 Task: Search one way flight ticket for 5 adults, 2 children, 1 infant in seat and 1 infant on lap in economy from Greenville: Pitt-greenville Airport to Greensboro: Piedmont Triad International Airport on 5-1-2023. Choice of flights is Alaska. Number of bags: 1 carry on bag. Price is upto 88000. Outbound departure time preference is 6:00.
Action: Mouse moved to (199, 247)
Screenshot: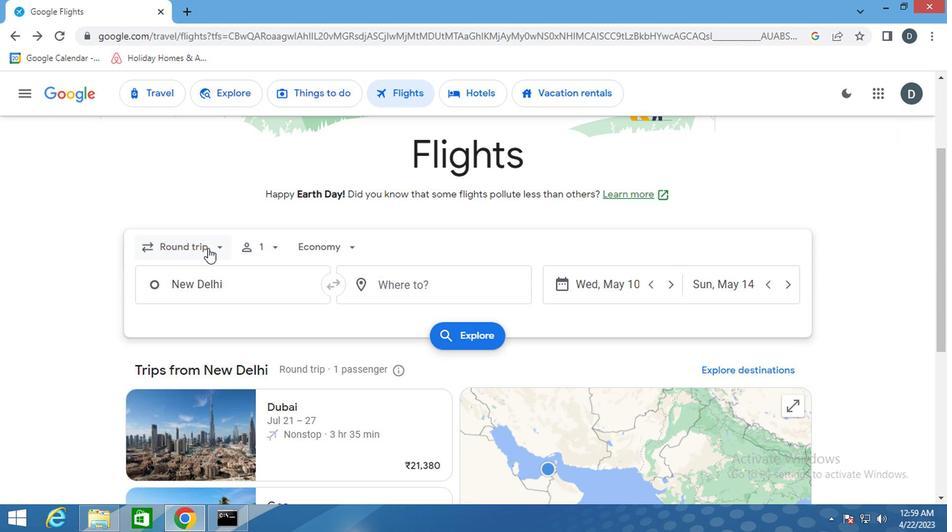 
Action: Mouse pressed left at (199, 247)
Screenshot: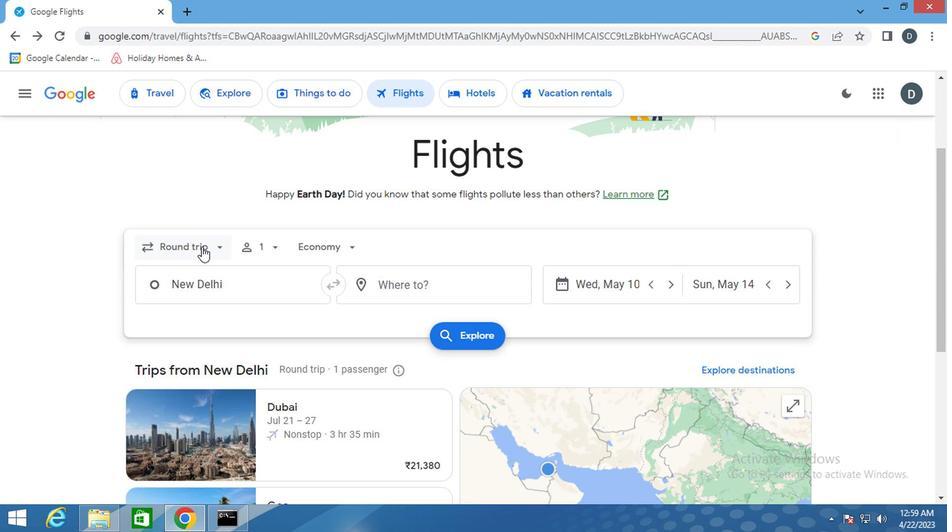 
Action: Mouse moved to (213, 314)
Screenshot: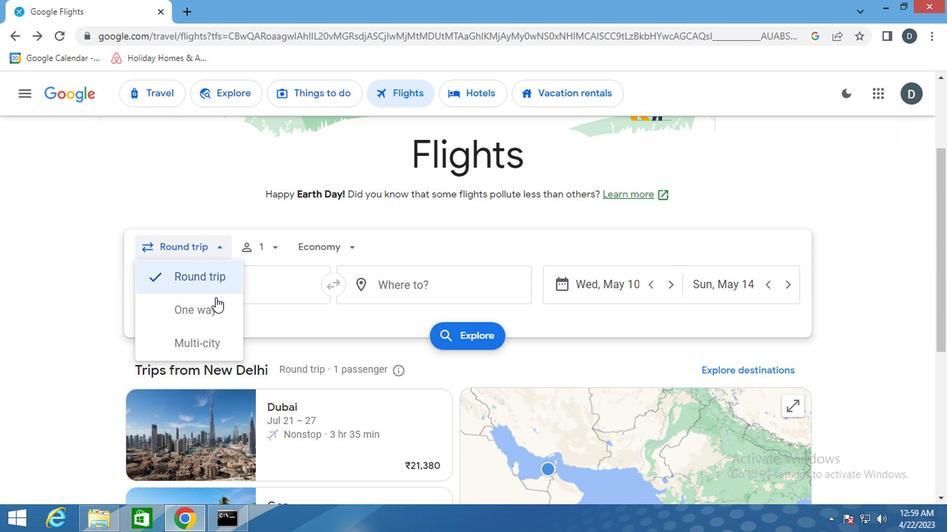 
Action: Mouse pressed left at (213, 314)
Screenshot: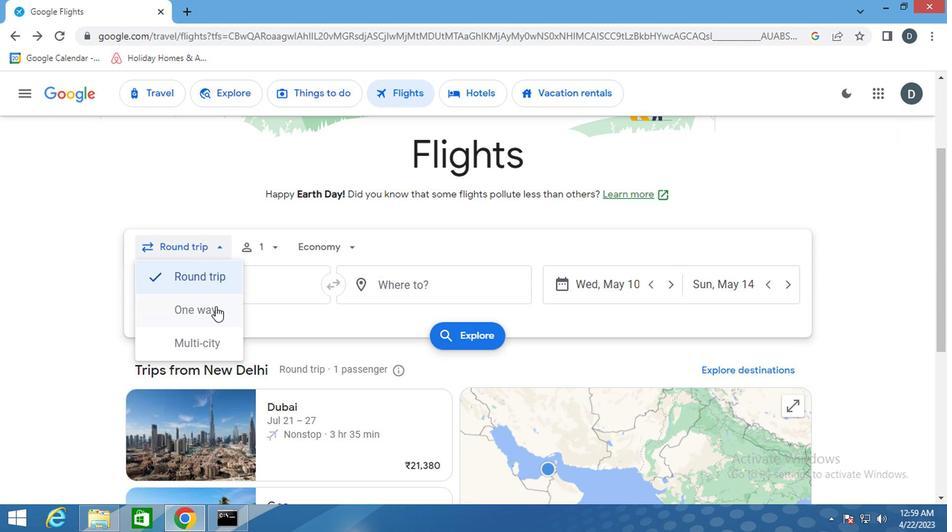 
Action: Mouse moved to (260, 251)
Screenshot: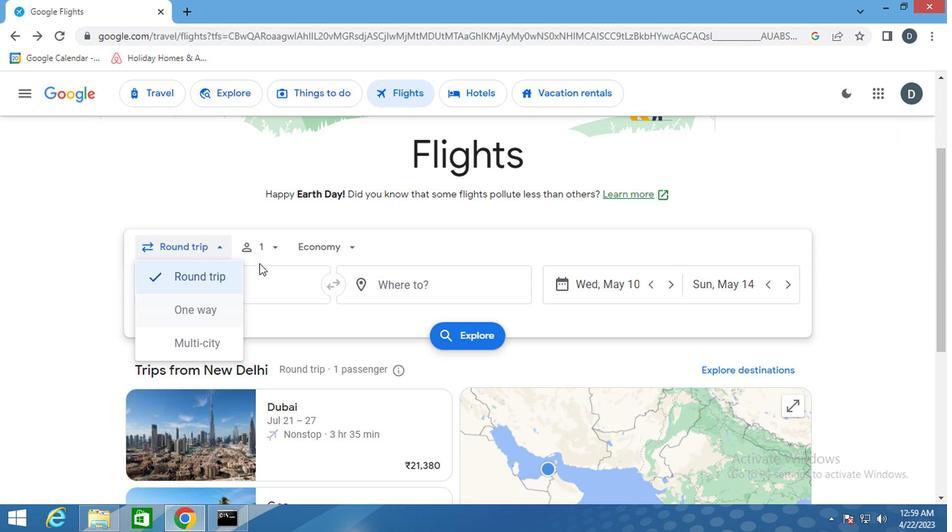 
Action: Mouse pressed left at (260, 251)
Screenshot: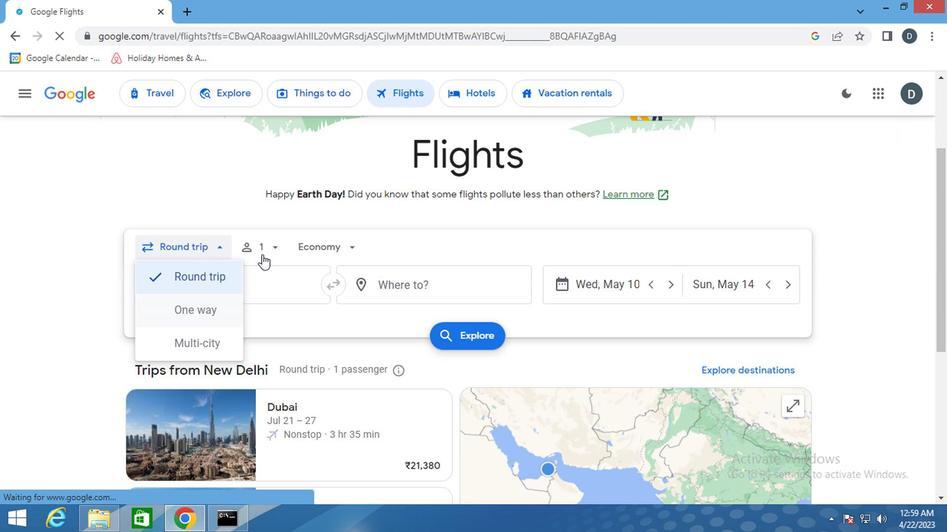 
Action: Mouse moved to (371, 286)
Screenshot: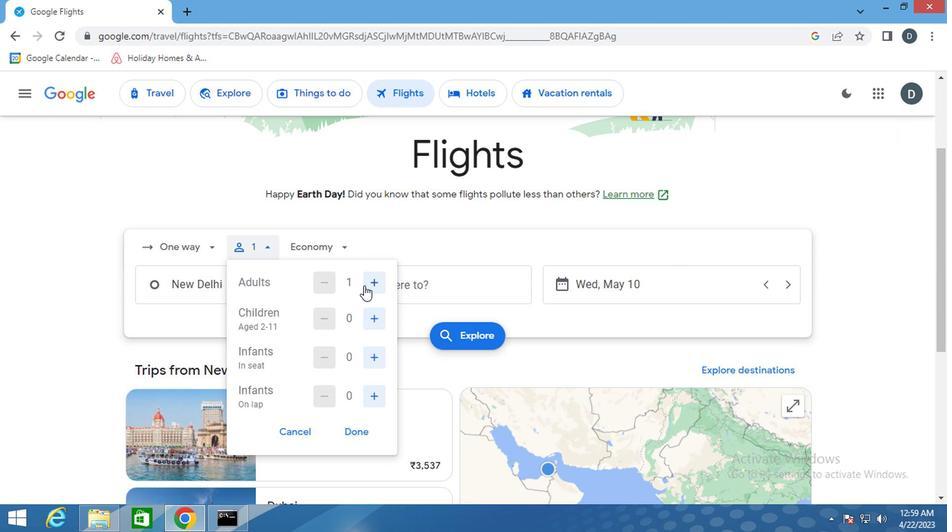 
Action: Mouse pressed left at (371, 286)
Screenshot: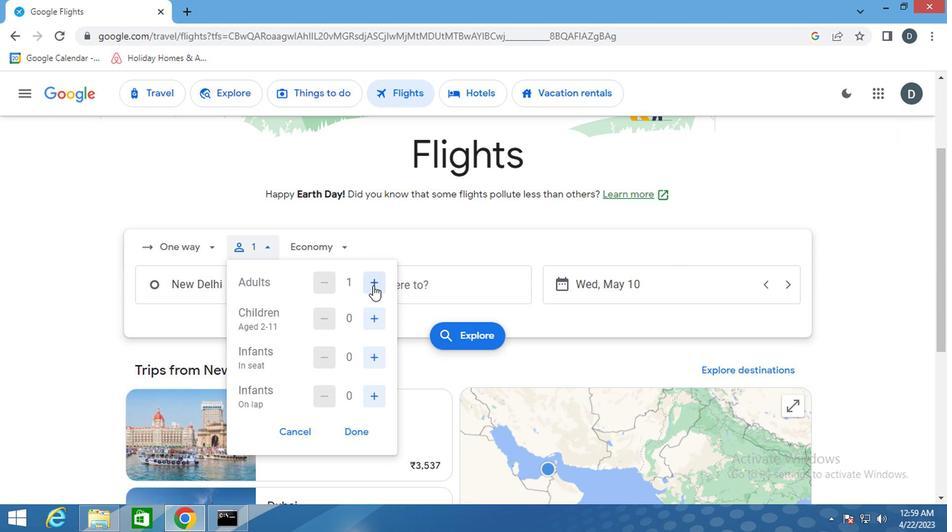 
Action: Mouse pressed left at (371, 286)
Screenshot: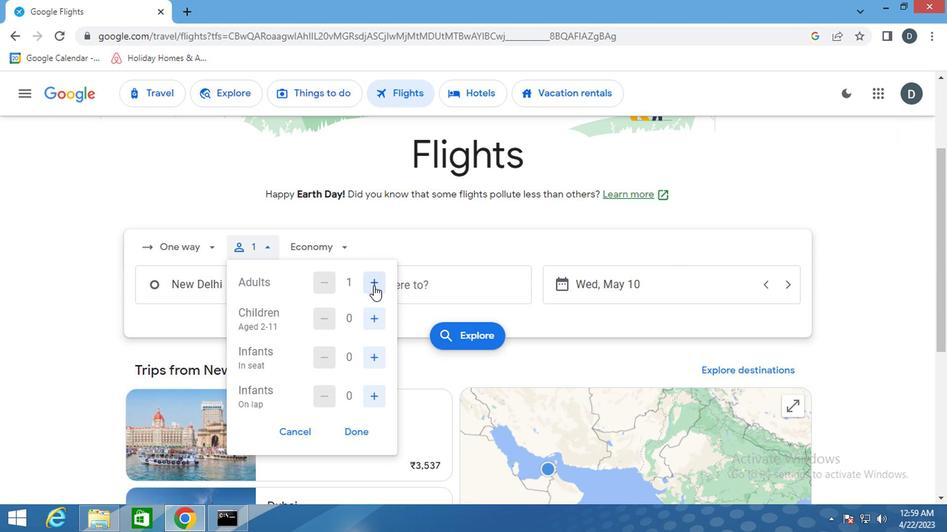 
Action: Mouse pressed left at (371, 286)
Screenshot: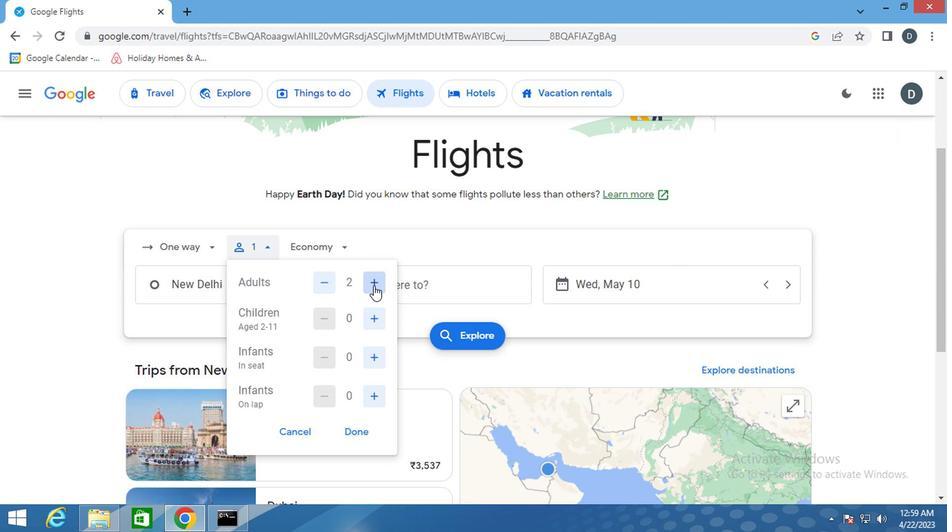 
Action: Mouse pressed left at (371, 286)
Screenshot: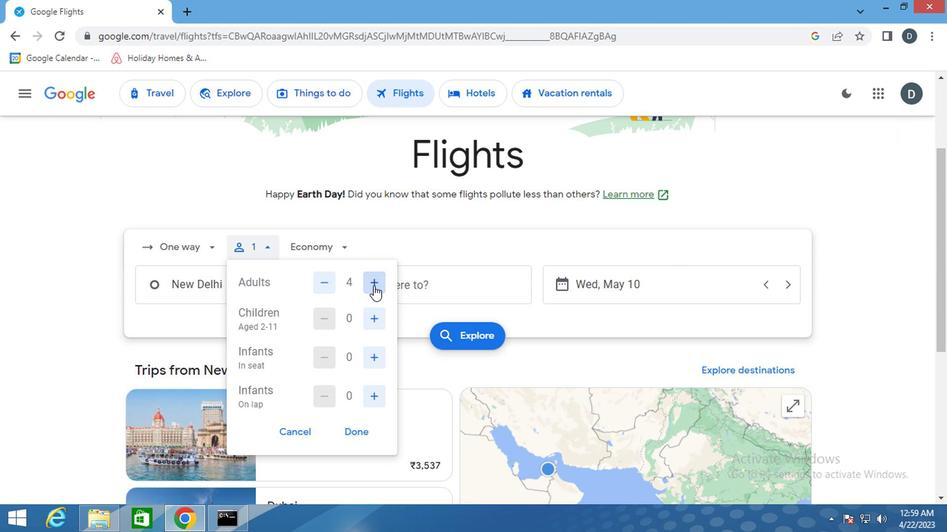 
Action: Mouse moved to (373, 313)
Screenshot: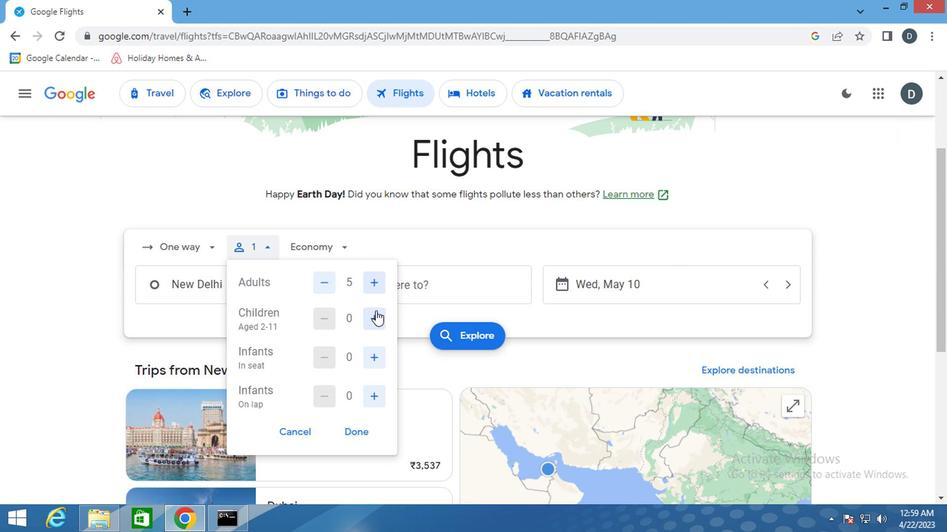 
Action: Mouse pressed left at (373, 313)
Screenshot: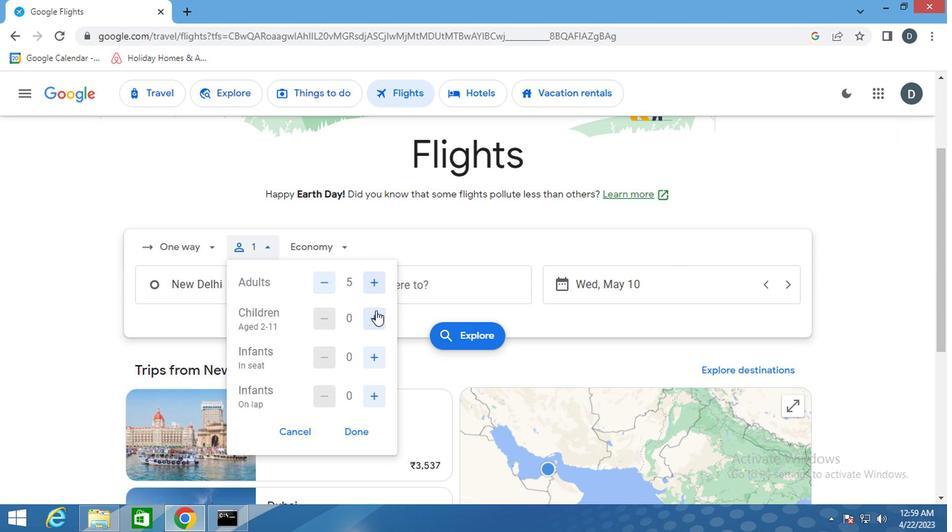 
Action: Mouse pressed left at (373, 313)
Screenshot: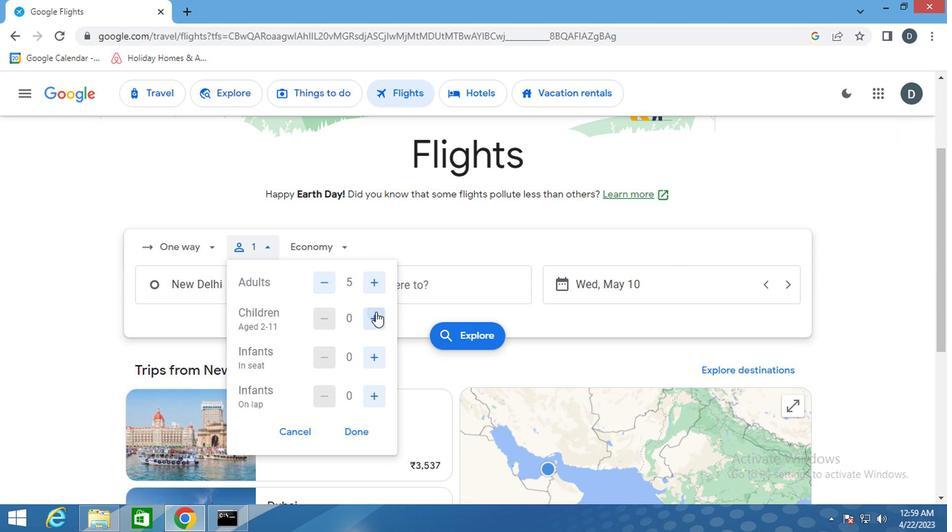 
Action: Mouse moved to (371, 355)
Screenshot: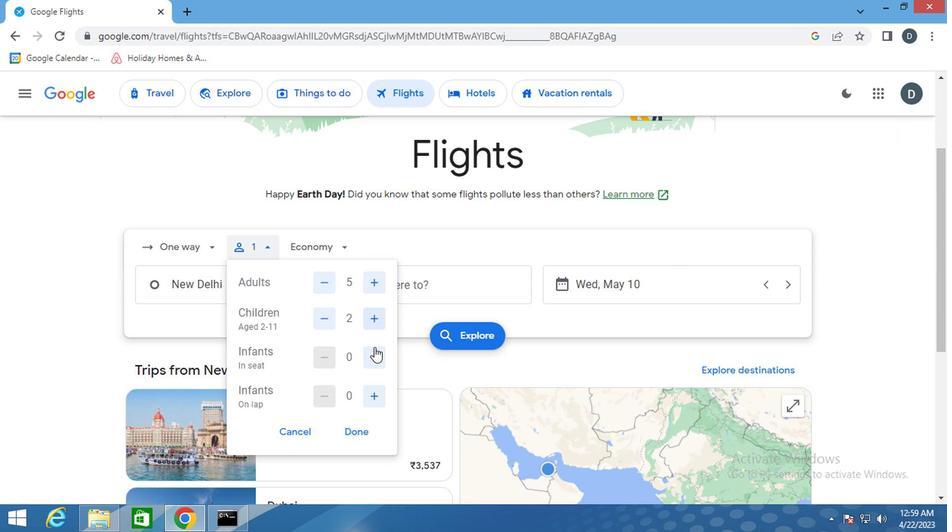 
Action: Mouse pressed left at (371, 355)
Screenshot: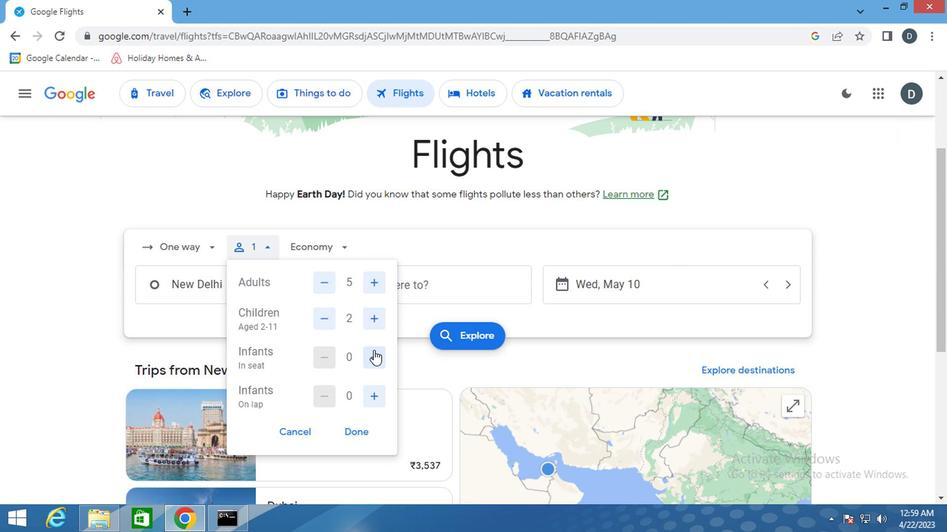 
Action: Mouse moved to (369, 391)
Screenshot: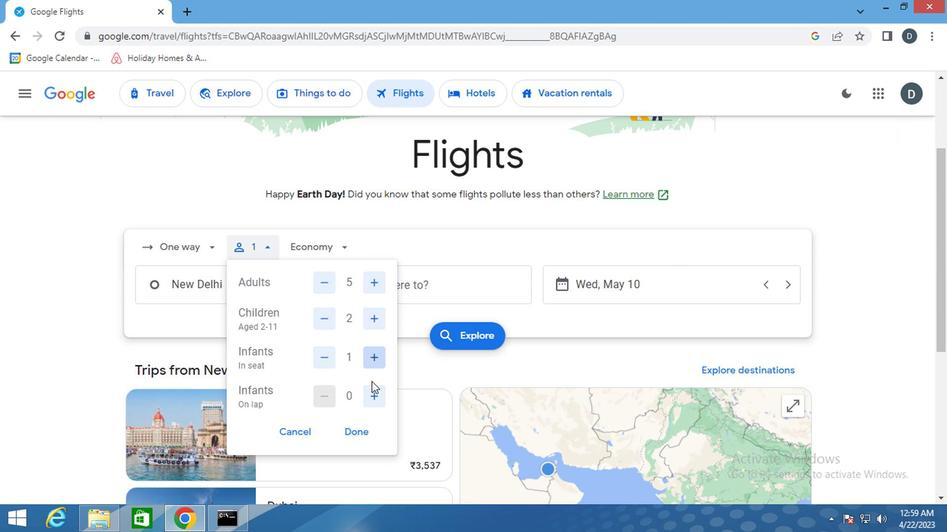
Action: Mouse pressed left at (369, 391)
Screenshot: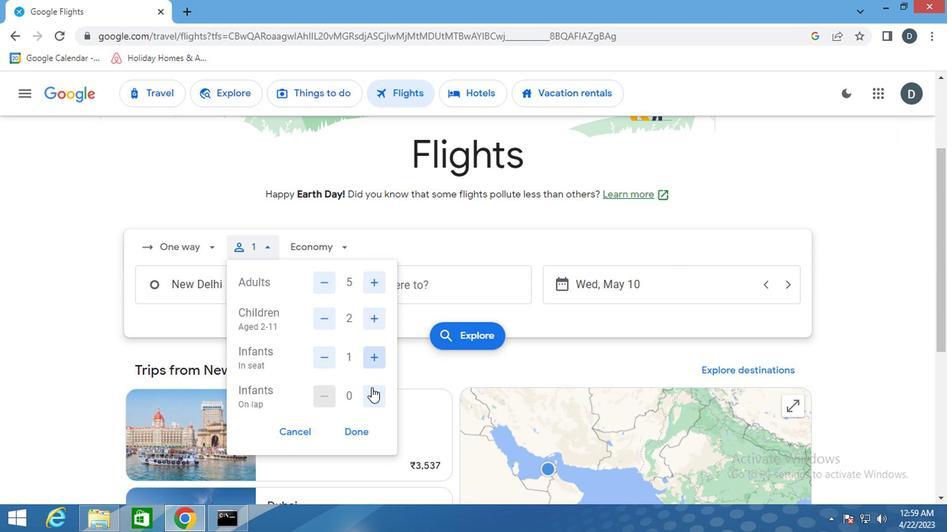 
Action: Mouse moved to (357, 443)
Screenshot: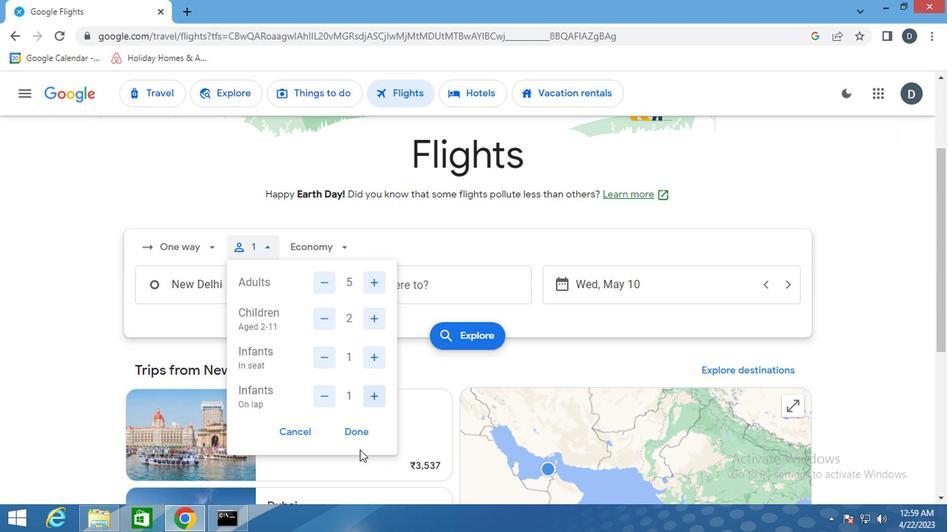 
Action: Mouse pressed left at (357, 443)
Screenshot: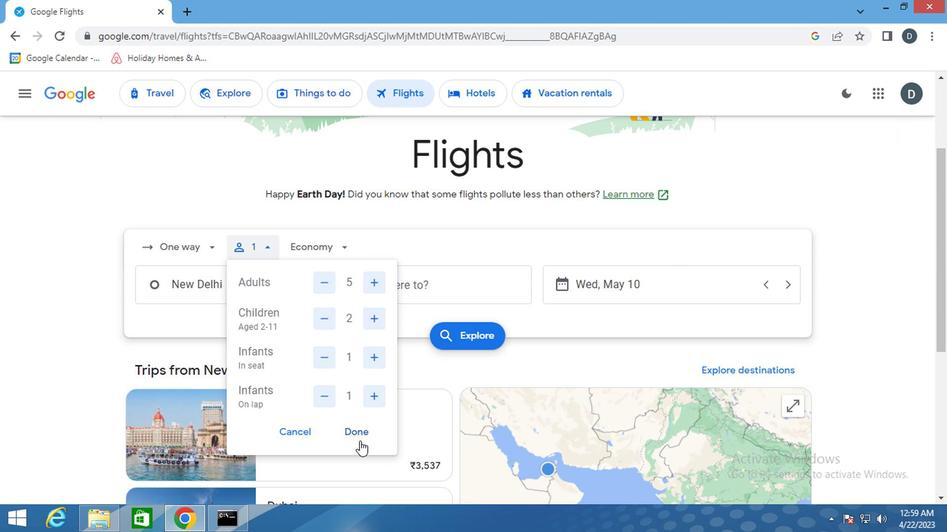 
Action: Mouse moved to (329, 255)
Screenshot: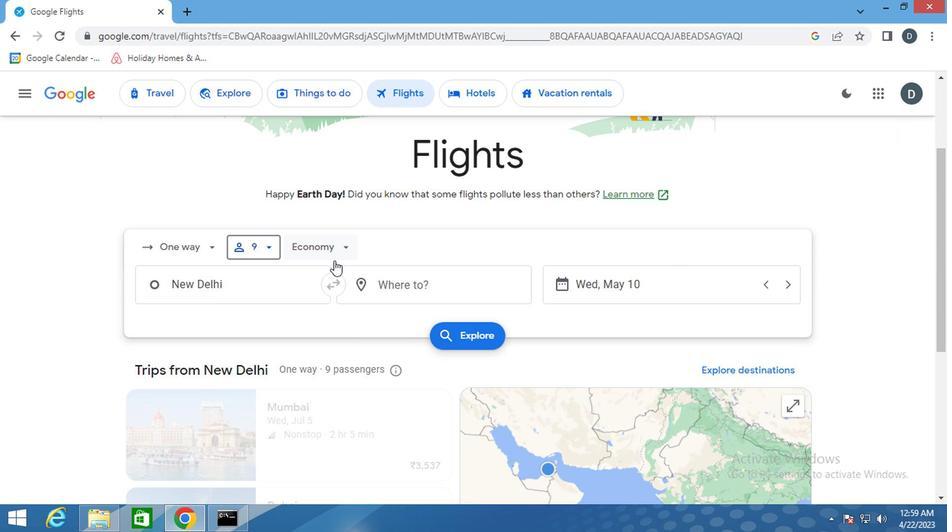 
Action: Mouse pressed left at (329, 255)
Screenshot: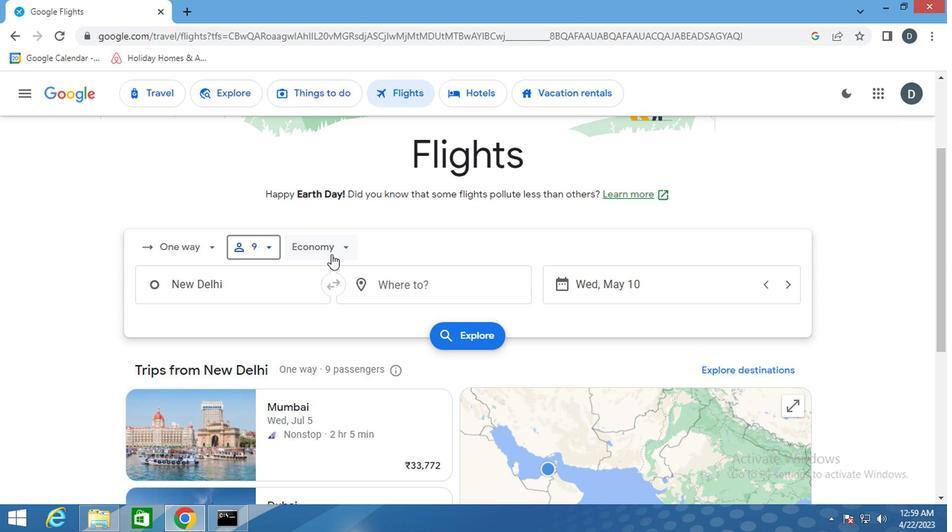 
Action: Mouse moved to (324, 281)
Screenshot: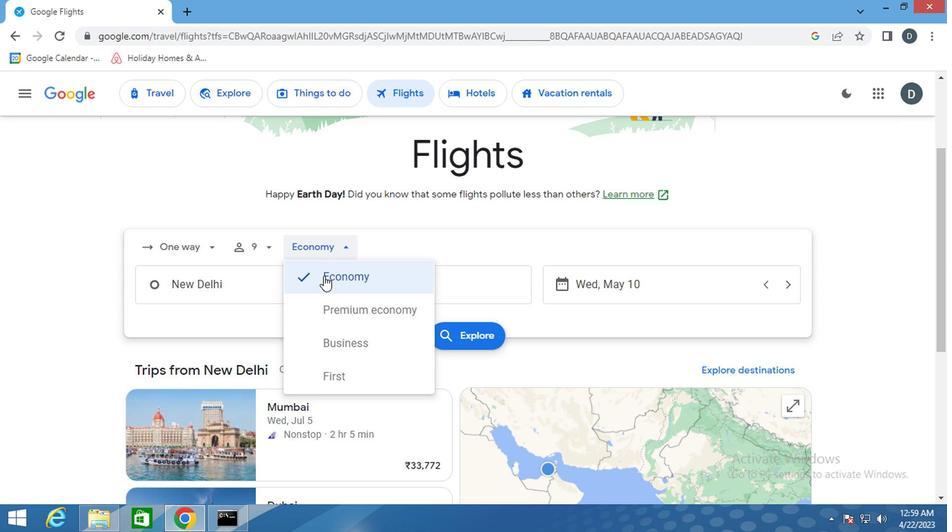 
Action: Mouse pressed left at (324, 281)
Screenshot: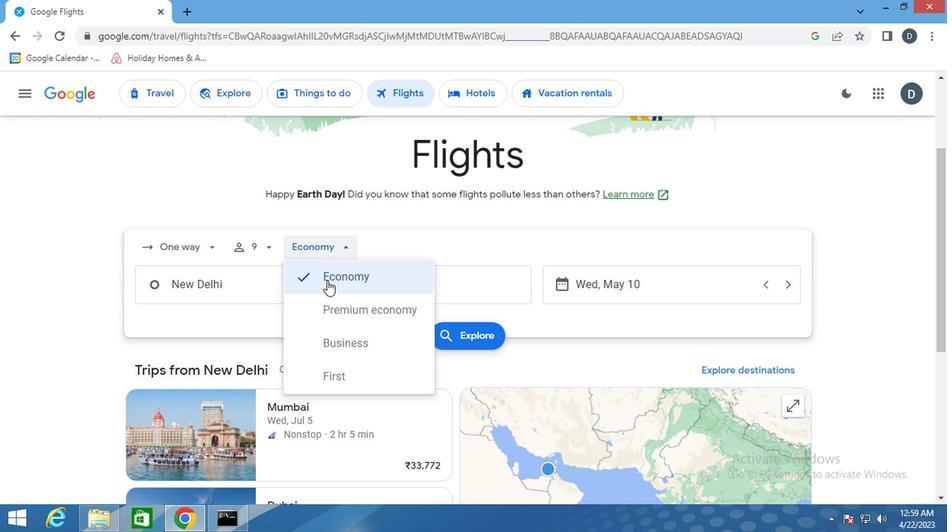 
Action: Mouse moved to (248, 300)
Screenshot: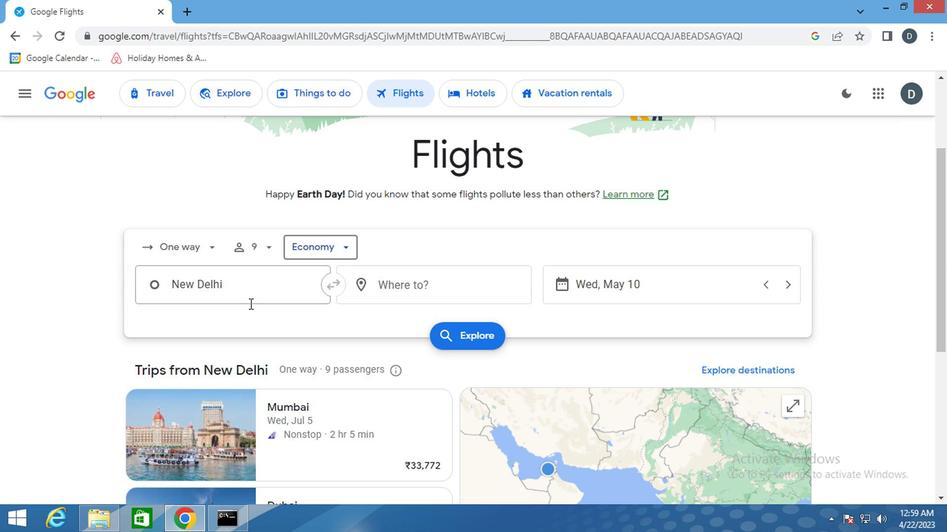 
Action: Mouse pressed left at (248, 300)
Screenshot: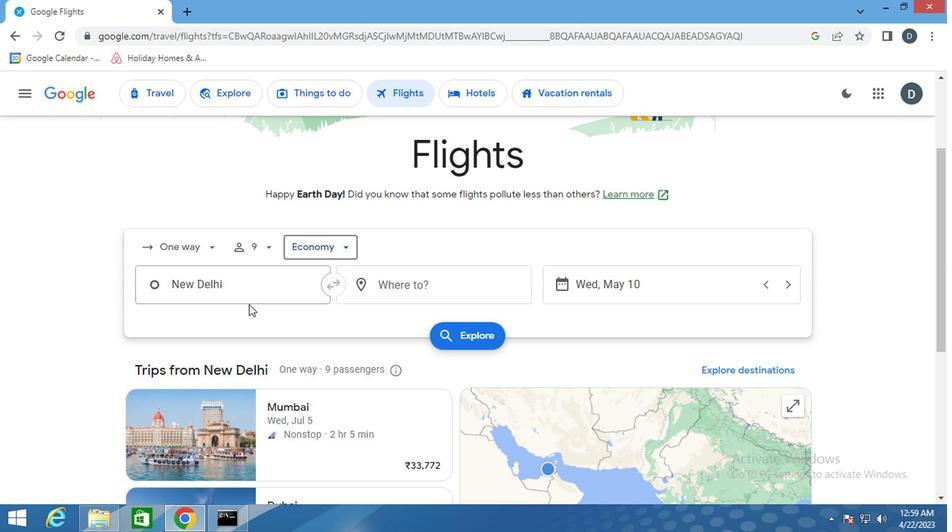 
Action: Key pressed <Key.shift>GREENS
Screenshot: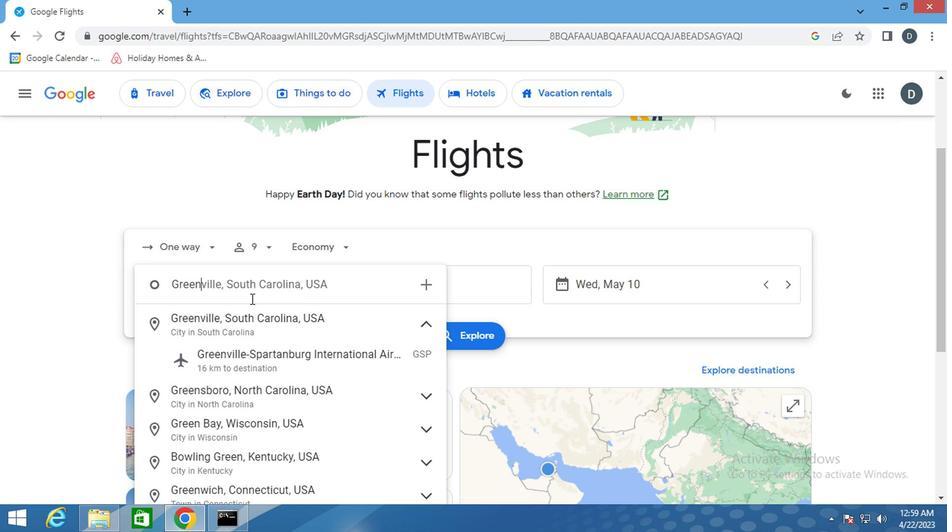 
Action: Mouse moved to (258, 359)
Screenshot: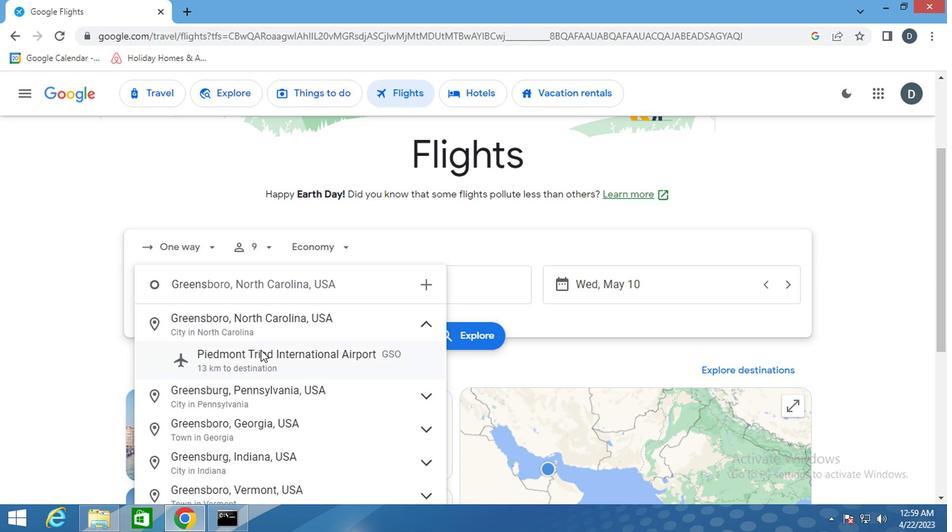 
Action: Mouse pressed left at (258, 359)
Screenshot: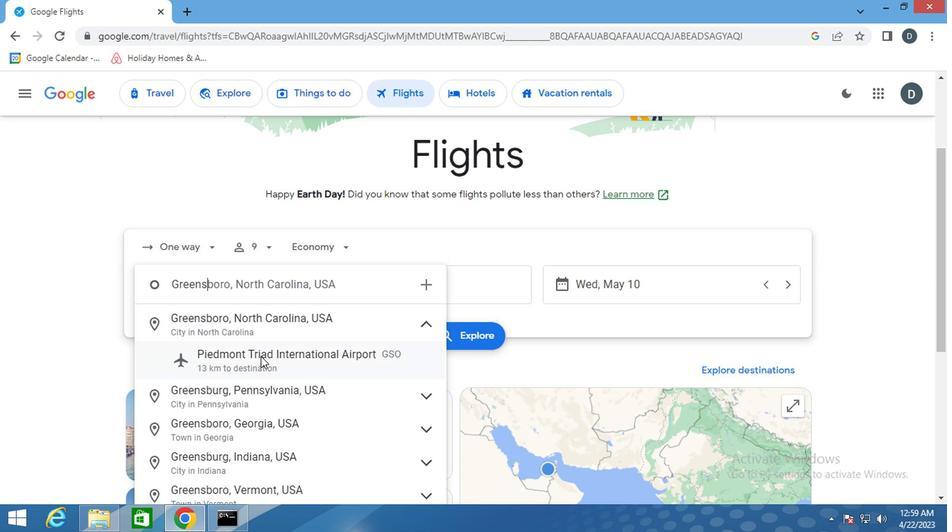 
Action: Mouse moved to (383, 294)
Screenshot: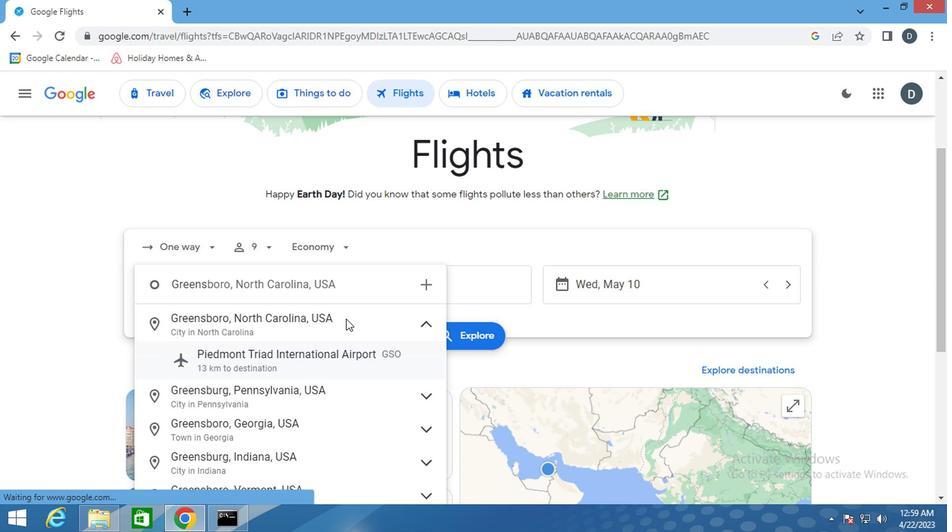 
Action: Mouse pressed left at (383, 294)
Screenshot: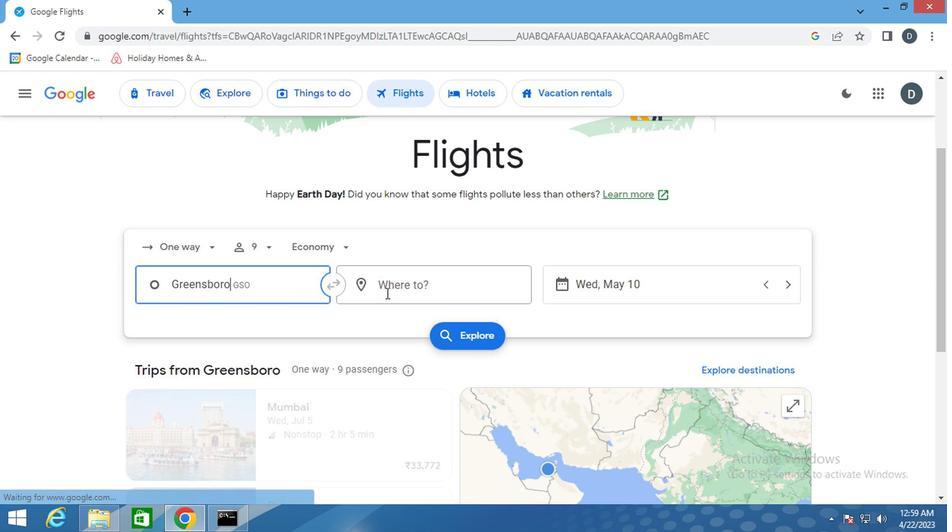
Action: Mouse moved to (348, 289)
Screenshot: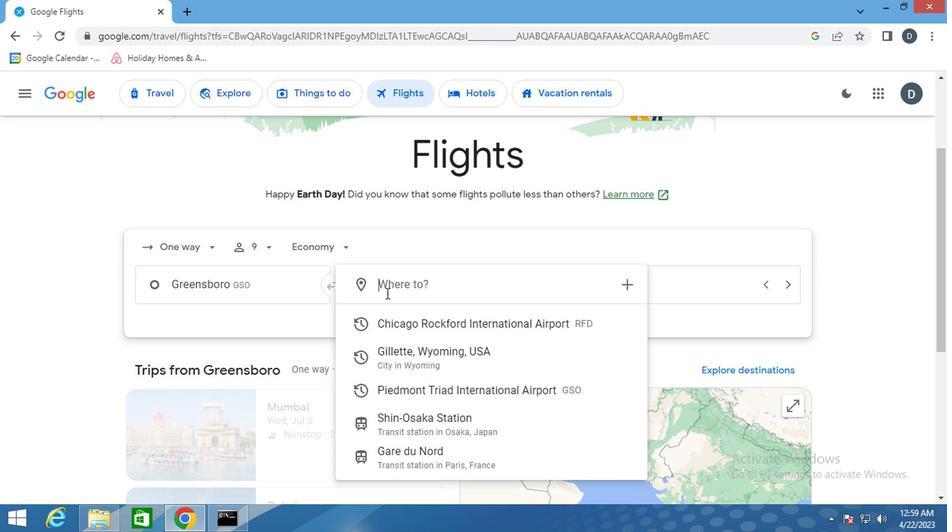 
Action: Key pressed P<Key.backspace><Key.shift>PITT<Key.space><Key.shift>GREE
Screenshot: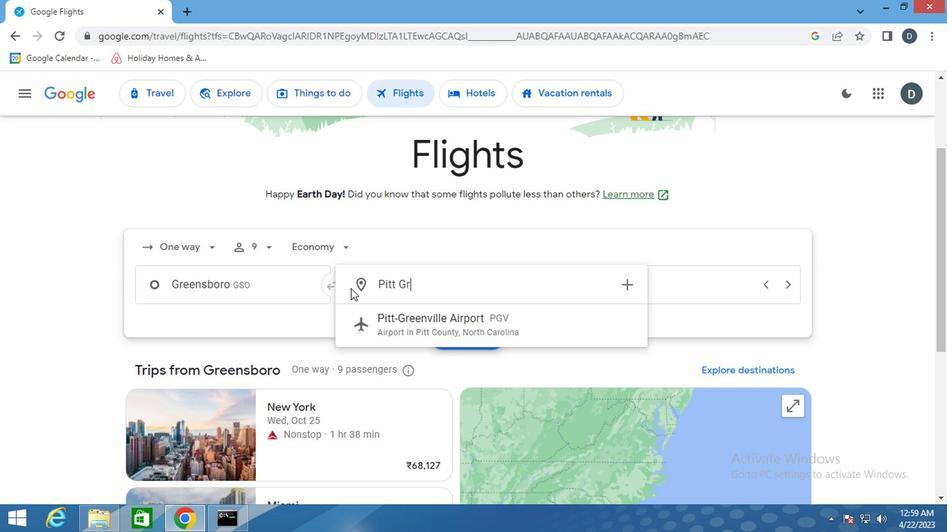 
Action: Mouse moved to (394, 328)
Screenshot: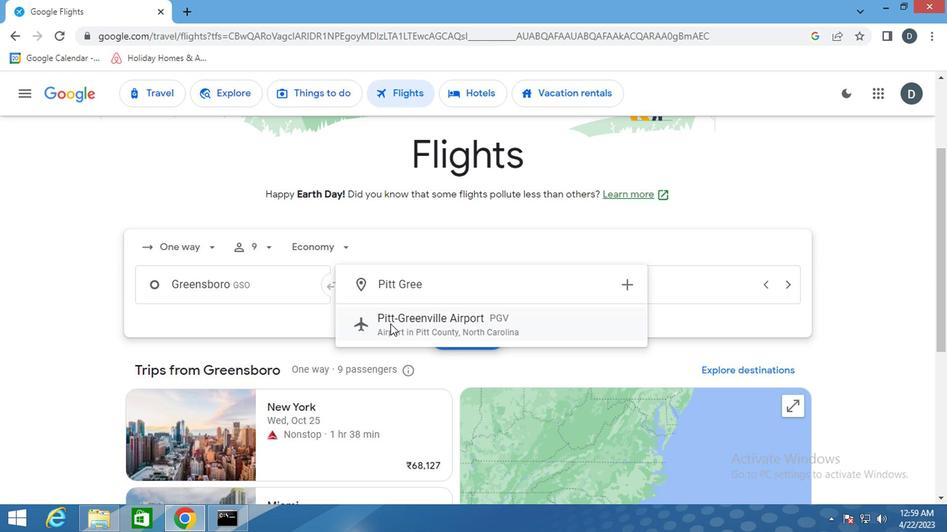 
Action: Mouse pressed left at (394, 328)
Screenshot: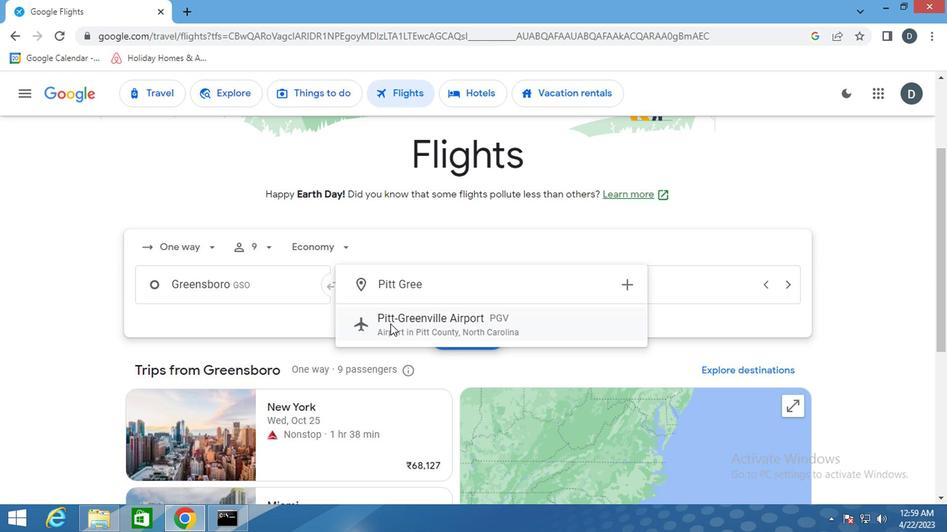 
Action: Mouse moved to (605, 293)
Screenshot: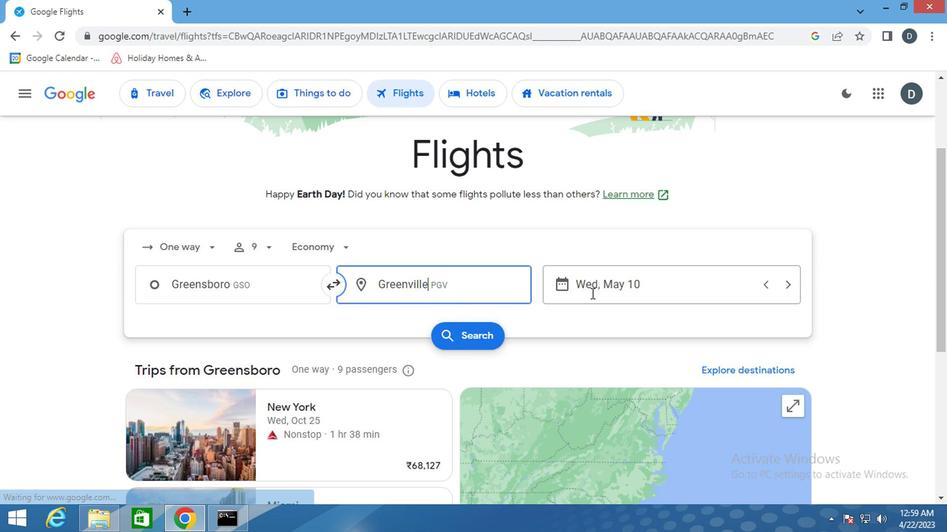 
Action: Mouse pressed left at (605, 293)
Screenshot: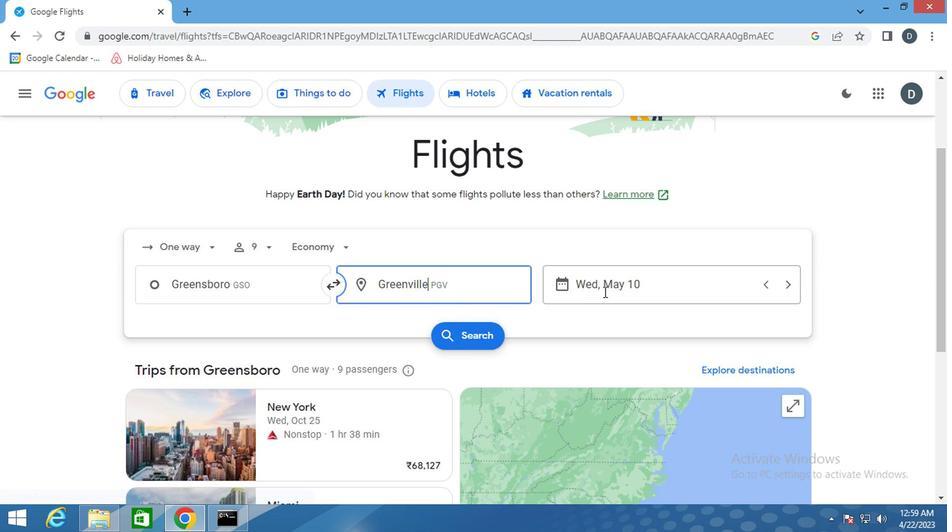 
Action: Mouse moved to (613, 257)
Screenshot: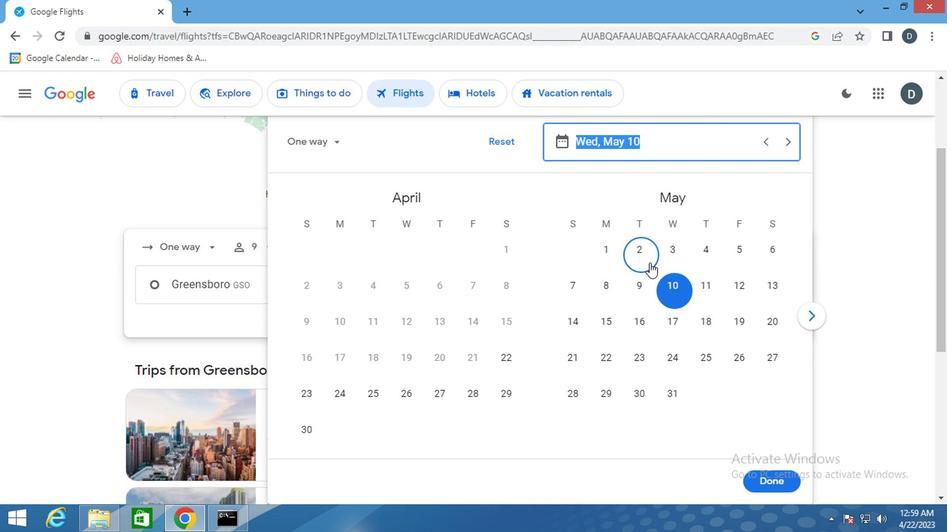 
Action: Mouse pressed left at (613, 257)
Screenshot: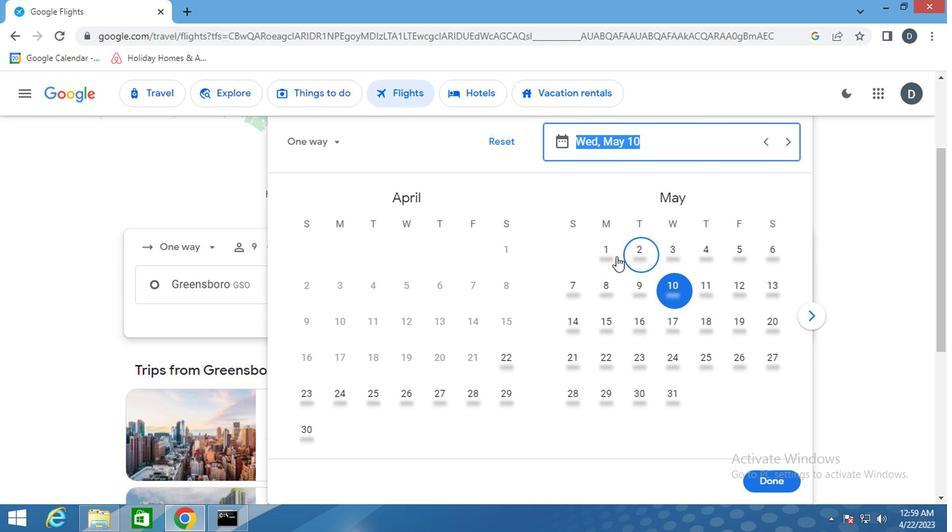 
Action: Mouse moved to (764, 491)
Screenshot: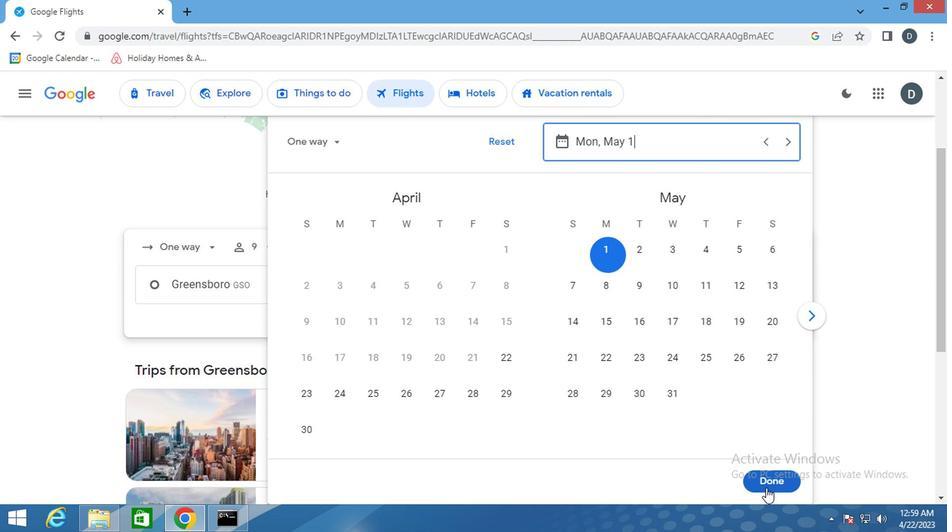 
Action: Mouse pressed left at (764, 491)
Screenshot: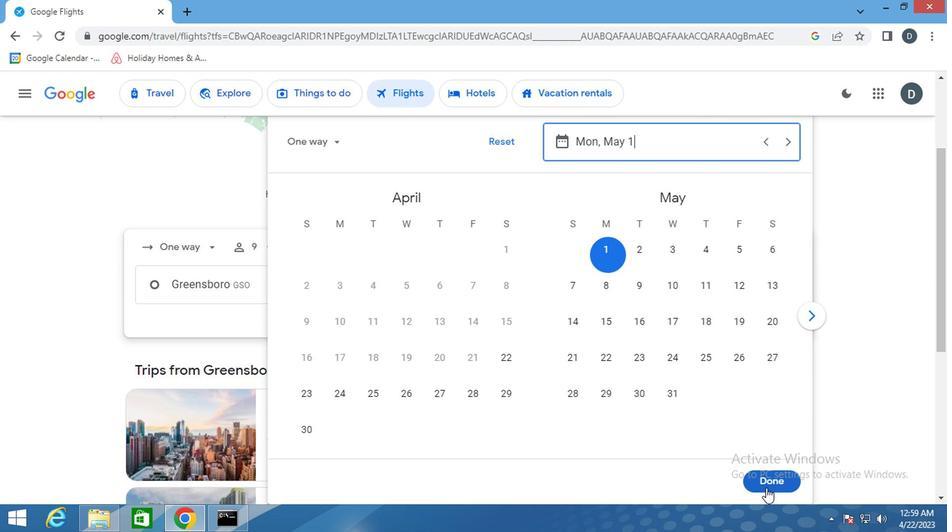
Action: Mouse moved to (485, 346)
Screenshot: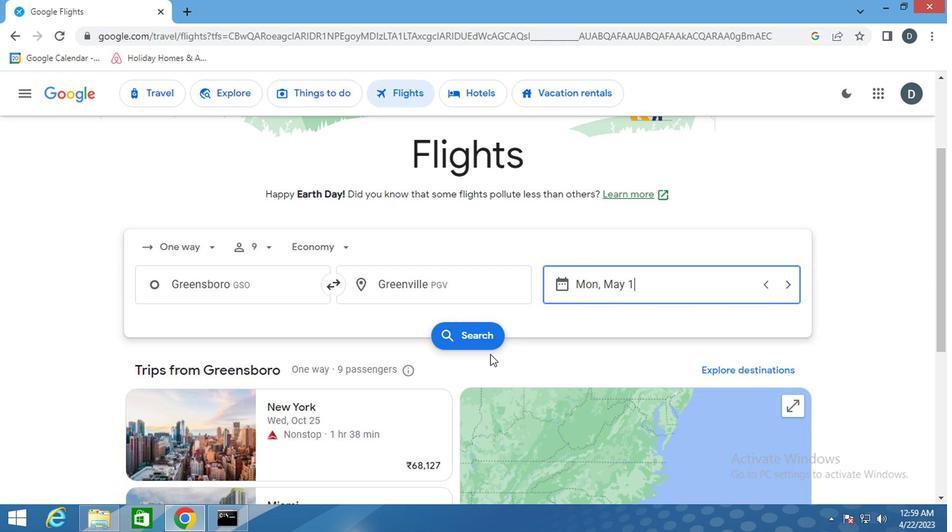 
Action: Mouse pressed left at (485, 346)
Screenshot: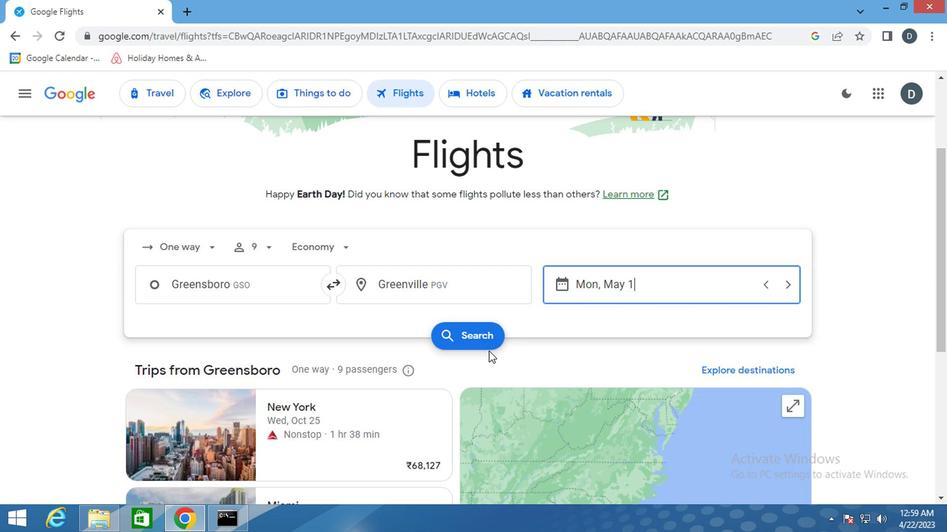 
Action: Mouse moved to (136, 212)
Screenshot: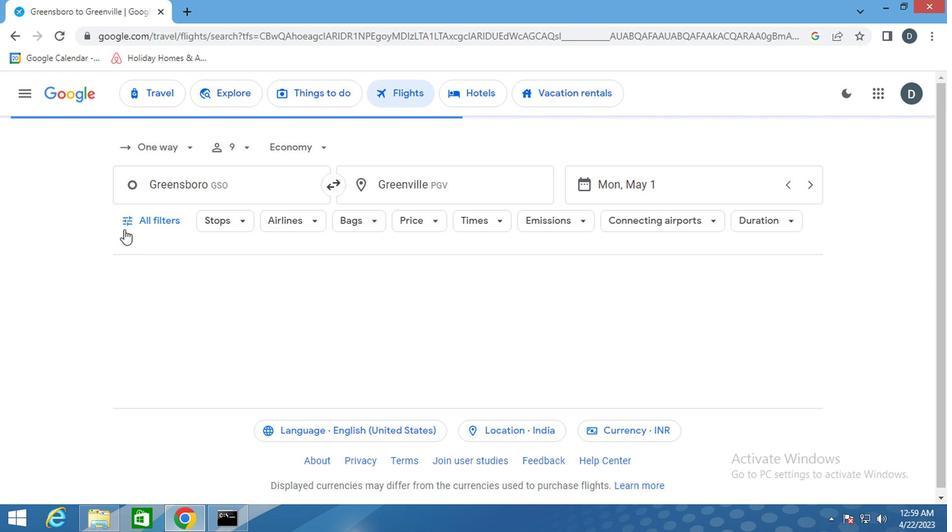 
Action: Mouse pressed left at (136, 212)
Screenshot: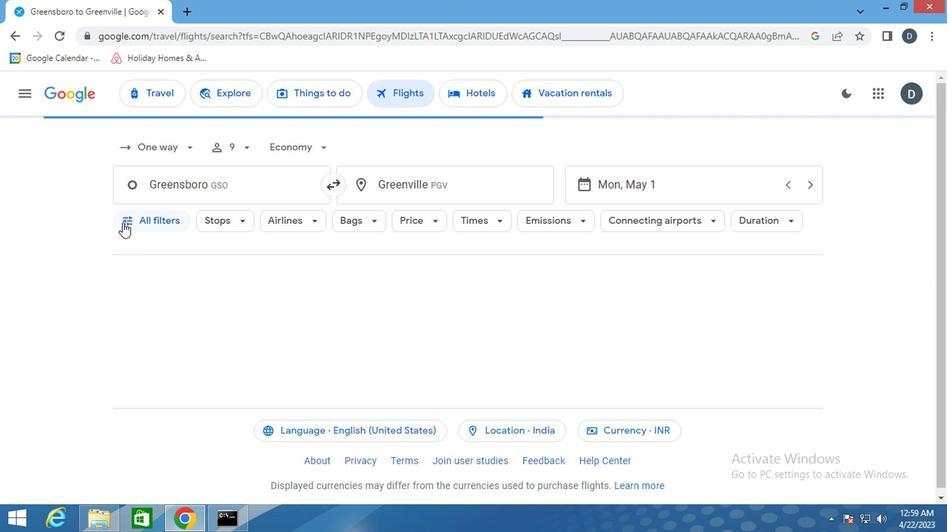 
Action: Mouse moved to (257, 298)
Screenshot: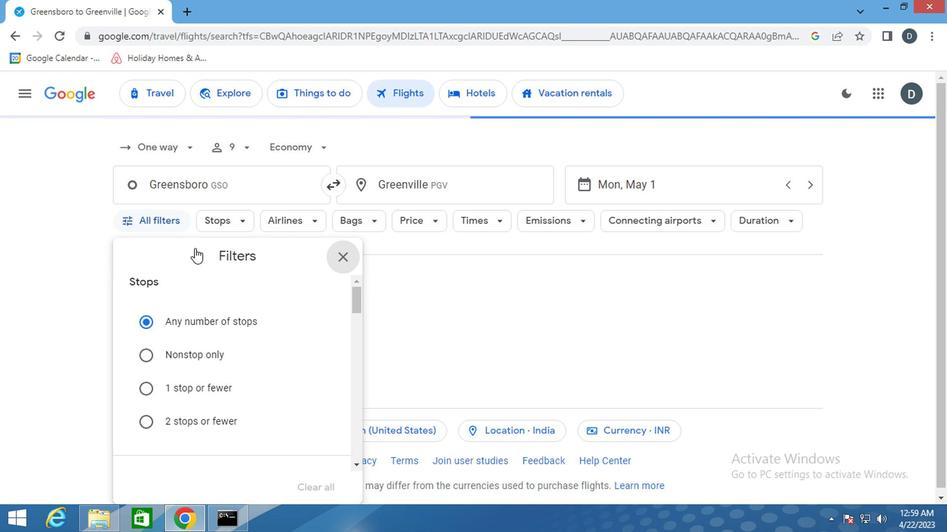 
Action: Mouse scrolled (257, 297) with delta (0, 0)
Screenshot: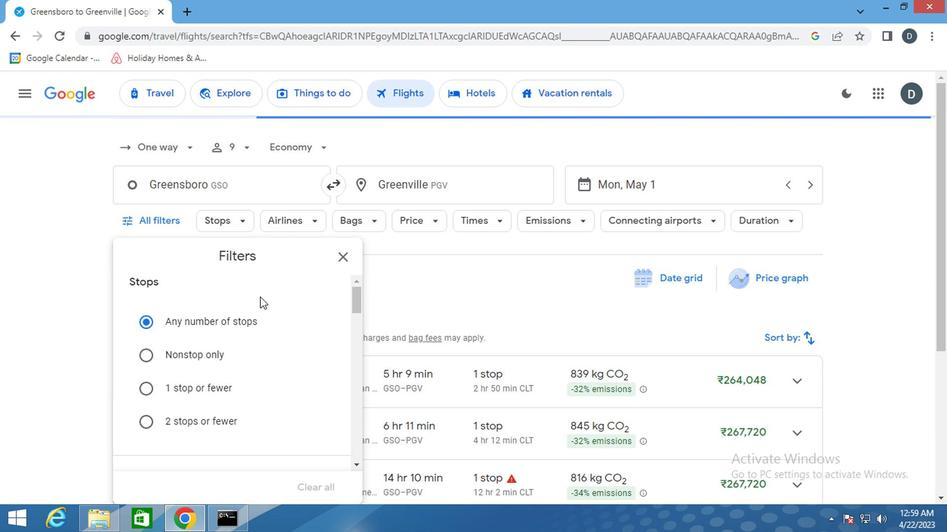 
Action: Mouse scrolled (257, 297) with delta (0, 0)
Screenshot: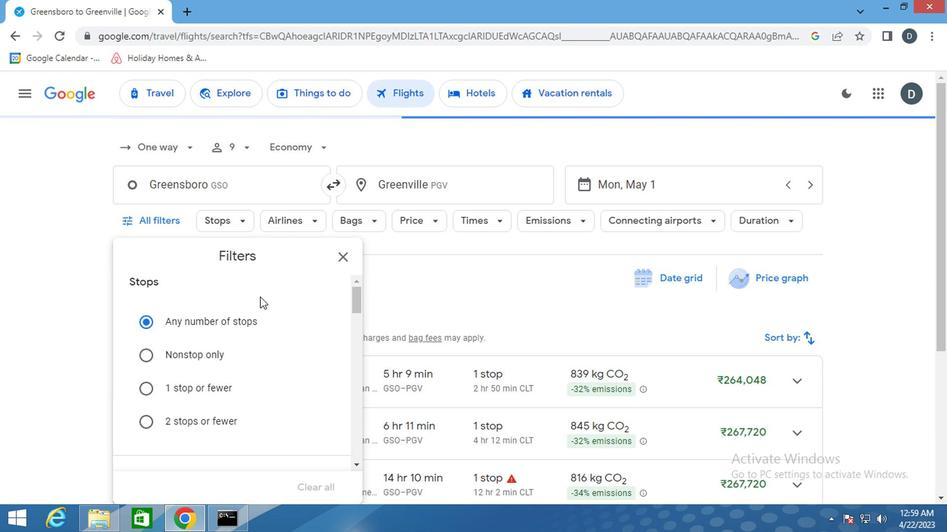 
Action: Mouse moved to (257, 300)
Screenshot: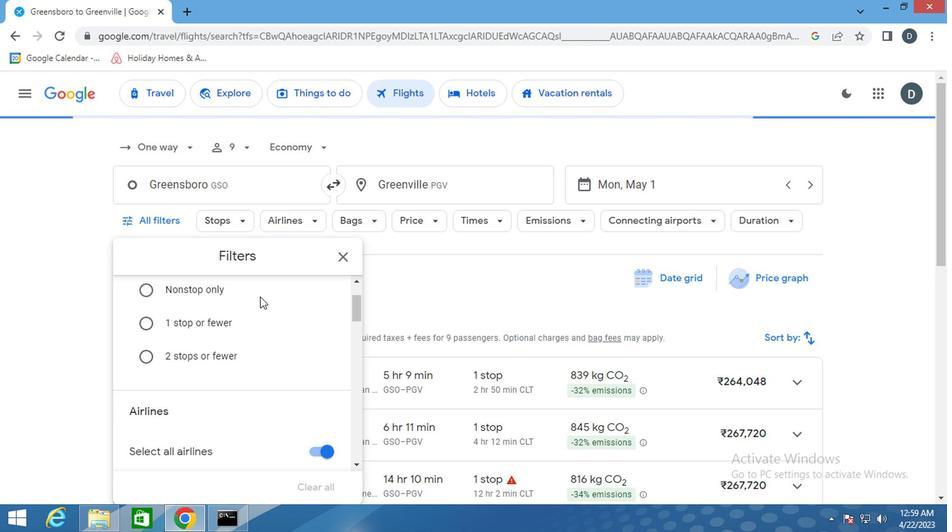 
Action: Mouse scrolled (257, 299) with delta (0, 0)
Screenshot: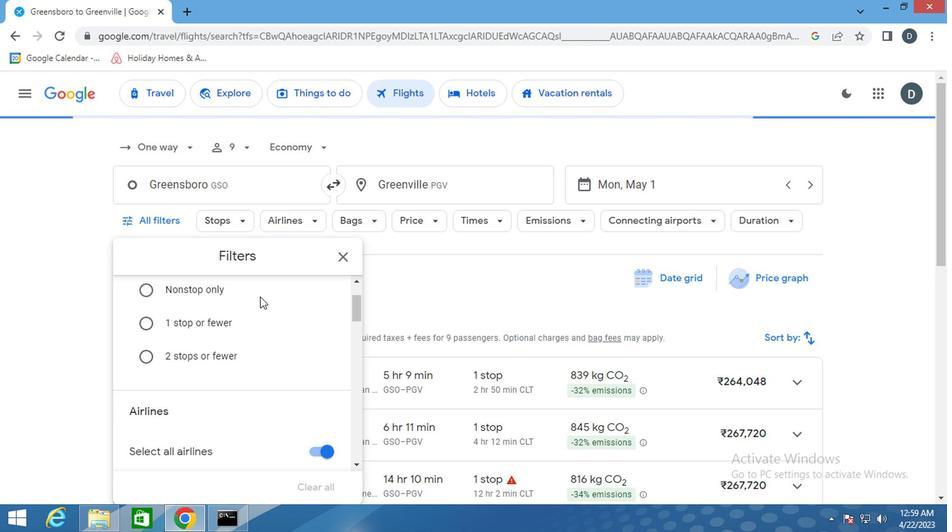 
Action: Mouse moved to (258, 302)
Screenshot: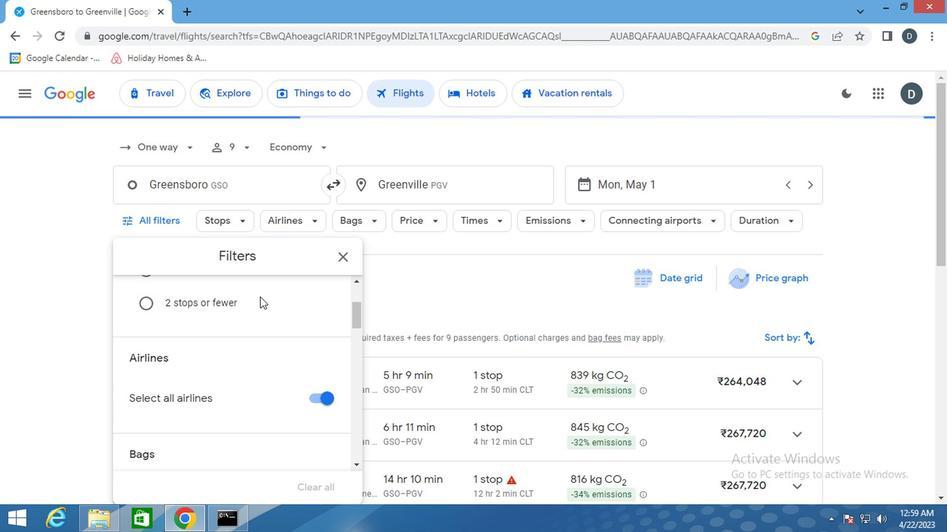 
Action: Mouse scrolled (258, 301) with delta (0, 0)
Screenshot: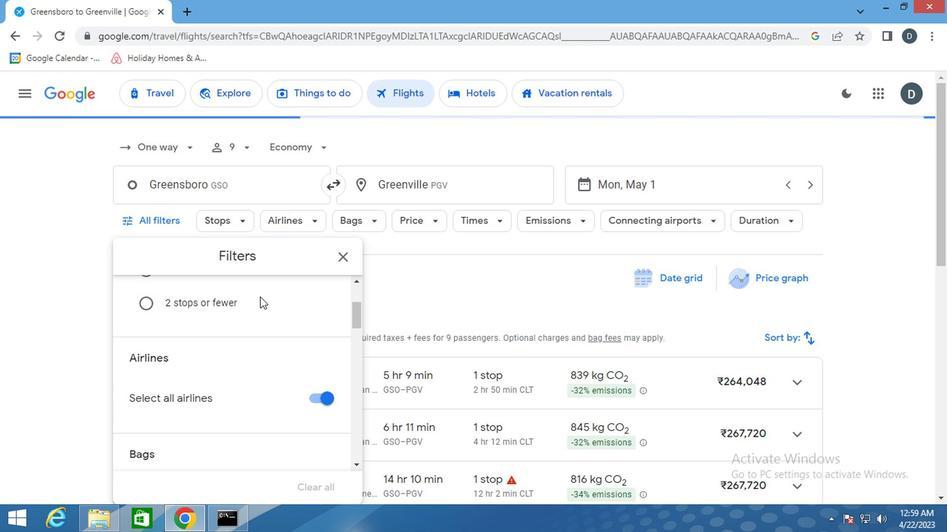 
Action: Mouse moved to (259, 306)
Screenshot: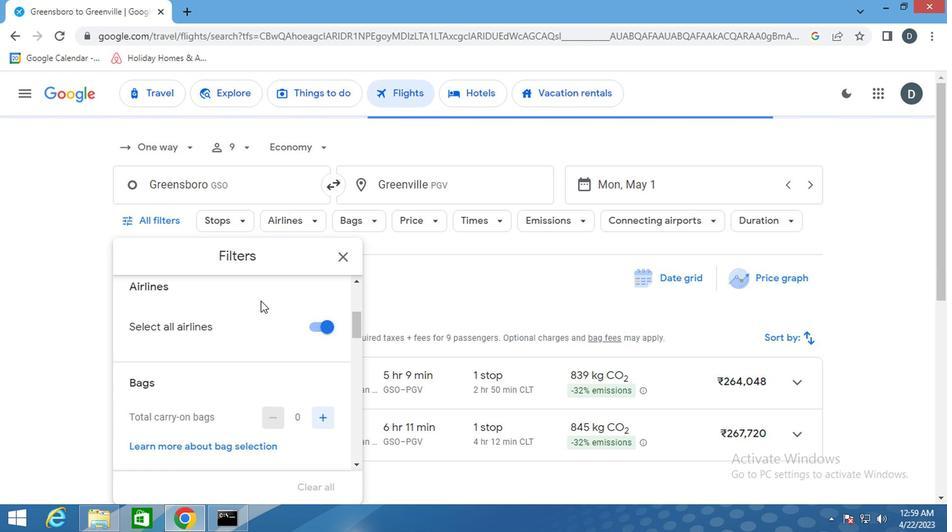 
Action: Mouse scrolled (259, 306) with delta (0, 0)
Screenshot: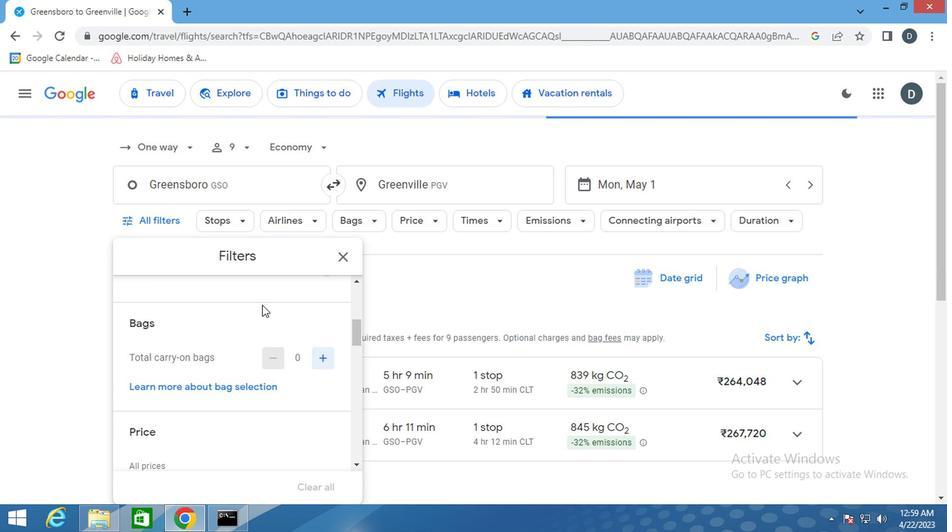 
Action: Mouse scrolled (259, 306) with delta (0, 0)
Screenshot: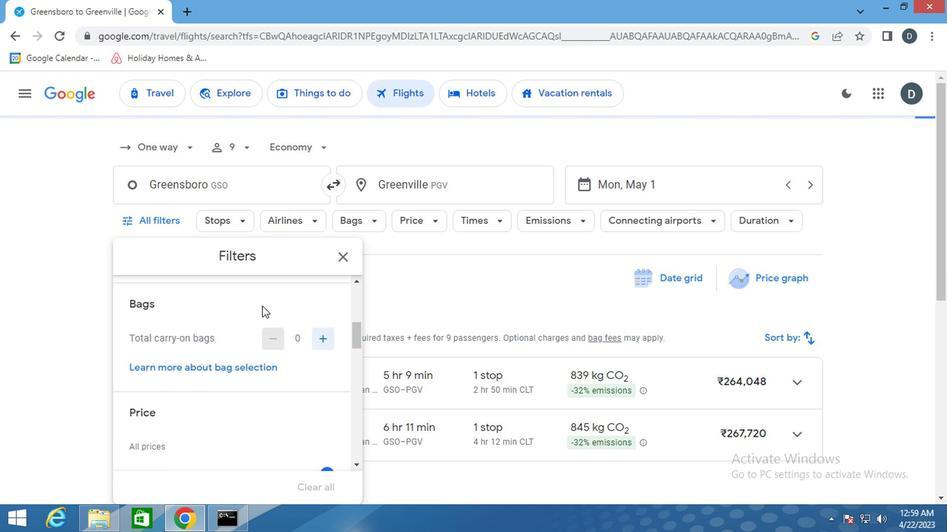 
Action: Mouse moved to (276, 374)
Screenshot: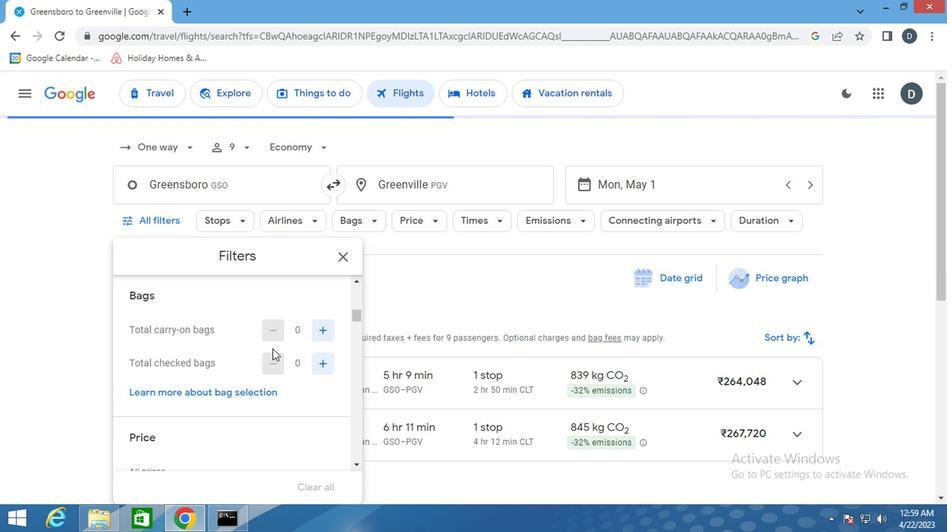 
Action: Mouse scrolled (276, 375) with delta (0, 0)
Screenshot: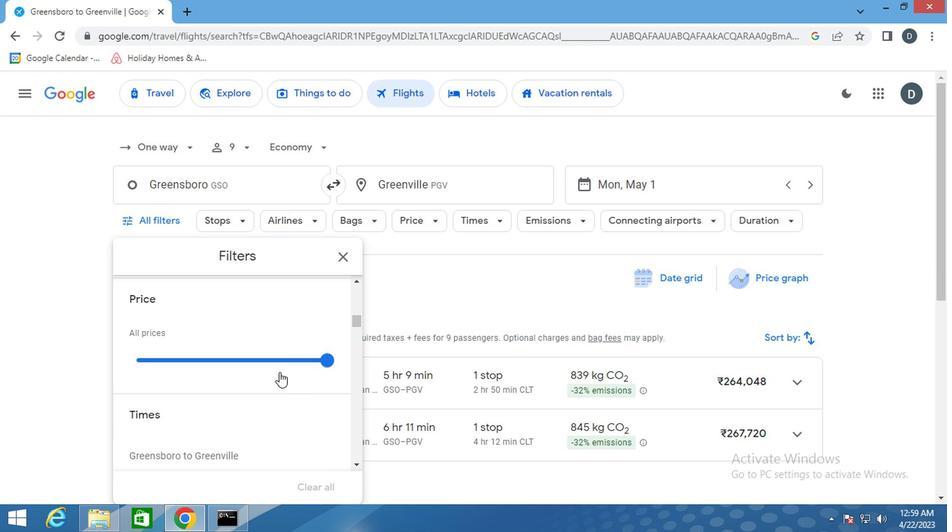 
Action: Mouse scrolled (276, 375) with delta (0, 0)
Screenshot: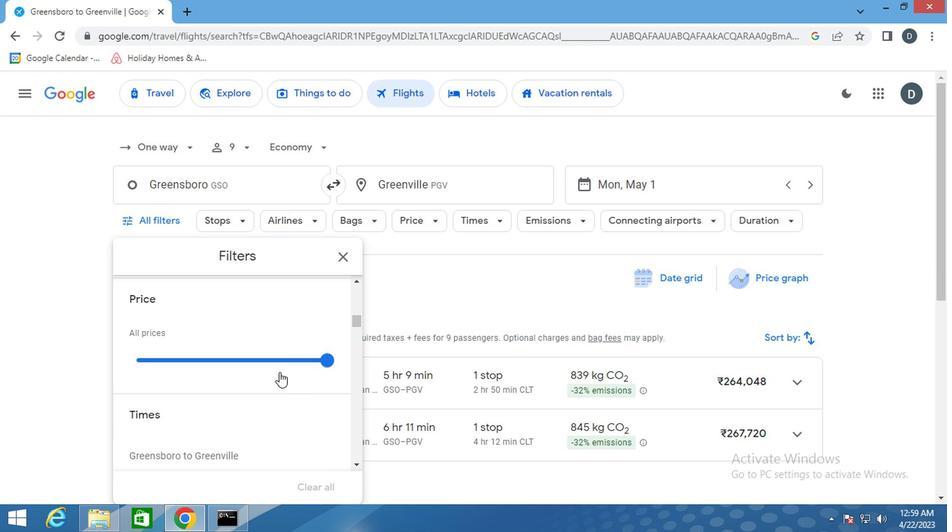
Action: Mouse moved to (304, 388)
Screenshot: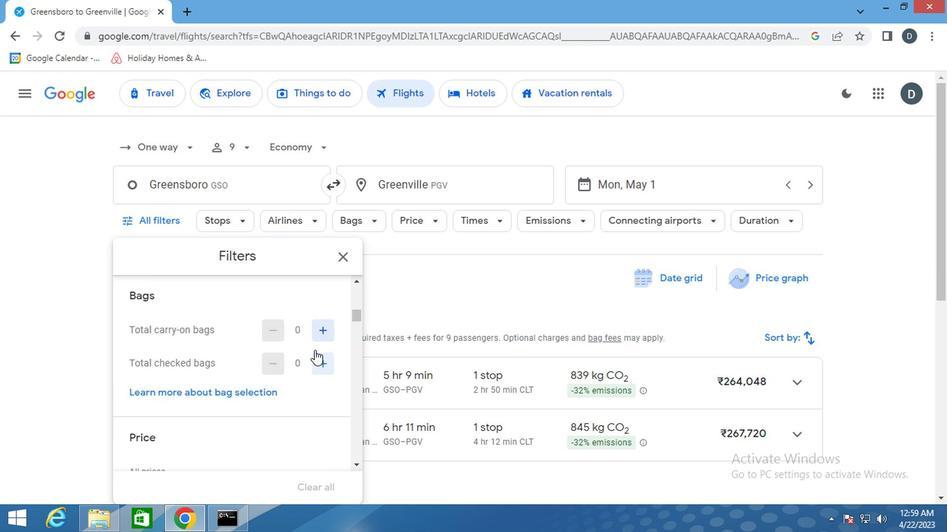 
Action: Mouse scrolled (304, 388) with delta (0, 0)
Screenshot: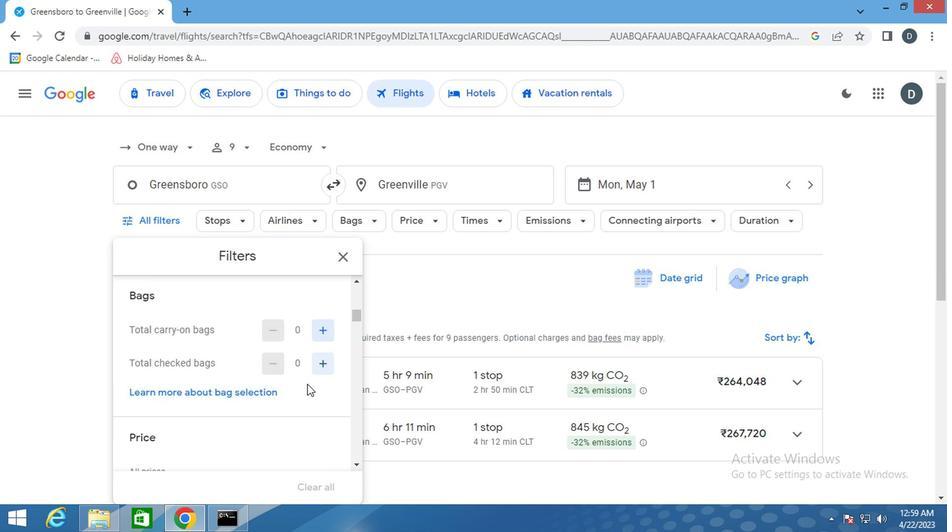 
Action: Mouse scrolled (304, 388) with delta (0, 0)
Screenshot: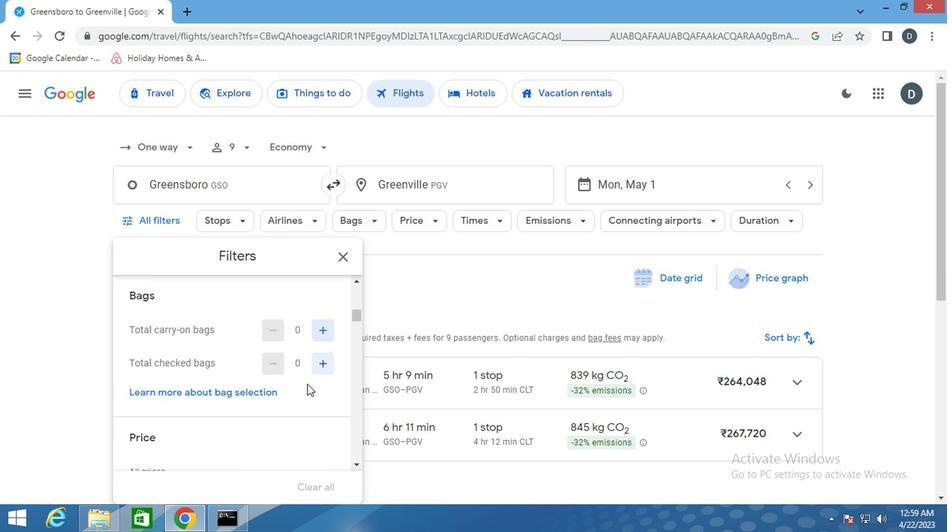 
Action: Mouse scrolled (304, 388) with delta (0, 0)
Screenshot: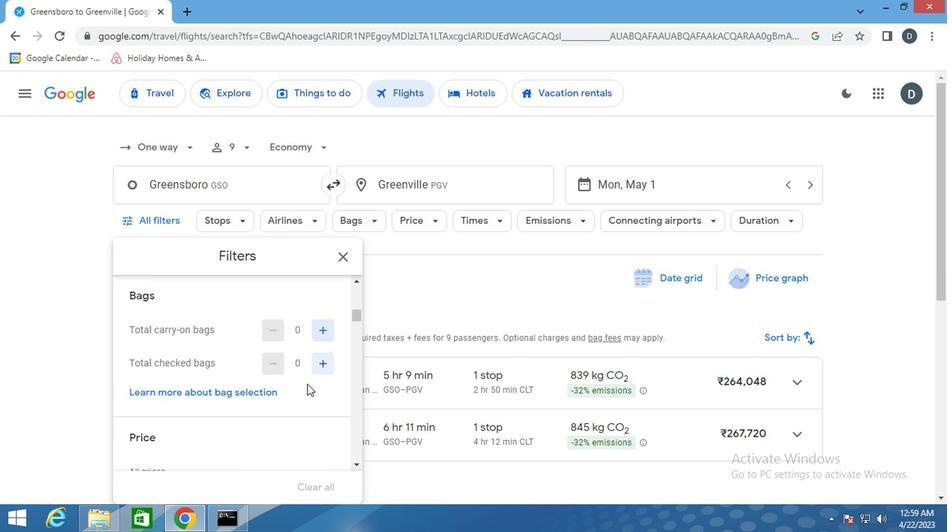 
Action: Mouse scrolled (304, 388) with delta (0, 0)
Screenshot: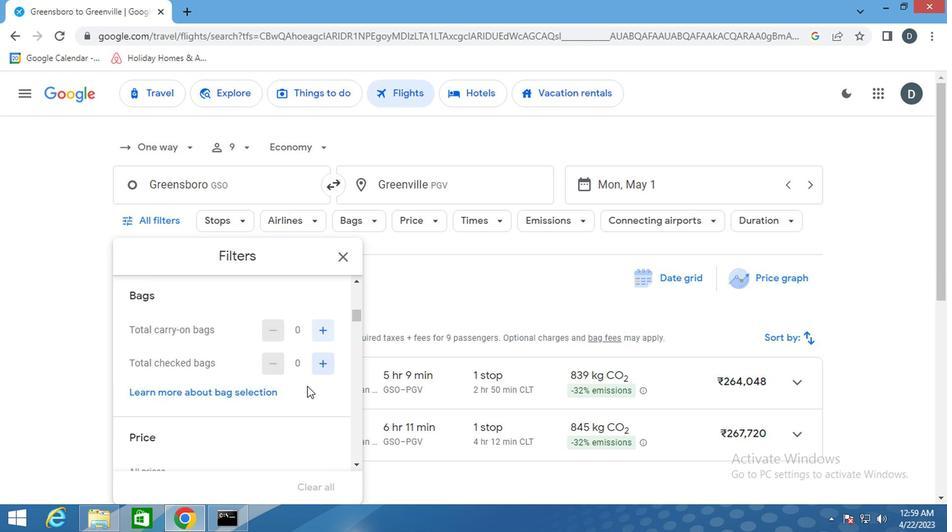 
Action: Mouse moved to (304, 388)
Screenshot: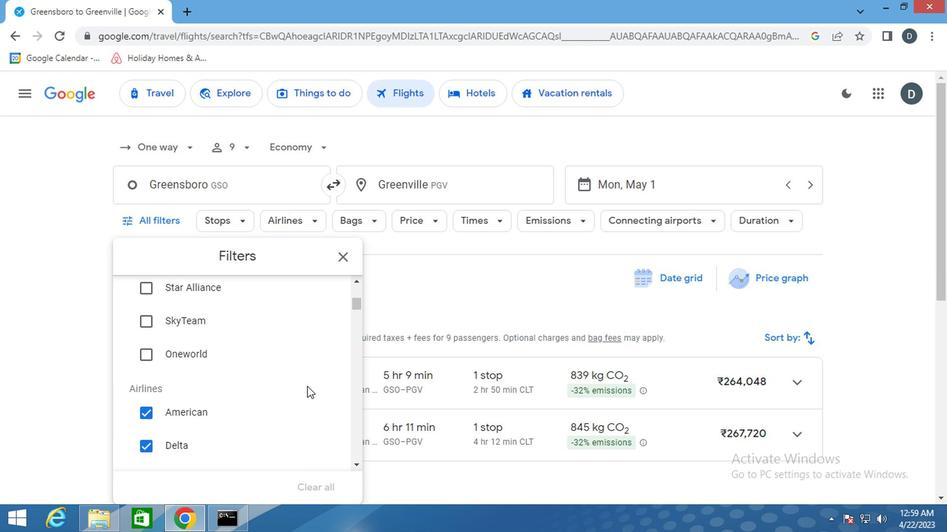 
Action: Mouse scrolled (304, 388) with delta (0, 0)
Screenshot: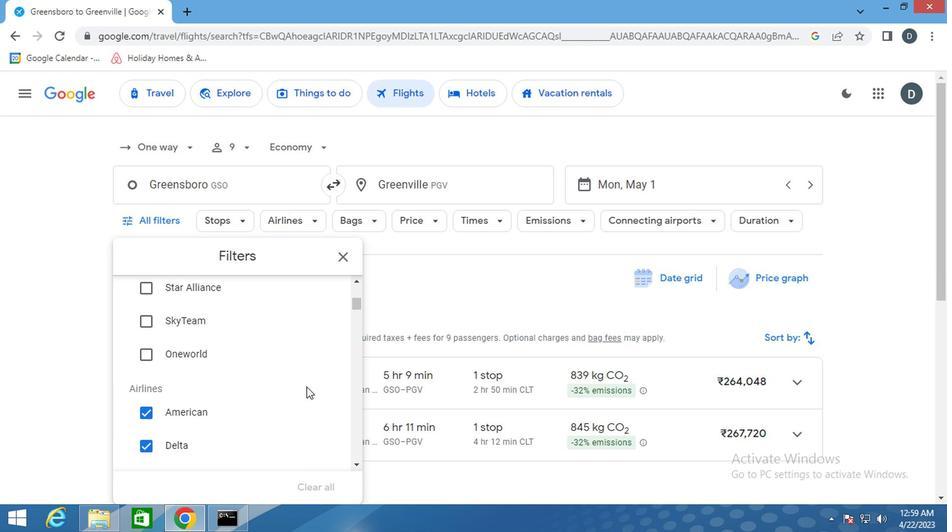 
Action: Mouse moved to (266, 398)
Screenshot: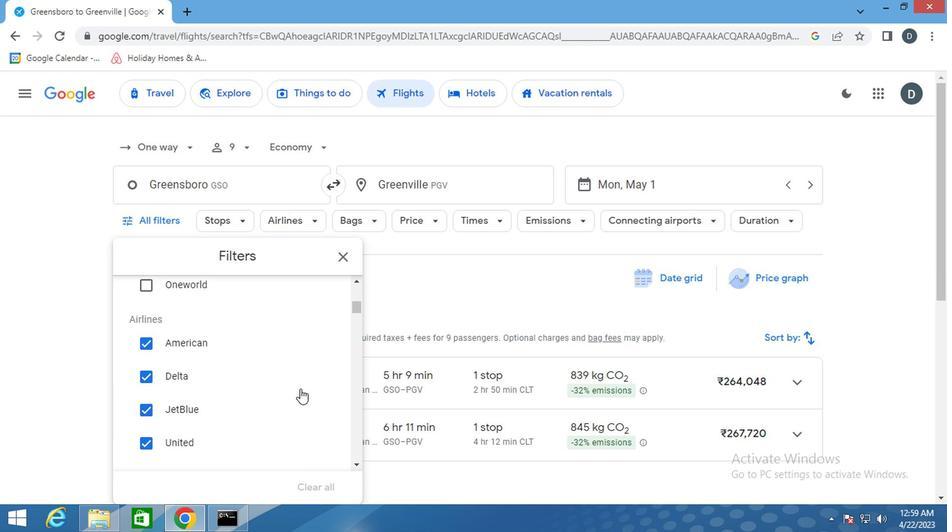 
Action: Mouse scrolled (266, 398) with delta (0, 0)
Screenshot: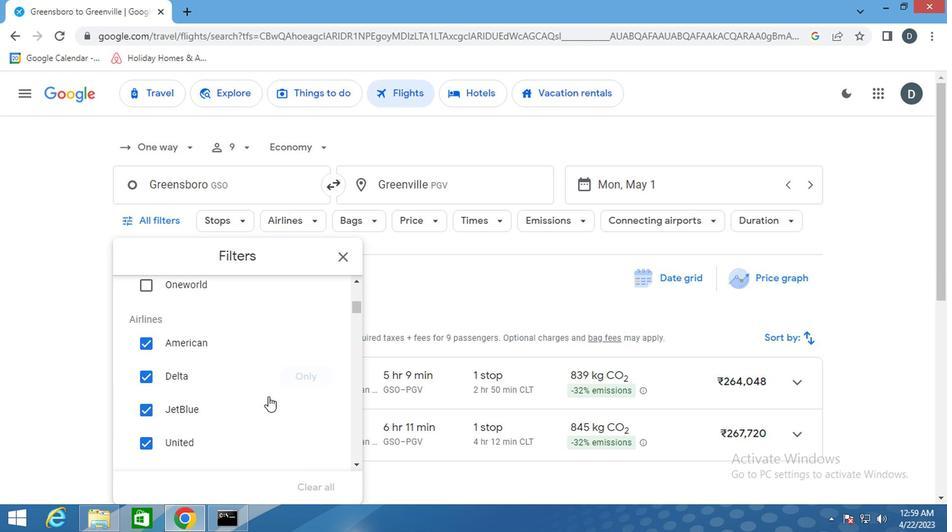 
Action: Mouse scrolled (266, 399) with delta (0, 0)
Screenshot: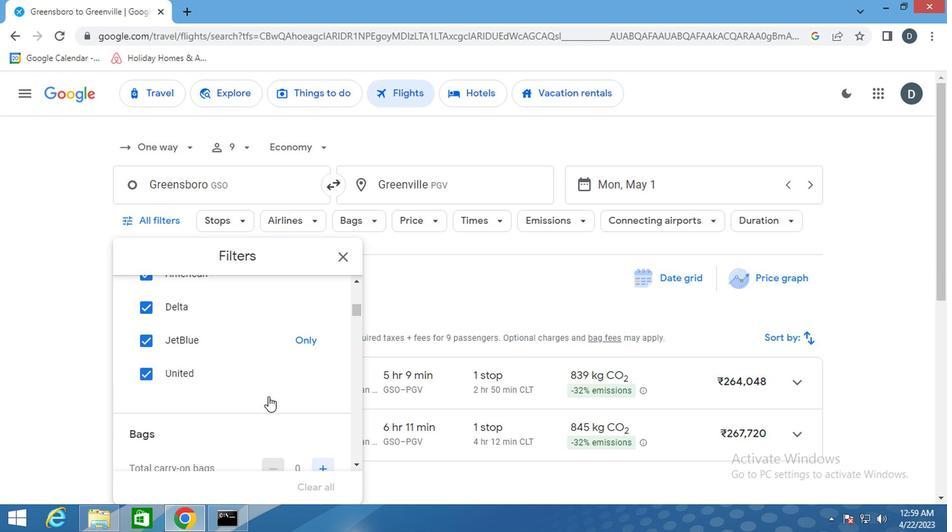 
Action: Mouse moved to (265, 398)
Screenshot: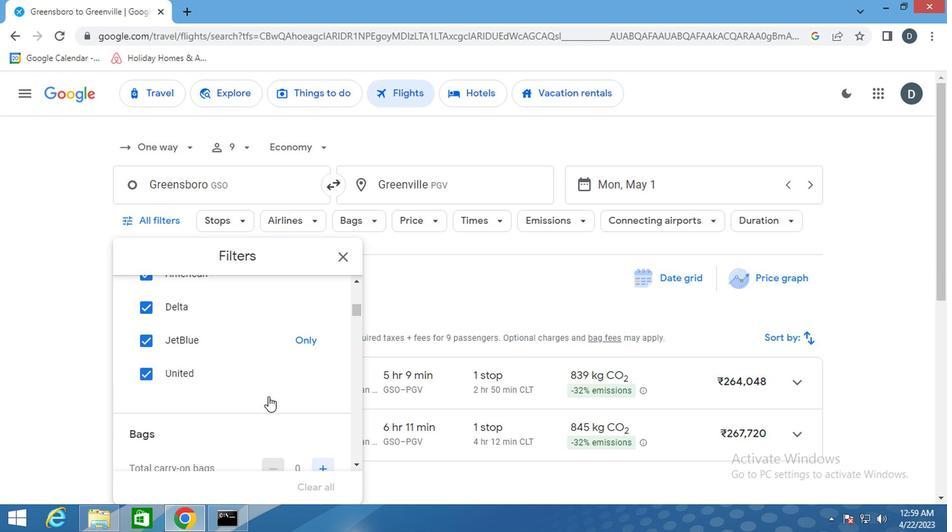 
Action: Mouse scrolled (265, 398) with delta (0, 0)
Screenshot: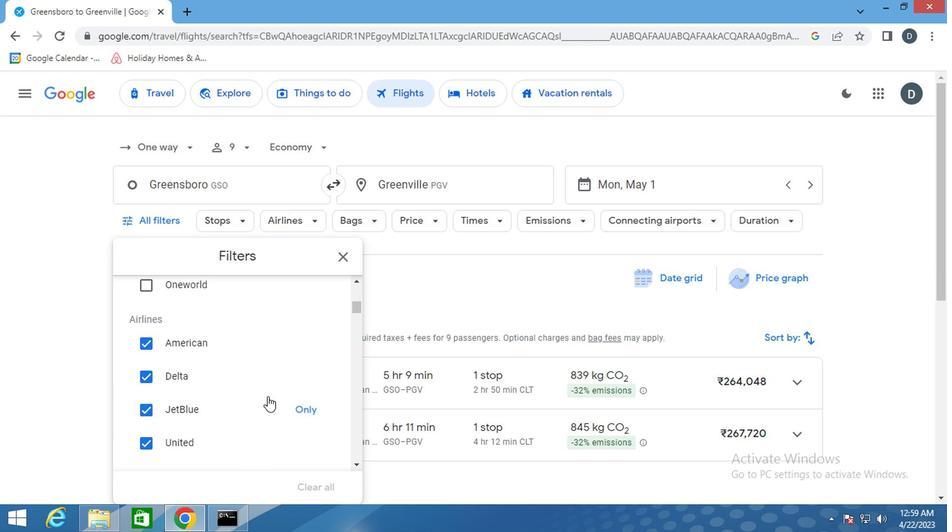 
Action: Mouse scrolled (265, 398) with delta (0, 0)
Screenshot: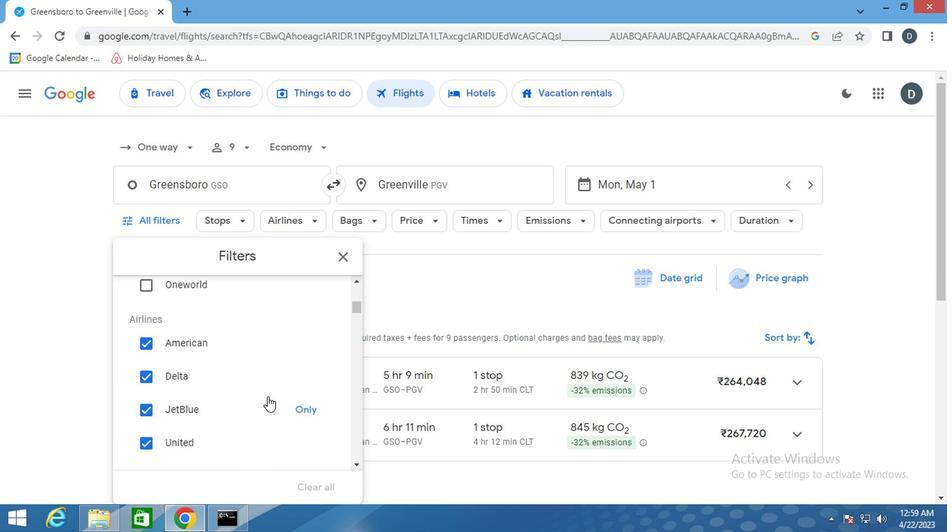 
Action: Mouse moved to (316, 393)
Screenshot: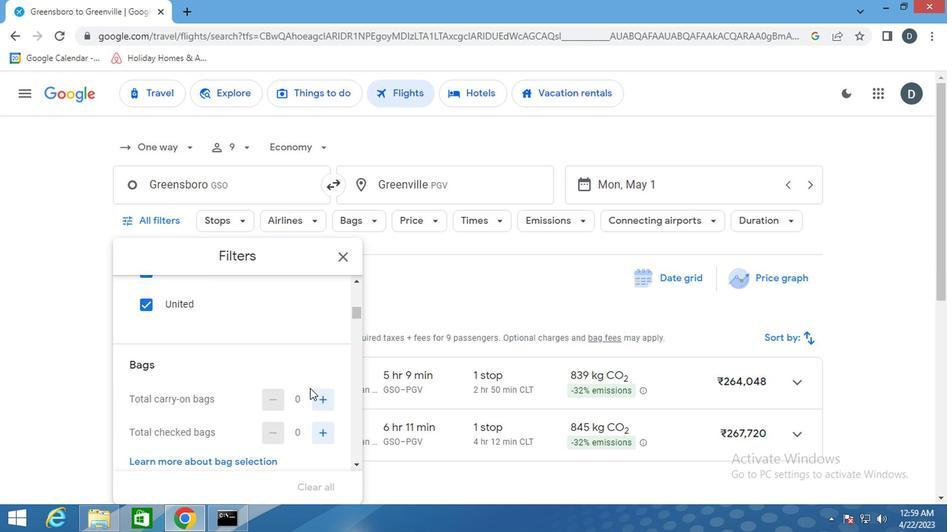 
Action: Mouse pressed left at (316, 393)
Screenshot: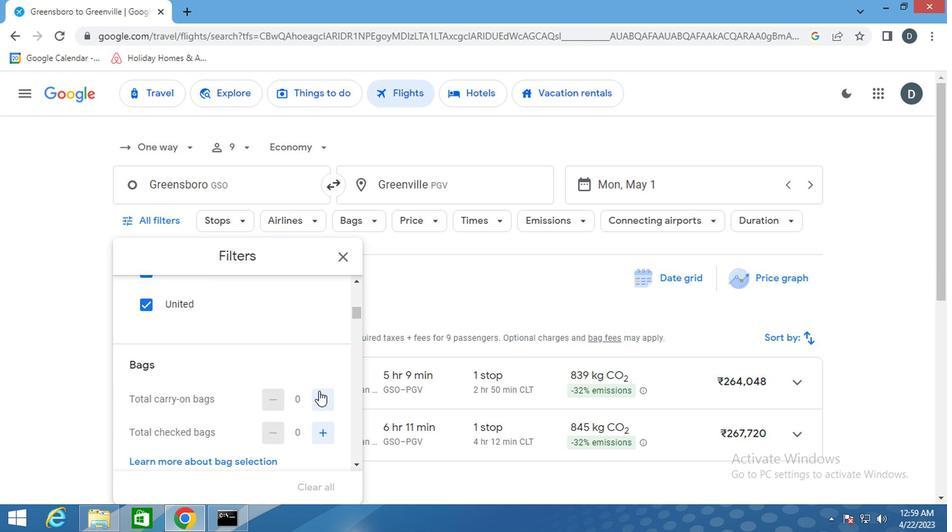 
Action: Mouse moved to (307, 358)
Screenshot: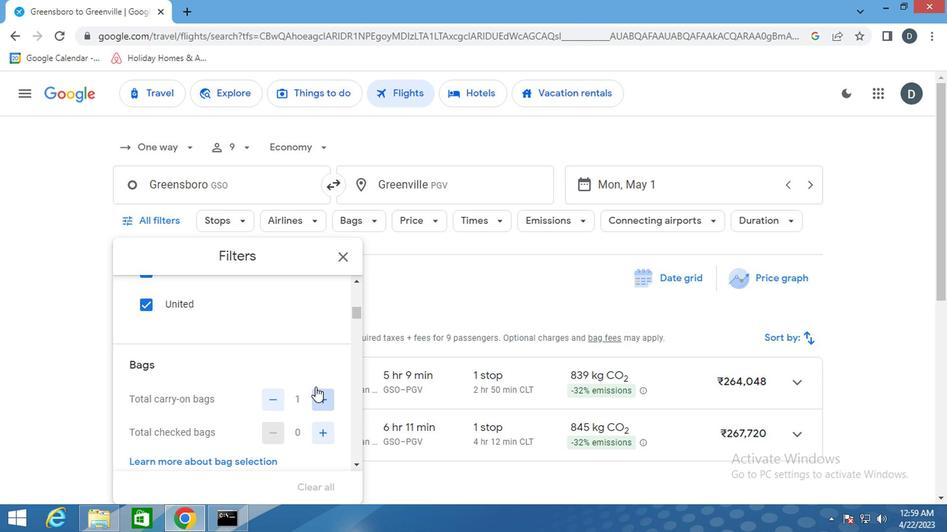 
Action: Mouse scrolled (307, 357) with delta (0, 0)
Screenshot: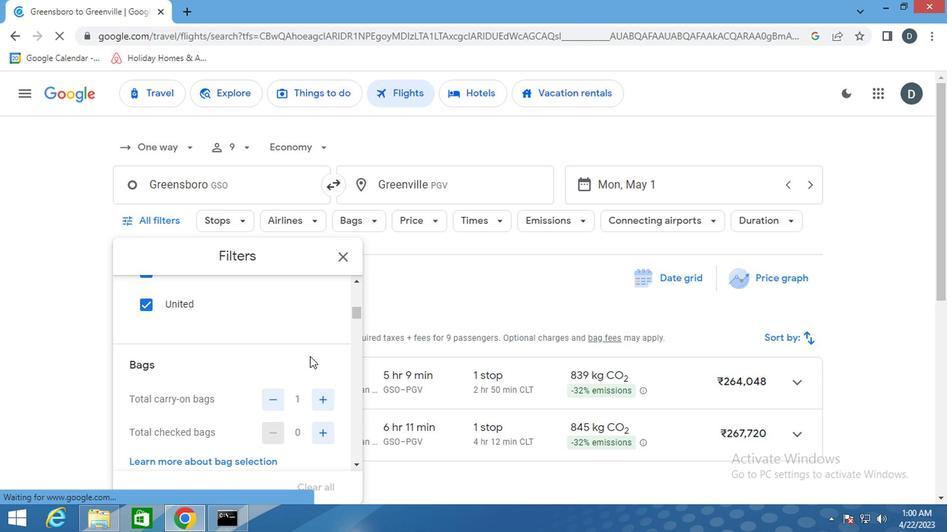
Action: Mouse scrolled (307, 357) with delta (0, 0)
Screenshot: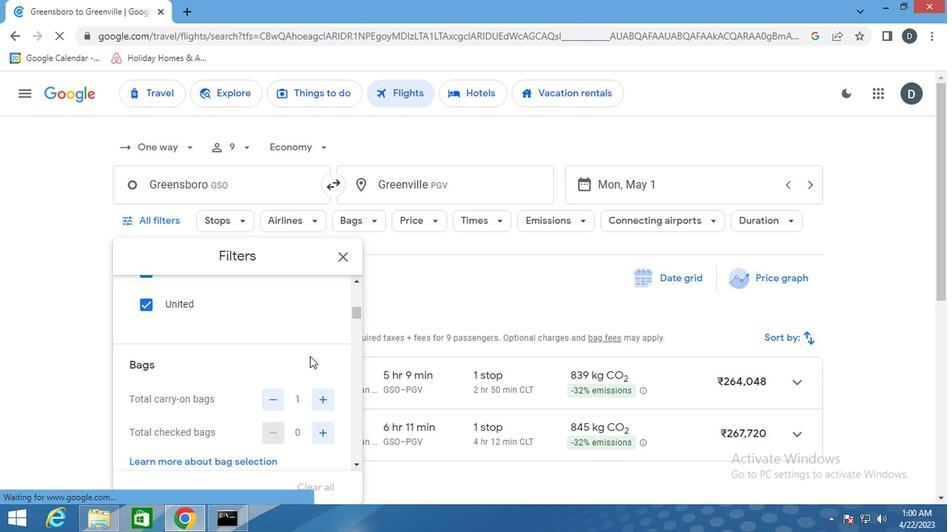 
Action: Mouse moved to (314, 424)
Screenshot: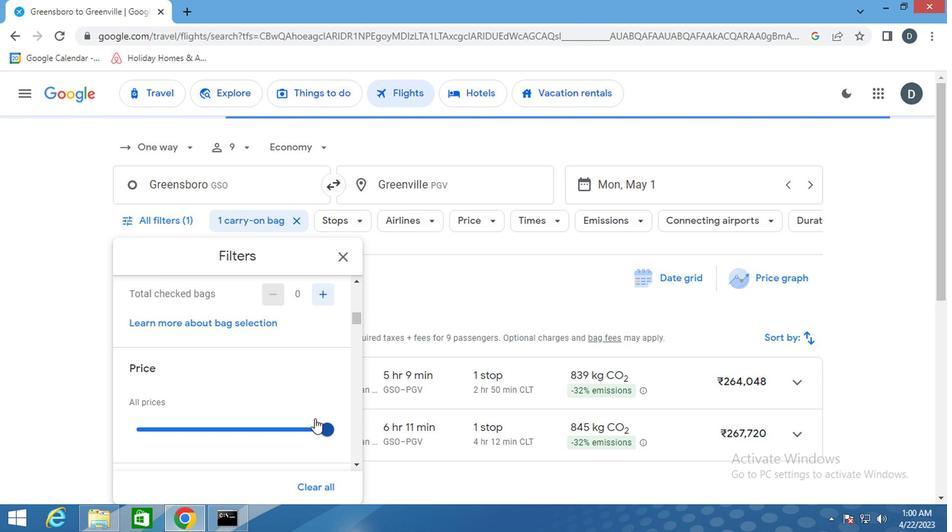 
Action: Mouse pressed left at (314, 424)
Screenshot: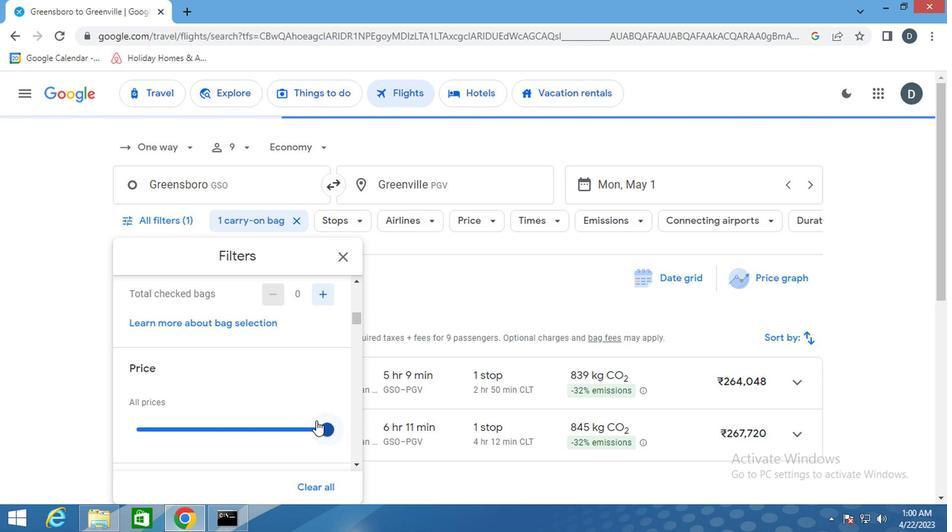 
Action: Mouse moved to (220, 404)
Screenshot: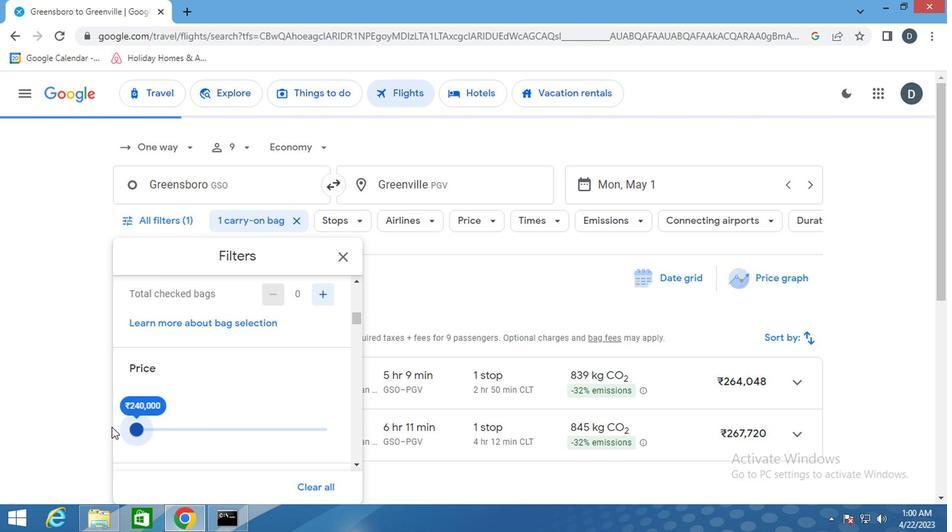
Action: Mouse scrolled (220, 403) with delta (0, 0)
Screenshot: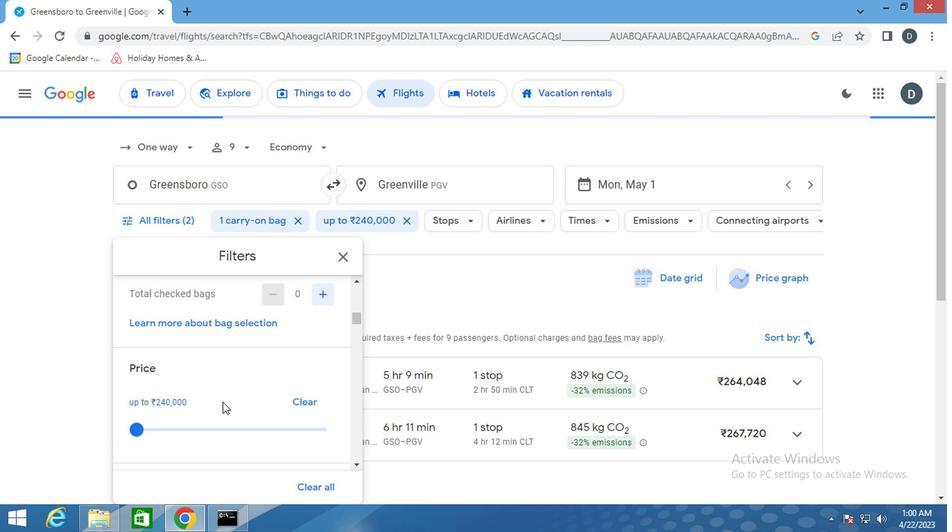
Action: Mouse scrolled (220, 403) with delta (0, 0)
Screenshot: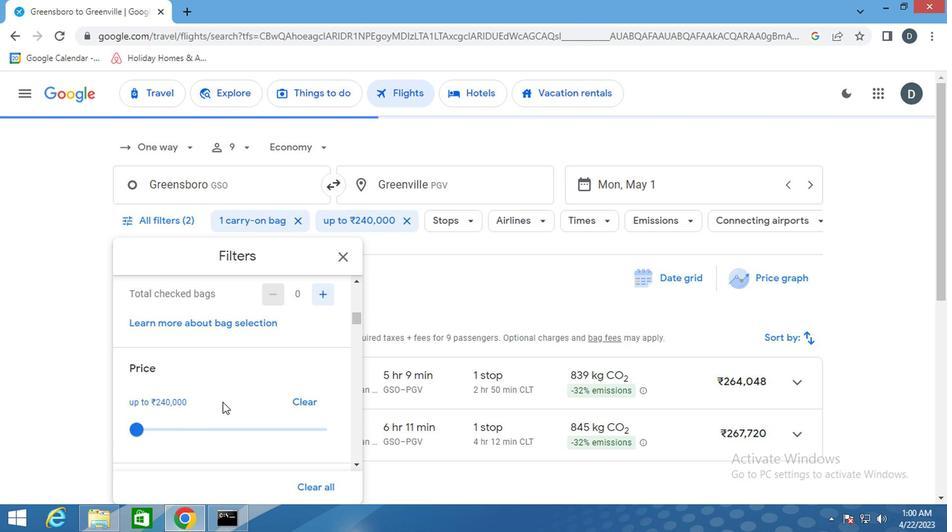 
Action: Mouse scrolled (220, 403) with delta (0, 0)
Screenshot: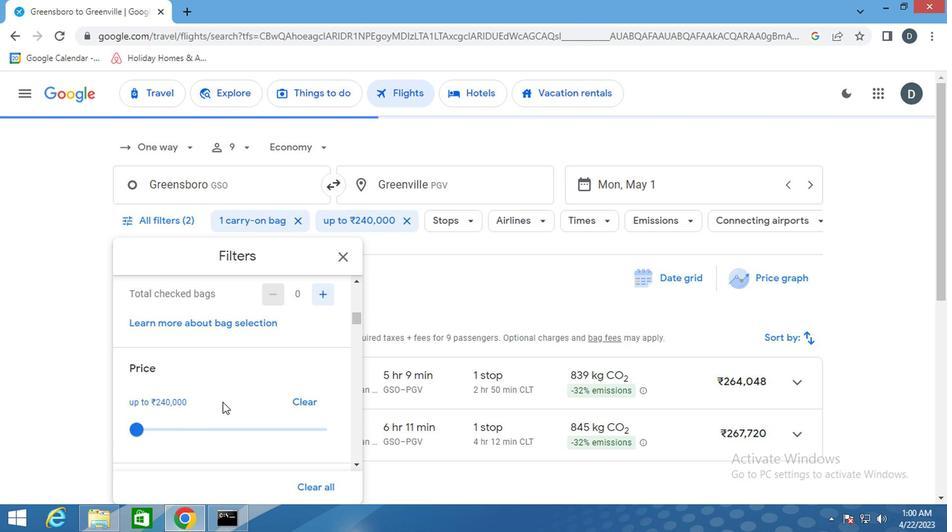 
Action: Mouse moved to (132, 381)
Screenshot: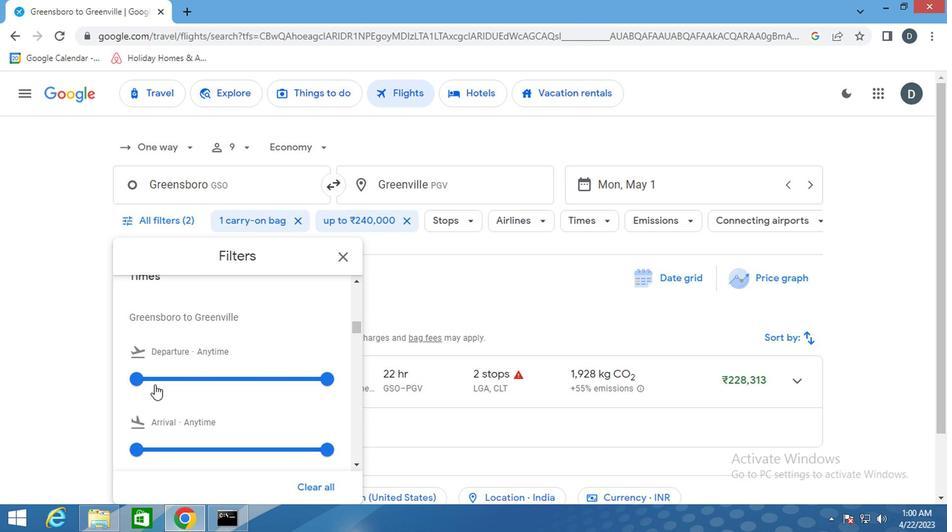 
Action: Mouse pressed left at (132, 381)
Screenshot: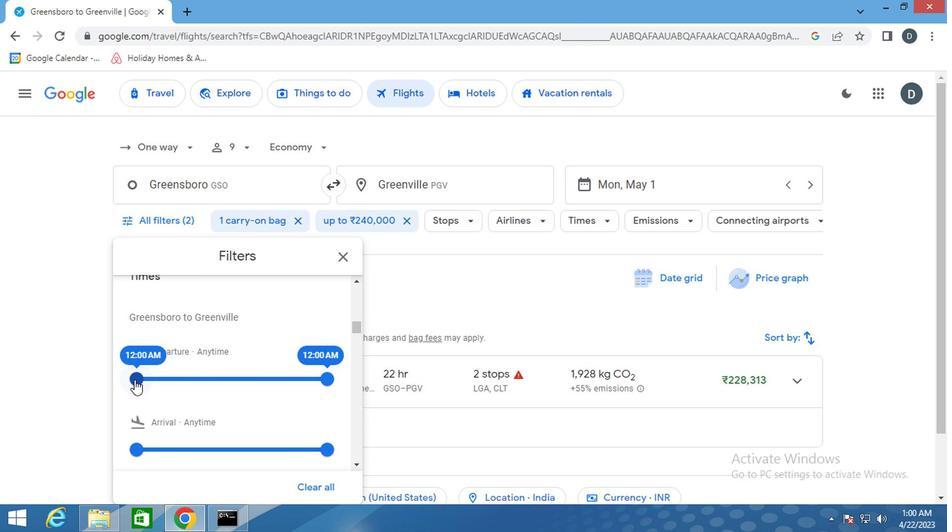 
Action: Mouse moved to (334, 378)
Screenshot: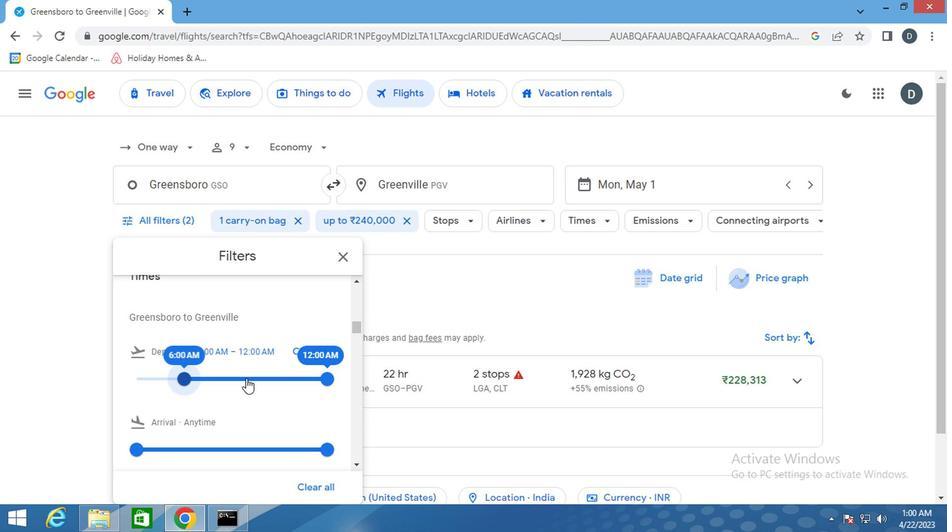 
Action: Mouse pressed left at (334, 378)
Screenshot: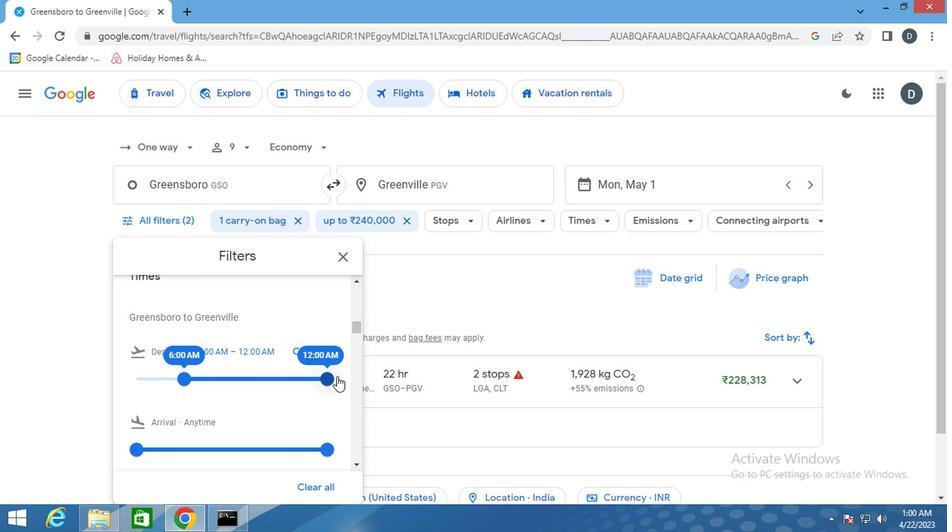 
Action: Mouse moved to (267, 404)
Screenshot: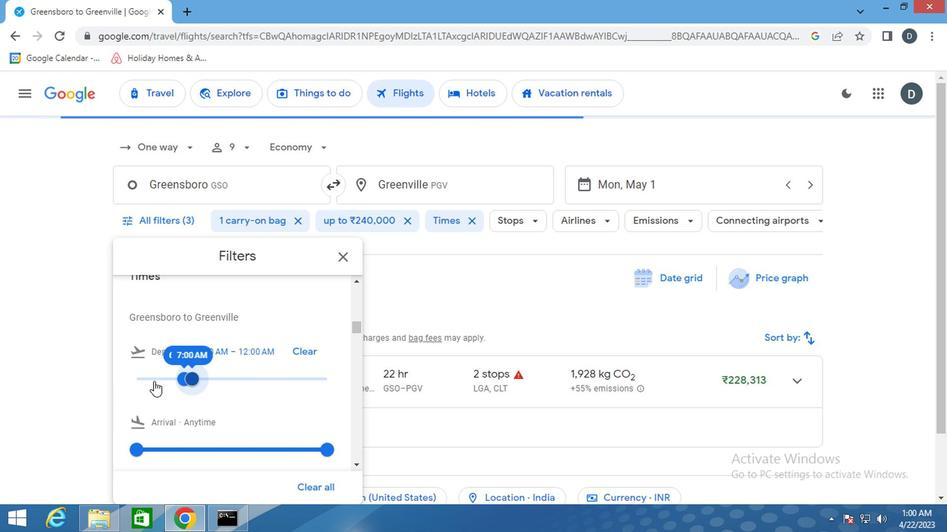 
Action: Mouse scrolled (267, 403) with delta (0, 0)
Screenshot: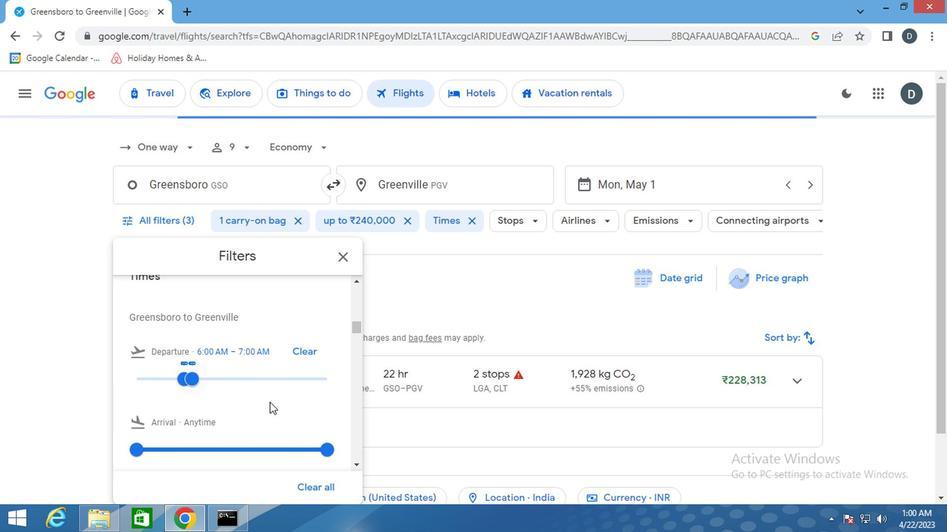 
Action: Mouse scrolled (267, 403) with delta (0, 0)
Screenshot: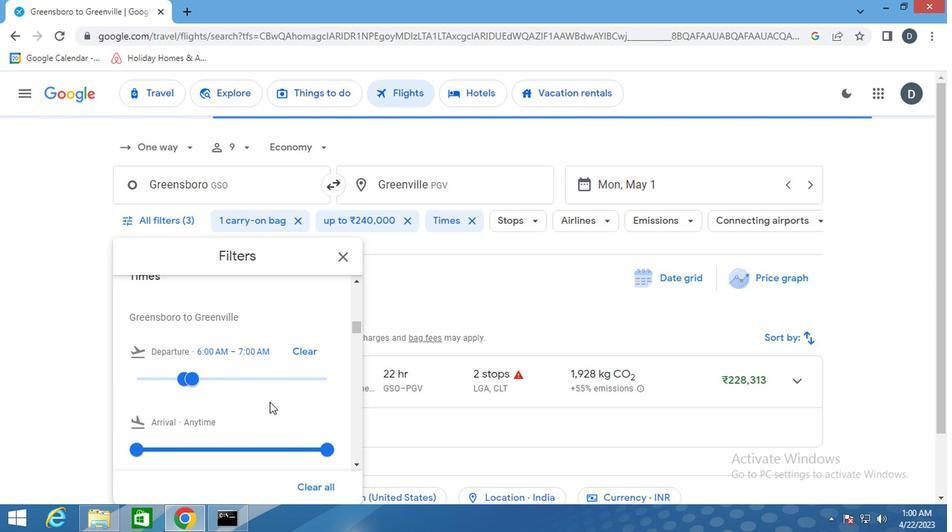 
Action: Mouse scrolled (267, 403) with delta (0, 0)
Screenshot: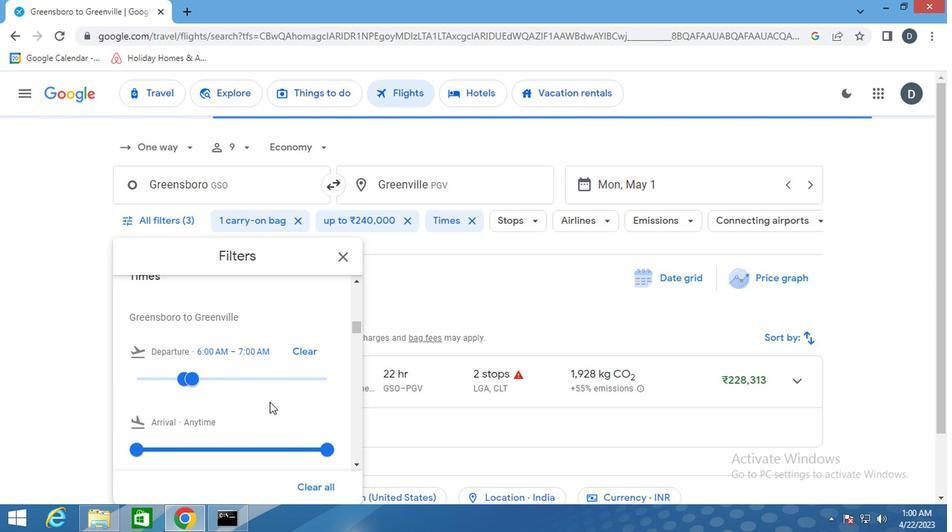 
Action: Mouse scrolled (267, 403) with delta (0, 0)
Screenshot: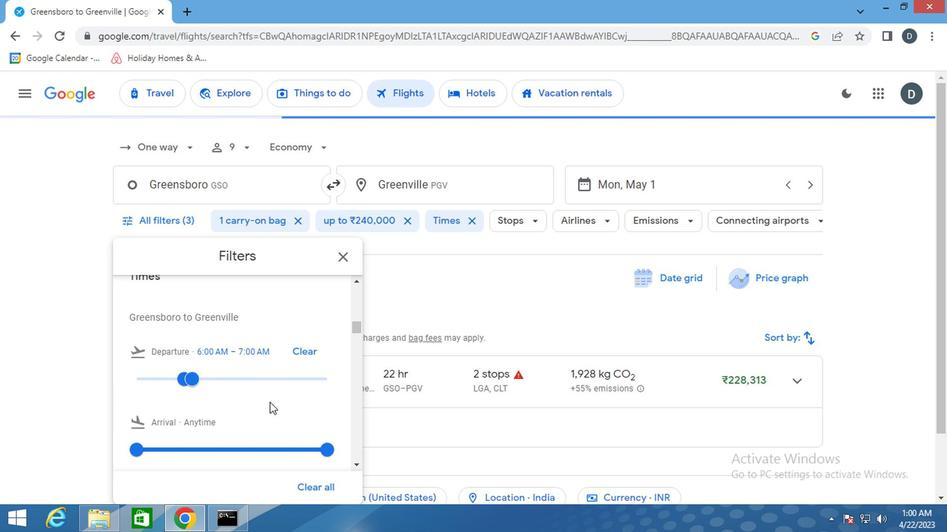 
Action: Mouse scrolled (267, 403) with delta (0, 0)
Screenshot: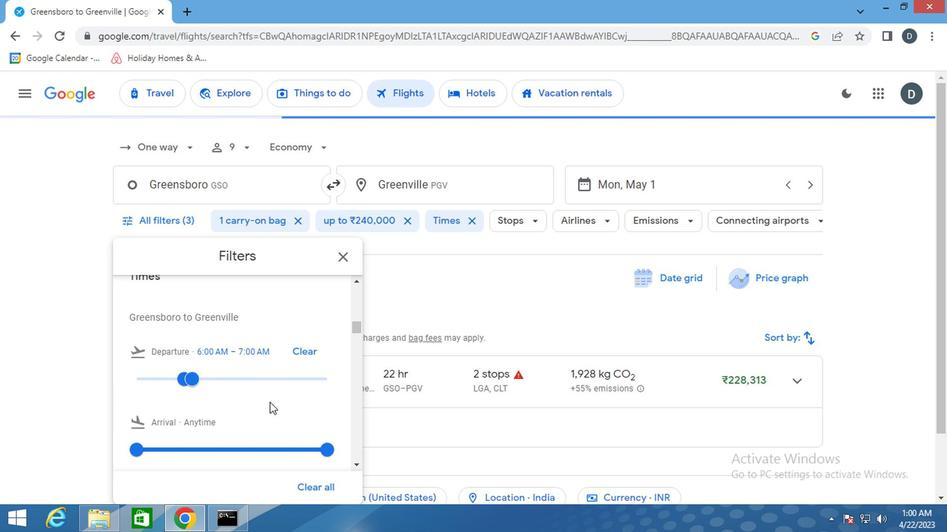 
Action: Mouse scrolled (267, 403) with delta (0, 0)
Screenshot: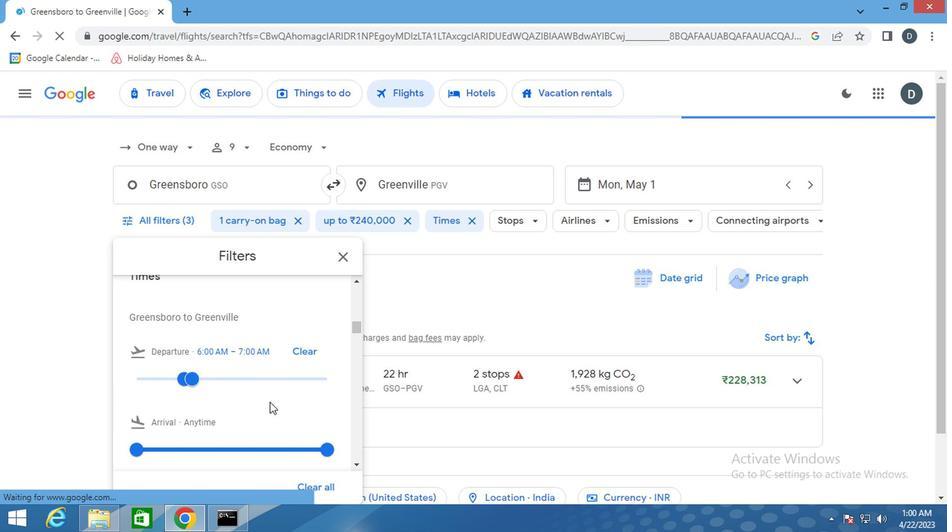 
Action: Mouse scrolled (267, 403) with delta (0, 0)
Screenshot: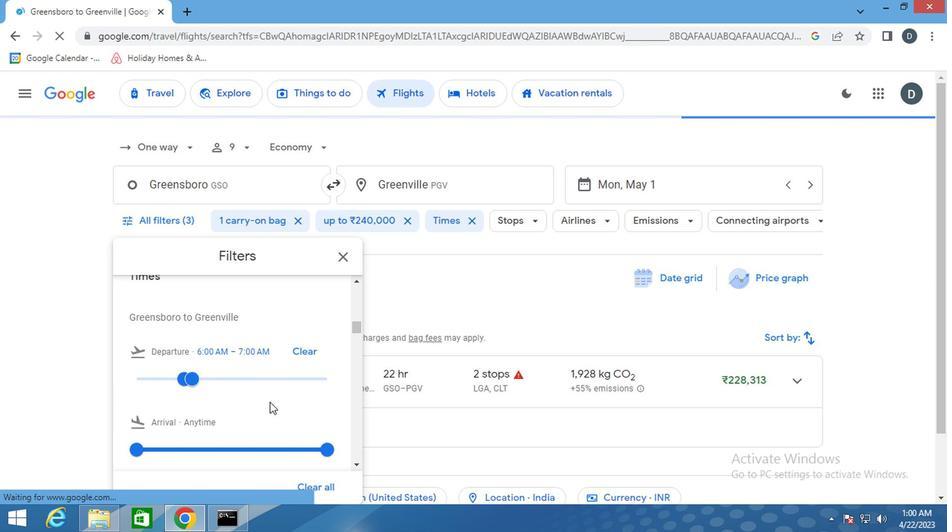 
Action: Mouse scrolled (267, 403) with delta (0, 0)
Screenshot: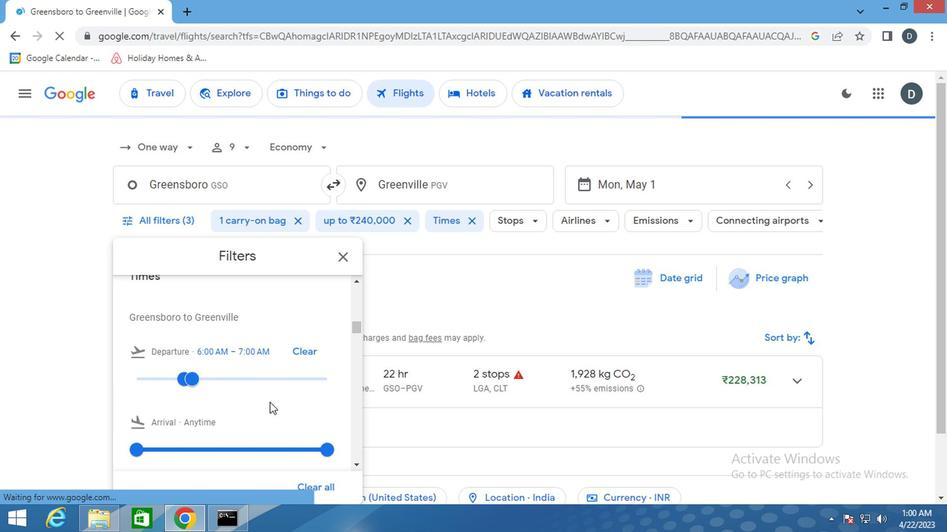 
Action: Mouse scrolled (267, 403) with delta (0, 0)
Screenshot: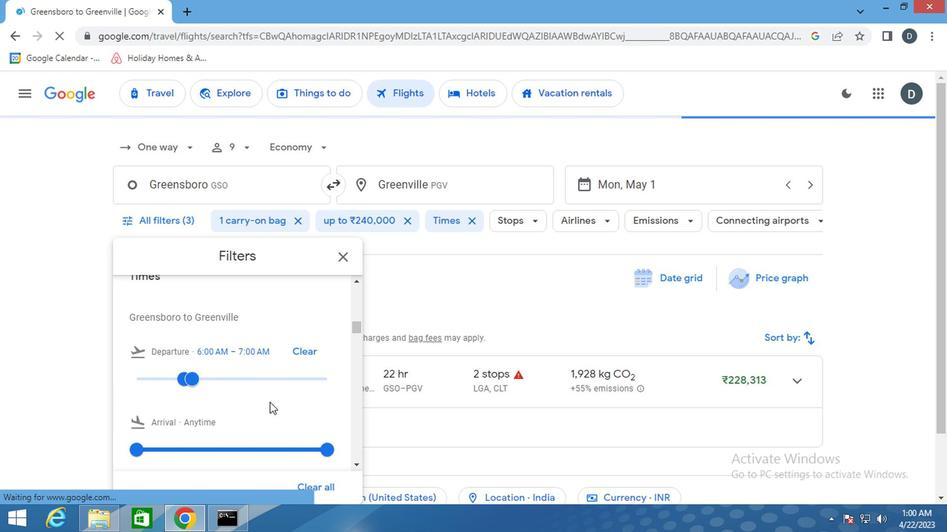
Action: Mouse scrolled (267, 403) with delta (0, 0)
Screenshot: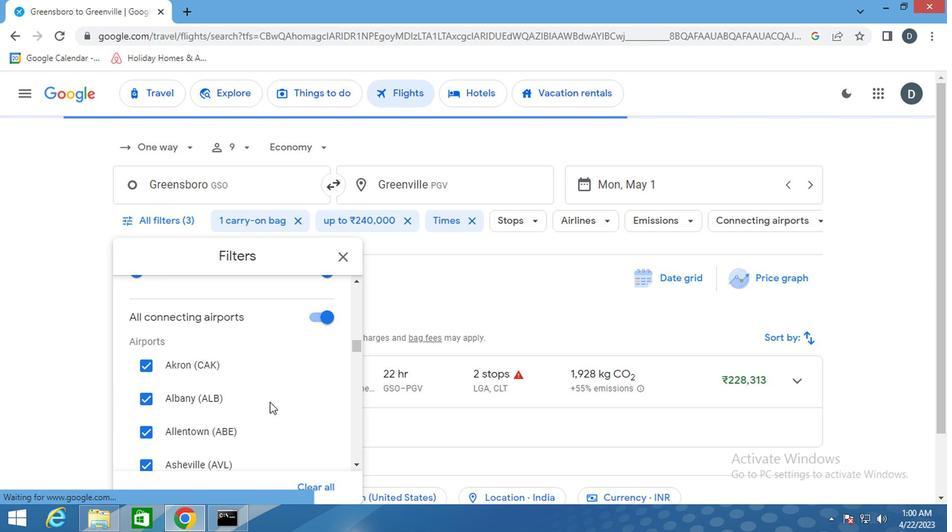 
Action: Mouse scrolled (267, 403) with delta (0, 0)
Screenshot: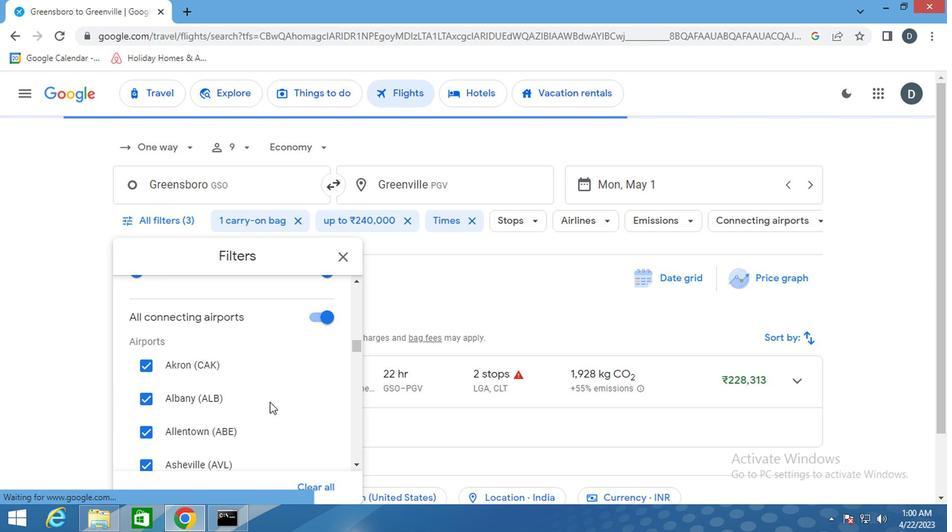 
Action: Mouse scrolled (267, 403) with delta (0, 0)
Screenshot: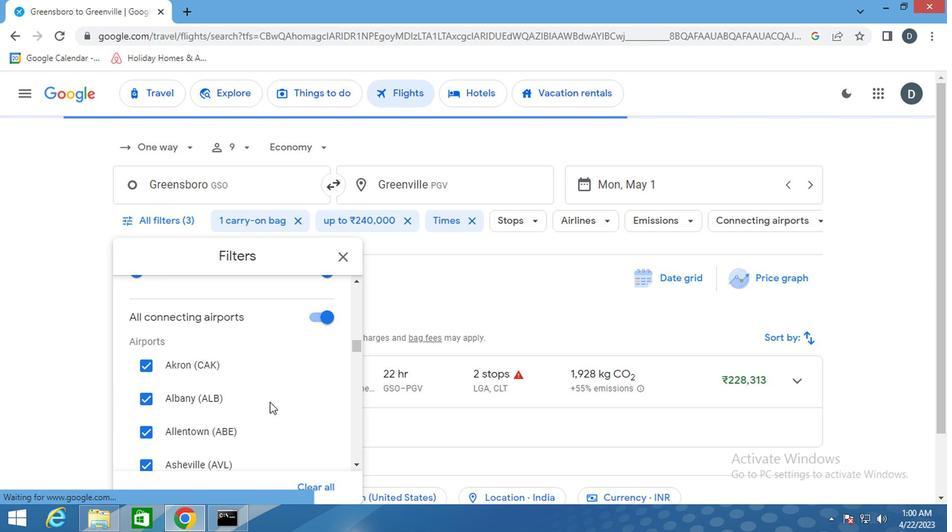 
Action: Mouse scrolled (267, 403) with delta (0, 0)
Screenshot: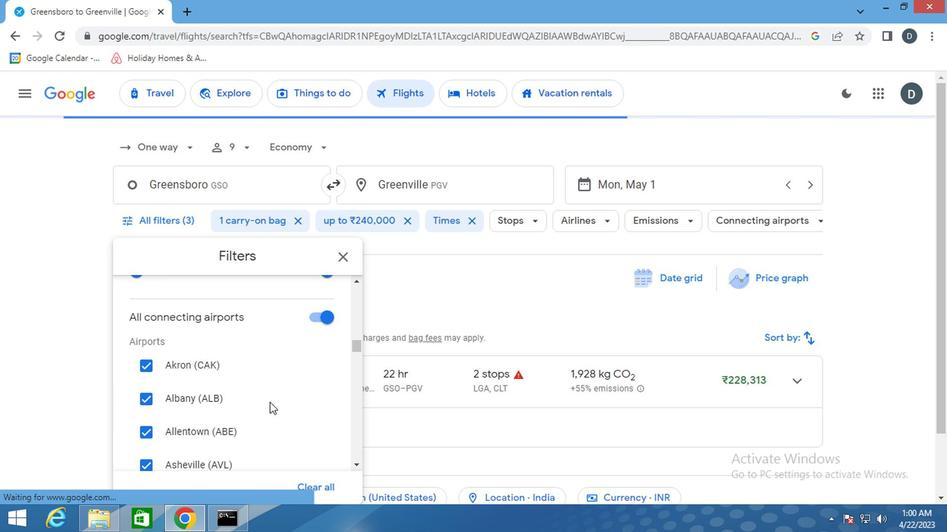 
Action: Mouse scrolled (267, 403) with delta (0, 0)
Screenshot: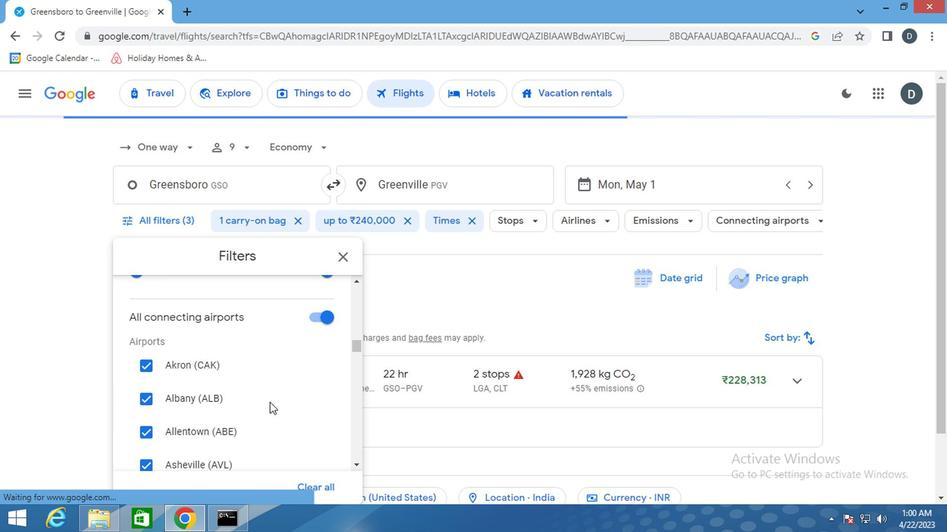 
Action: Mouse scrolled (267, 403) with delta (0, 0)
Screenshot: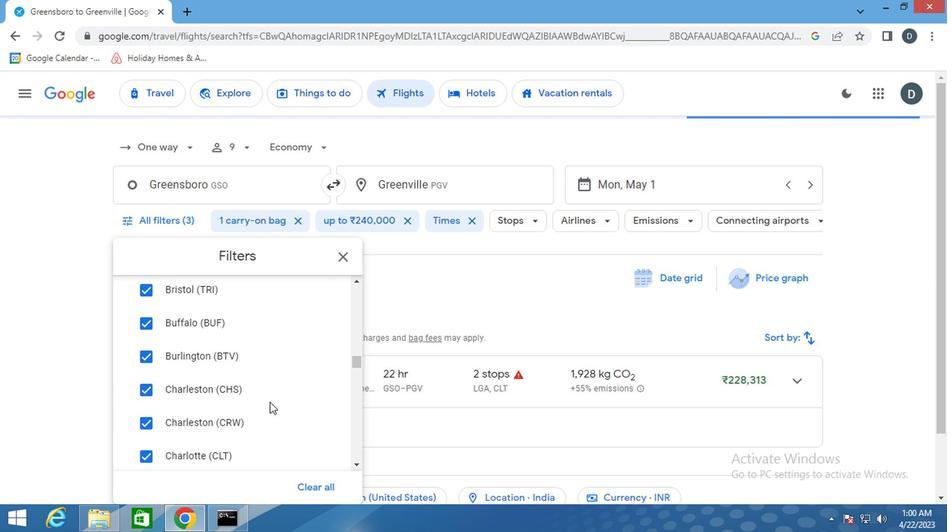 
Action: Mouse scrolled (267, 403) with delta (0, 0)
Screenshot: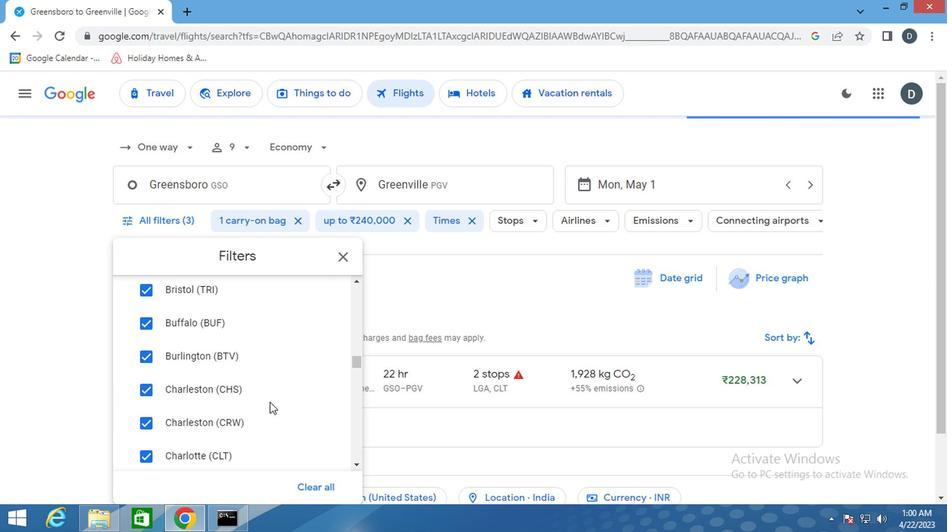 
Action: Mouse scrolled (267, 403) with delta (0, 0)
Screenshot: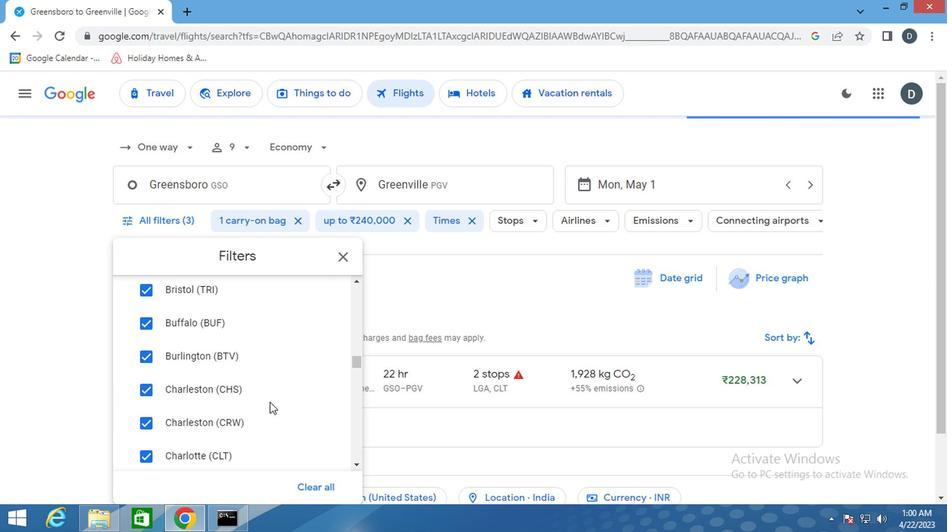 
Action: Mouse scrolled (267, 403) with delta (0, 0)
Screenshot: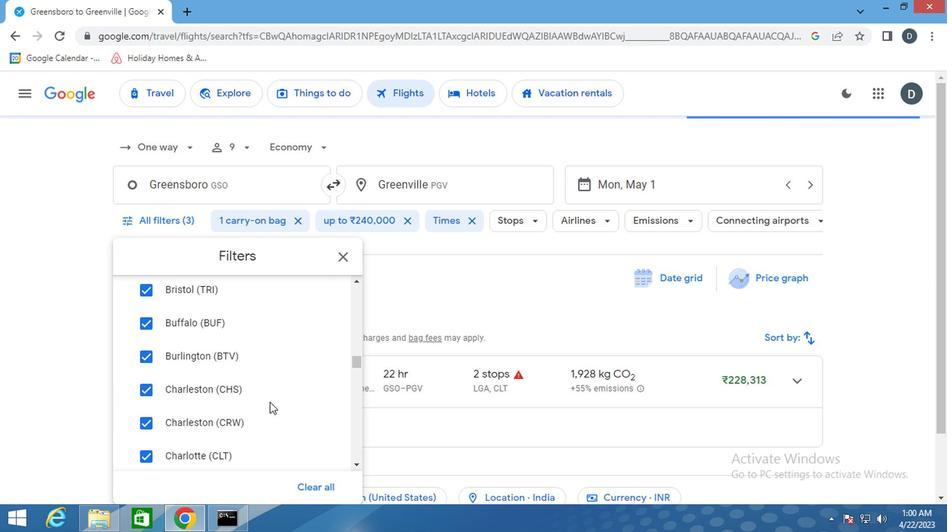 
Action: Mouse scrolled (267, 403) with delta (0, 0)
Screenshot: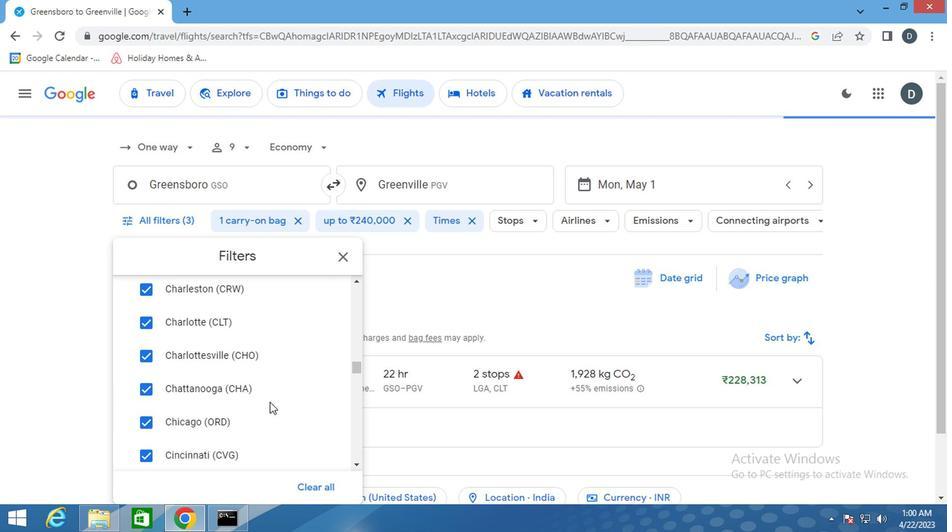 
Action: Mouse scrolled (267, 403) with delta (0, 0)
Screenshot: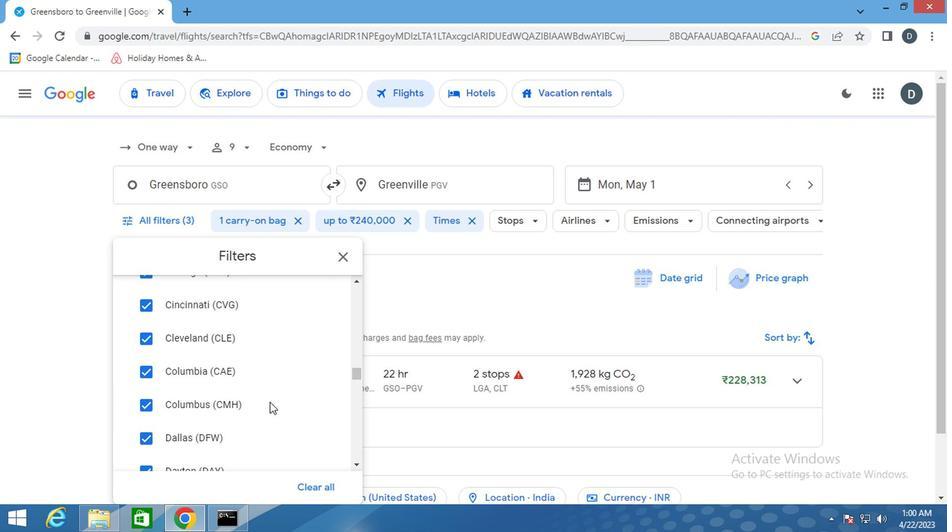 
Action: Mouse scrolled (267, 403) with delta (0, 0)
Screenshot: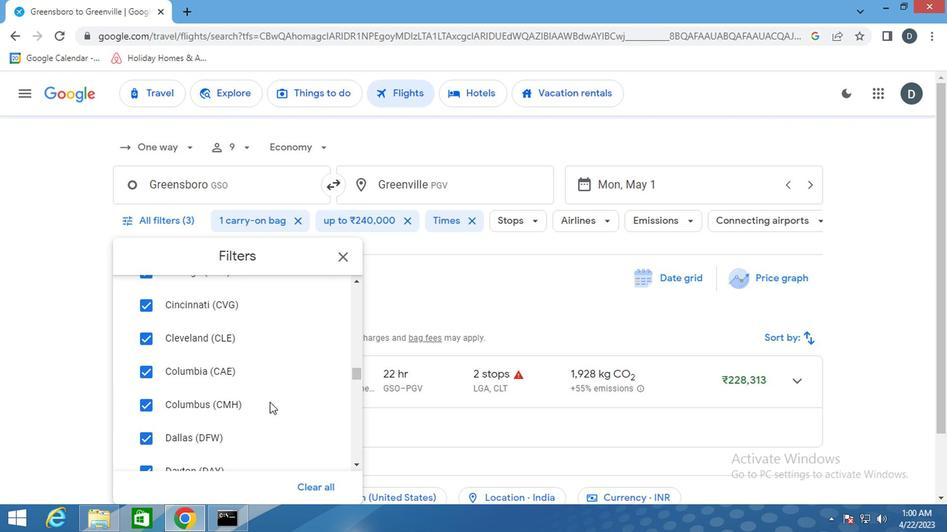 
Action: Mouse scrolled (267, 403) with delta (0, 0)
Screenshot: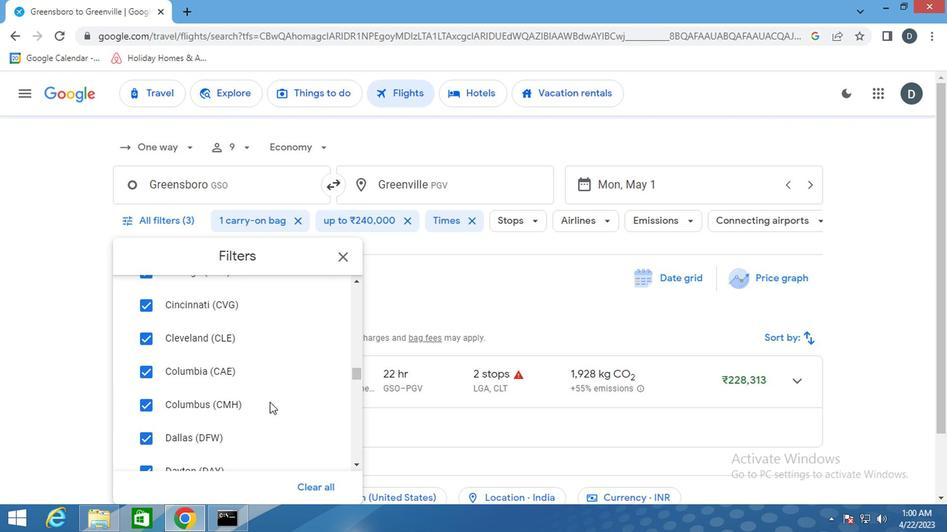 
Action: Mouse scrolled (267, 403) with delta (0, 0)
Screenshot: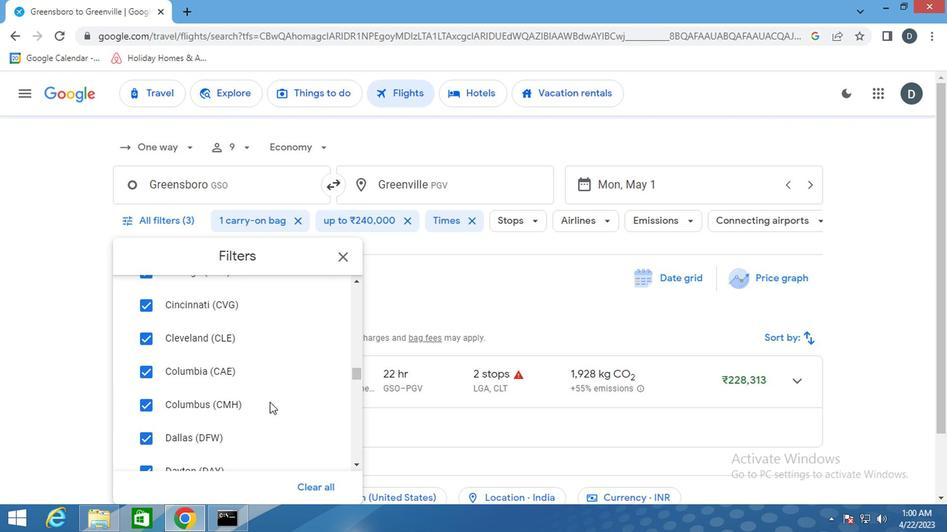 
Action: Mouse scrolled (267, 403) with delta (0, 0)
Screenshot: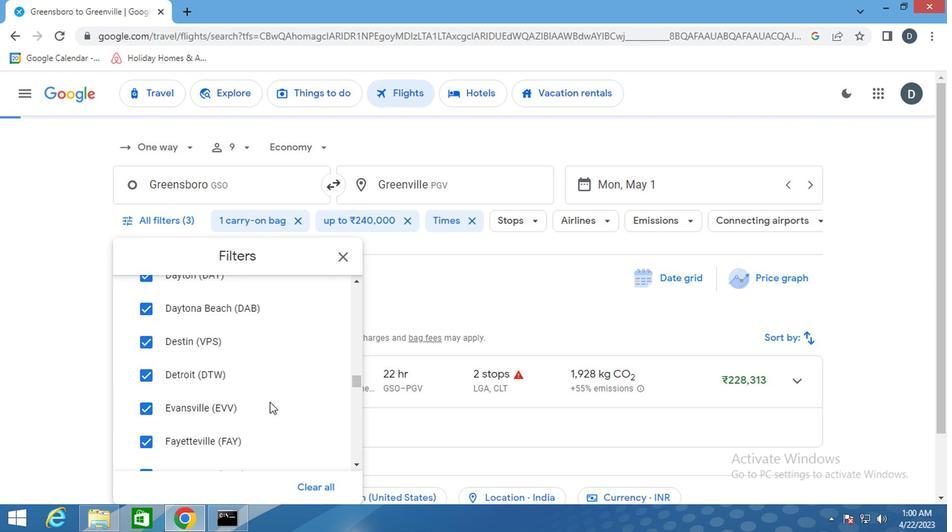 
Action: Mouse scrolled (267, 403) with delta (0, 0)
Screenshot: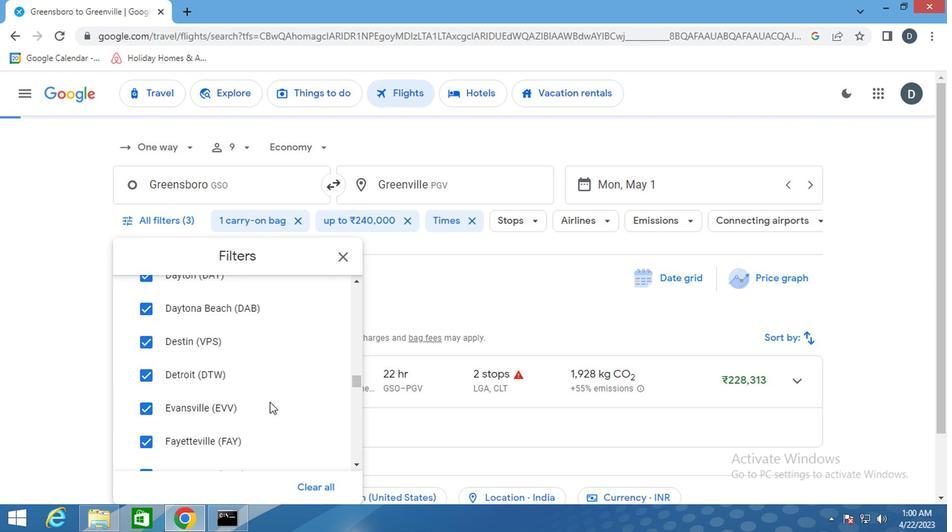 
Action: Mouse scrolled (267, 403) with delta (0, 0)
Screenshot: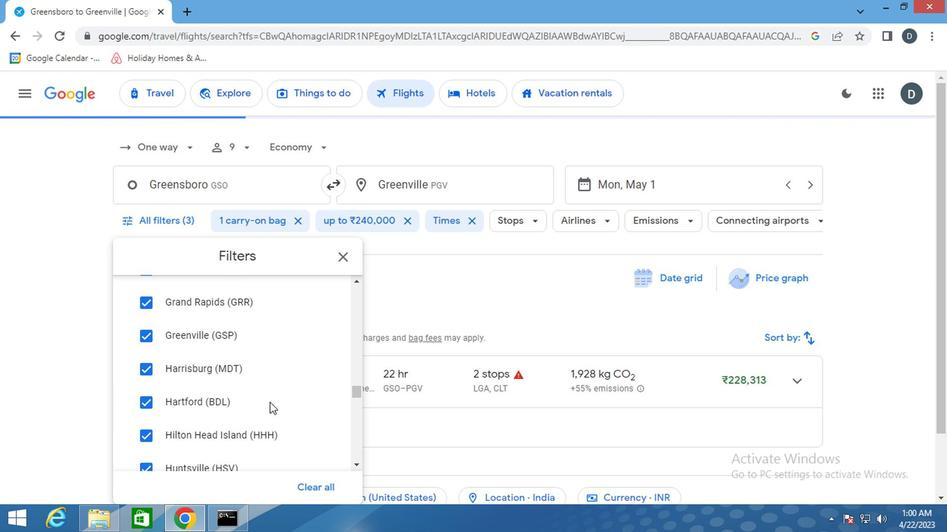 
Action: Mouse scrolled (267, 403) with delta (0, 0)
Screenshot: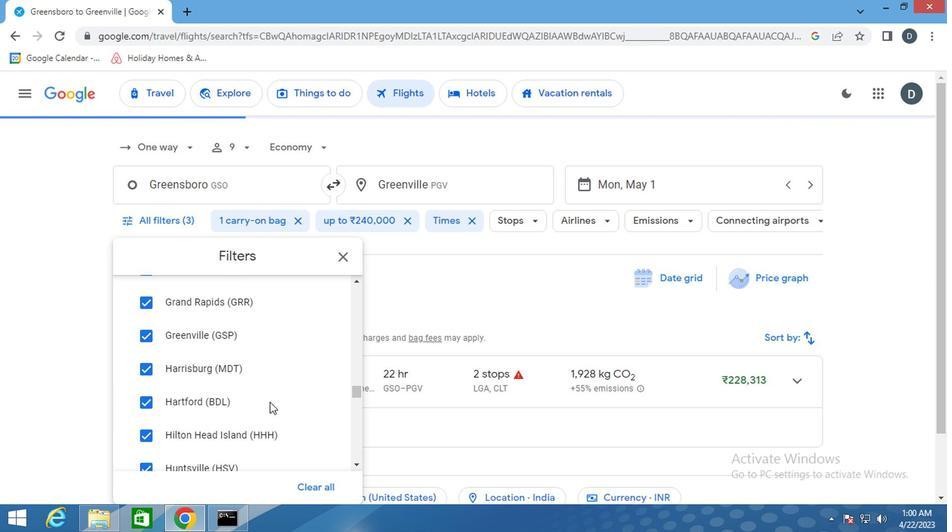 
Action: Mouse scrolled (267, 403) with delta (0, 0)
Screenshot: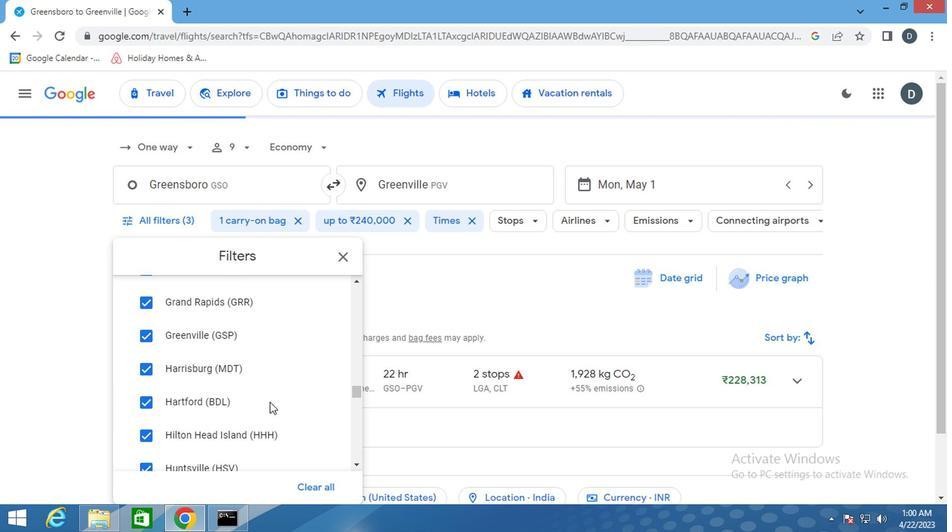 
Action: Mouse scrolled (267, 403) with delta (0, 0)
Screenshot: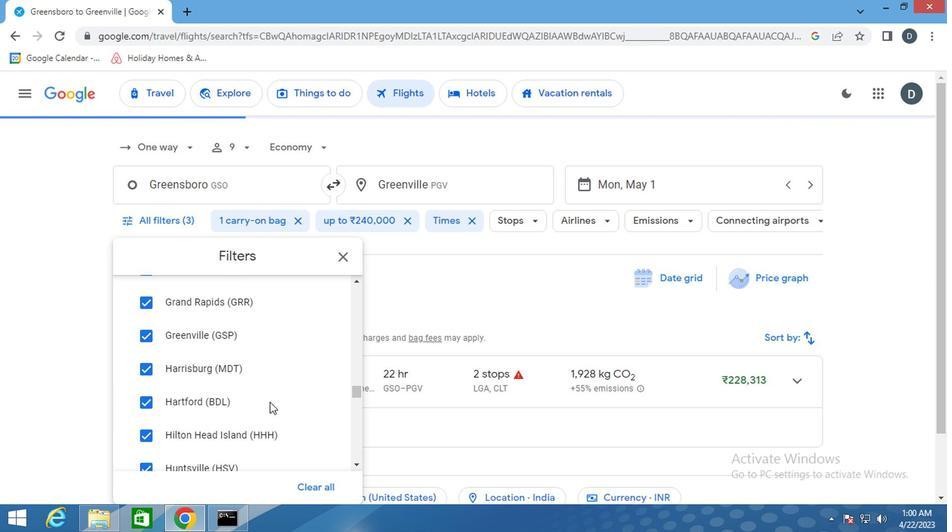 
Action: Mouse scrolled (267, 403) with delta (0, 0)
Screenshot: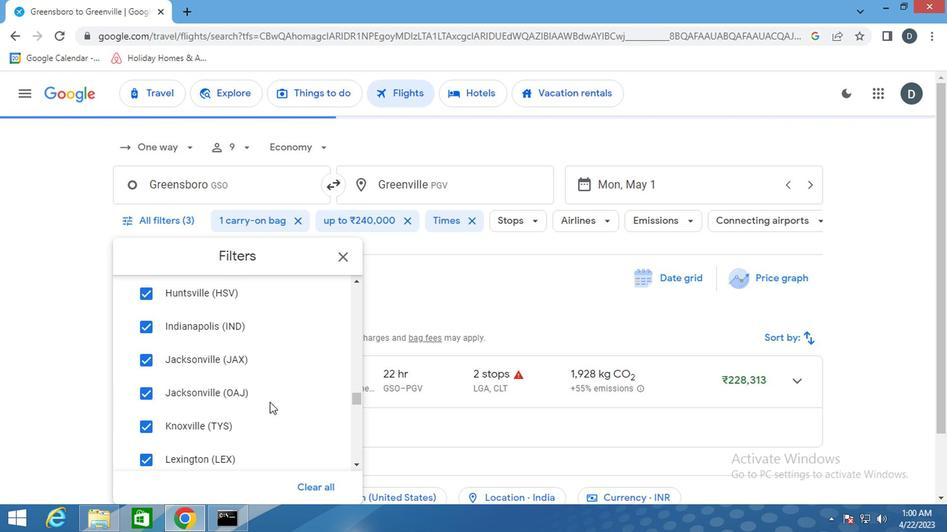 
Action: Mouse scrolled (267, 403) with delta (0, 0)
Screenshot: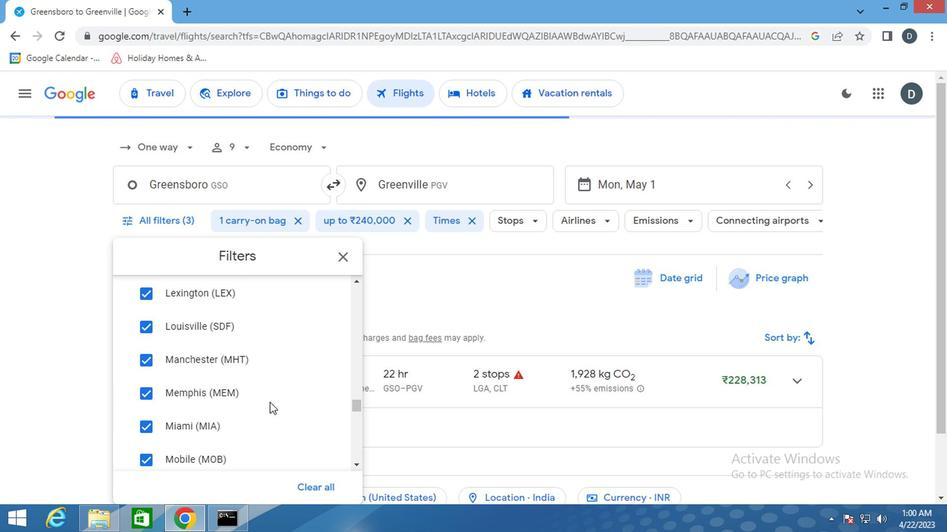 
Action: Mouse scrolled (267, 403) with delta (0, 0)
Screenshot: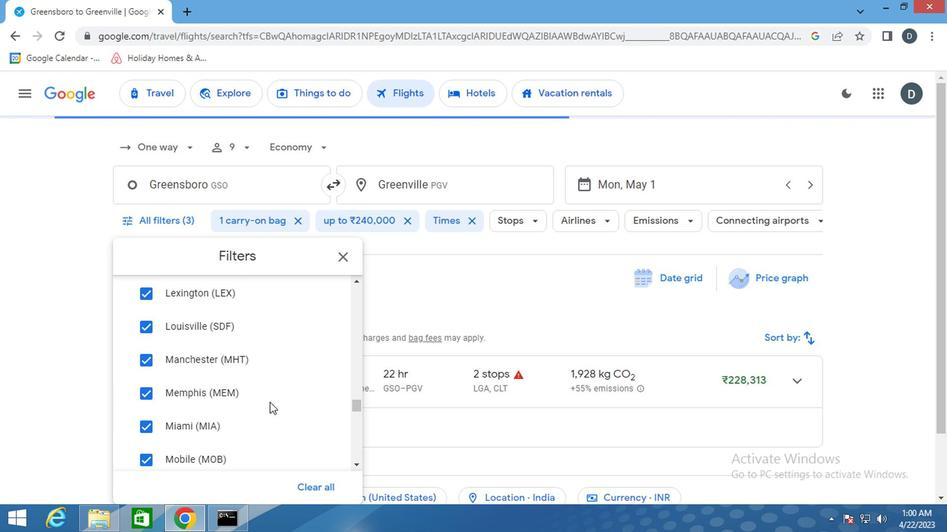 
Action: Mouse scrolled (267, 403) with delta (0, 0)
Screenshot: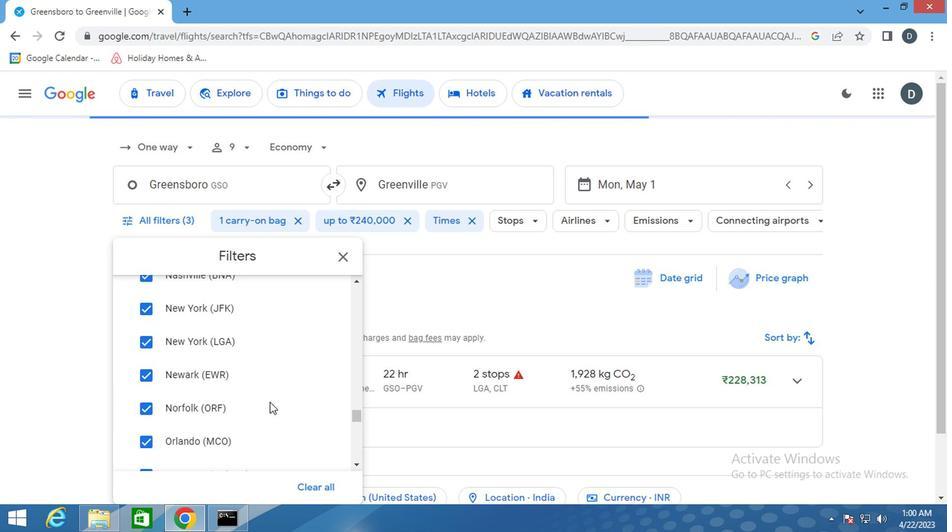 
Action: Mouse scrolled (267, 403) with delta (0, 0)
Screenshot: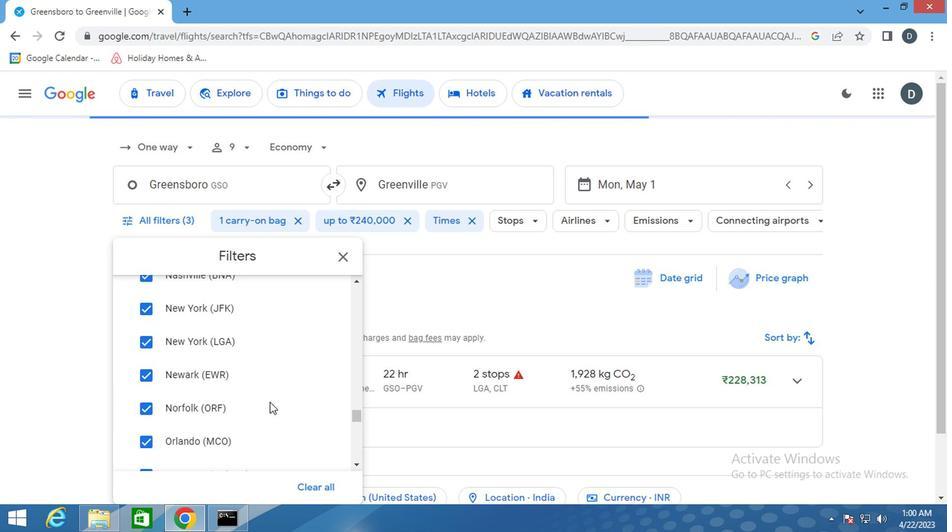 
Action: Mouse scrolled (267, 403) with delta (0, 0)
Screenshot: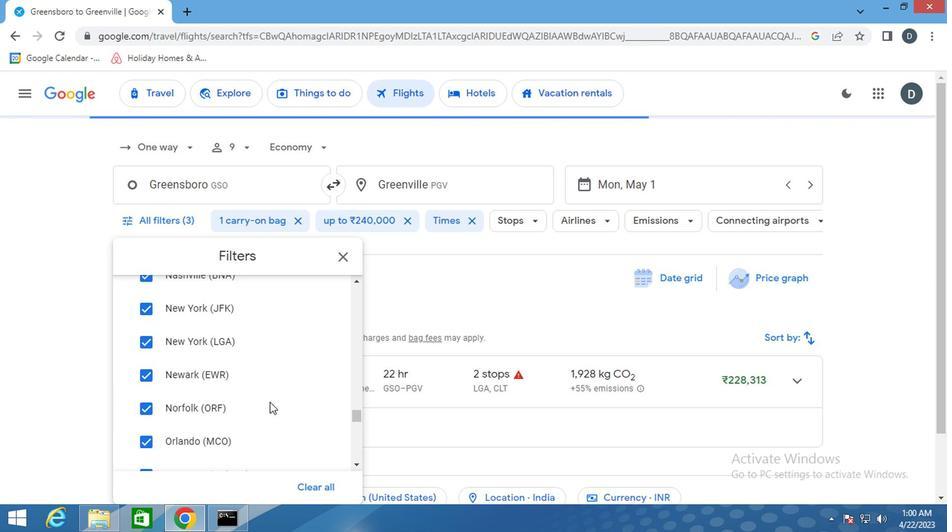 
Action: Mouse scrolled (267, 403) with delta (0, 0)
Screenshot: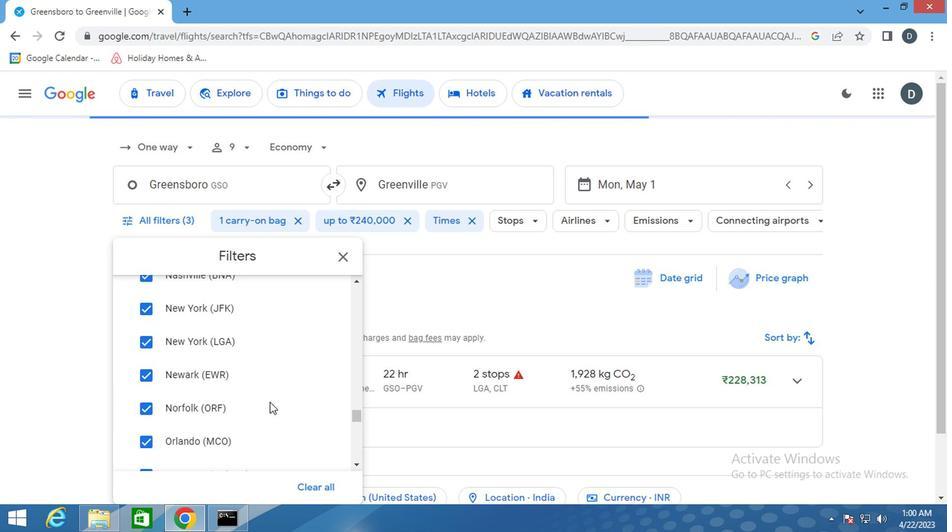 
Action: Mouse scrolled (267, 403) with delta (0, 0)
Screenshot: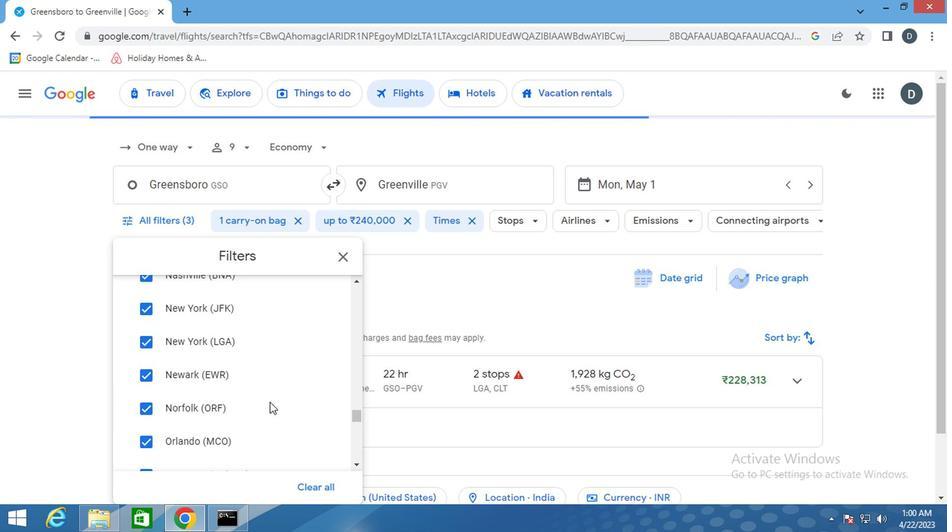 
Action: Mouse scrolled (267, 403) with delta (0, 0)
Screenshot: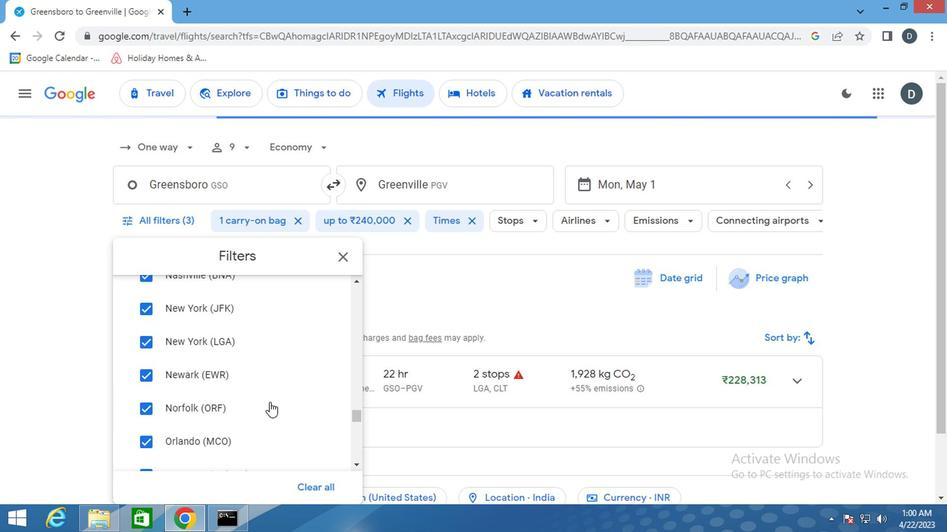 
Action: Mouse scrolled (267, 403) with delta (0, 0)
Screenshot: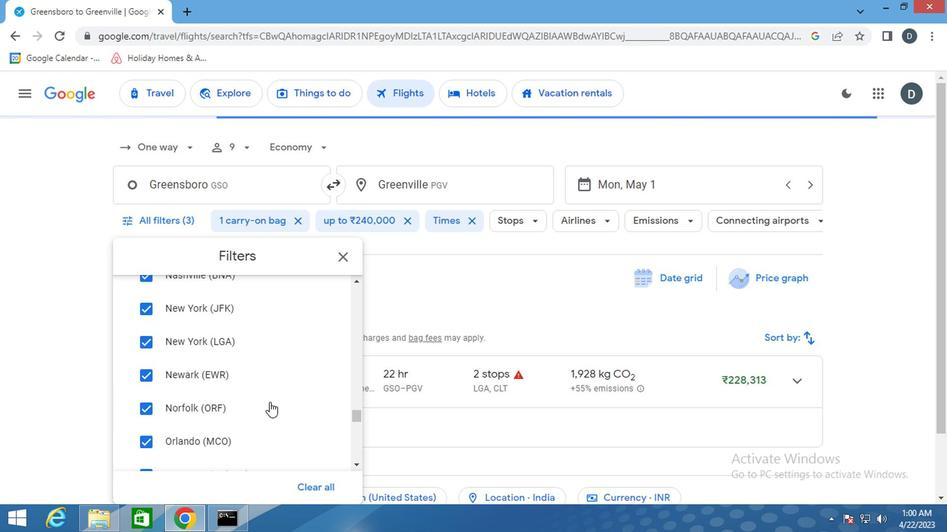 
Action: Mouse scrolled (267, 403) with delta (0, 0)
Screenshot: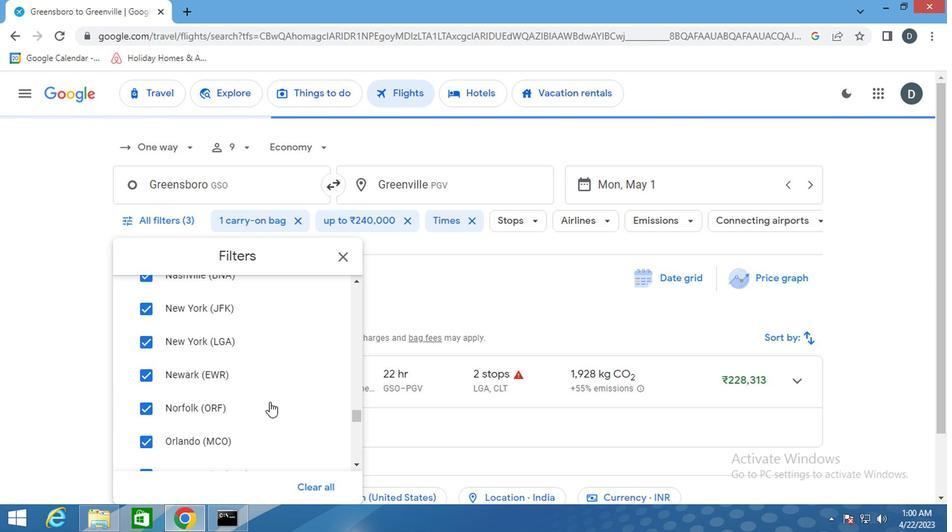 
Action: Mouse scrolled (267, 403) with delta (0, 0)
Screenshot: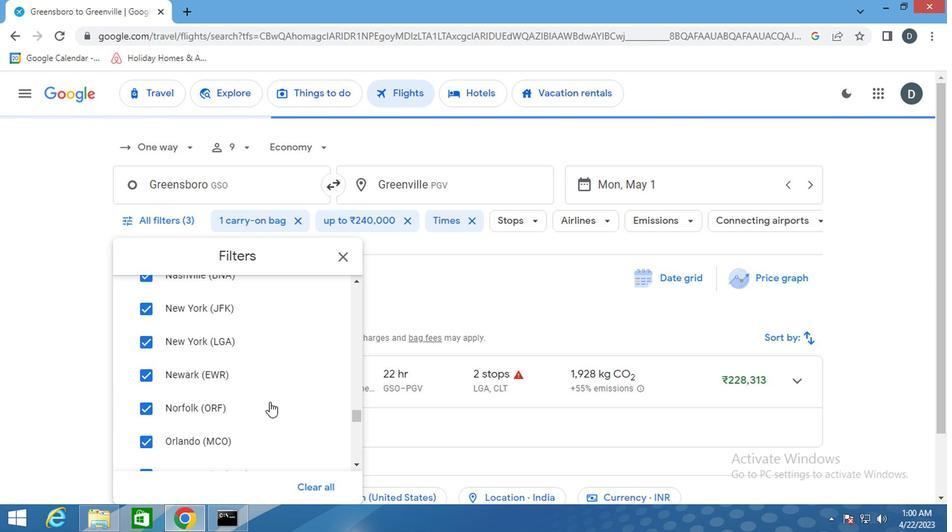 
Action: Mouse scrolled (267, 403) with delta (0, 0)
Screenshot: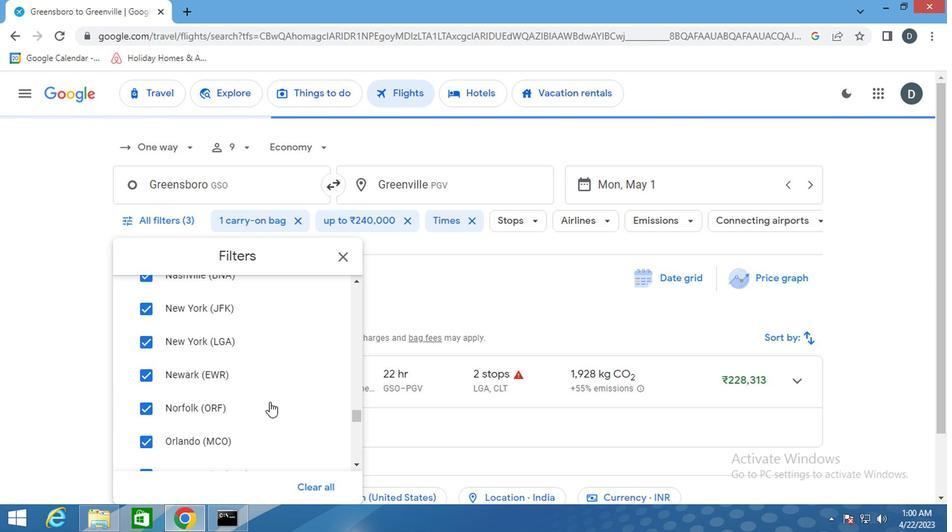 
Action: Mouse scrolled (267, 403) with delta (0, 0)
Screenshot: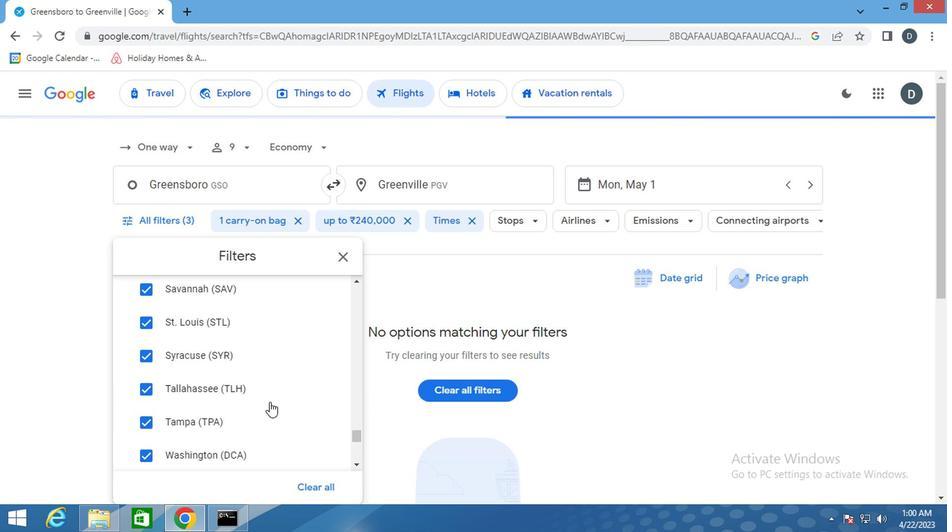 
Action: Mouse scrolled (267, 403) with delta (0, 0)
Screenshot: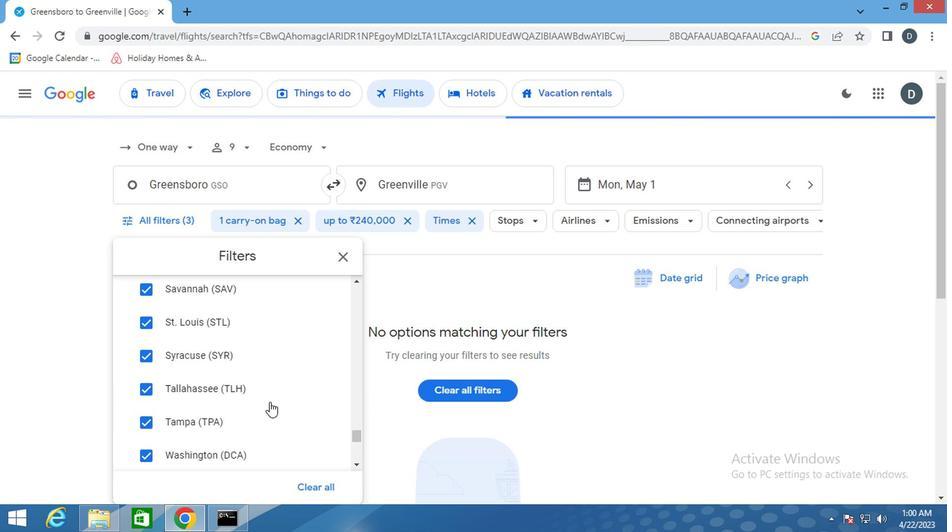 
Action: Mouse scrolled (267, 403) with delta (0, 0)
Screenshot: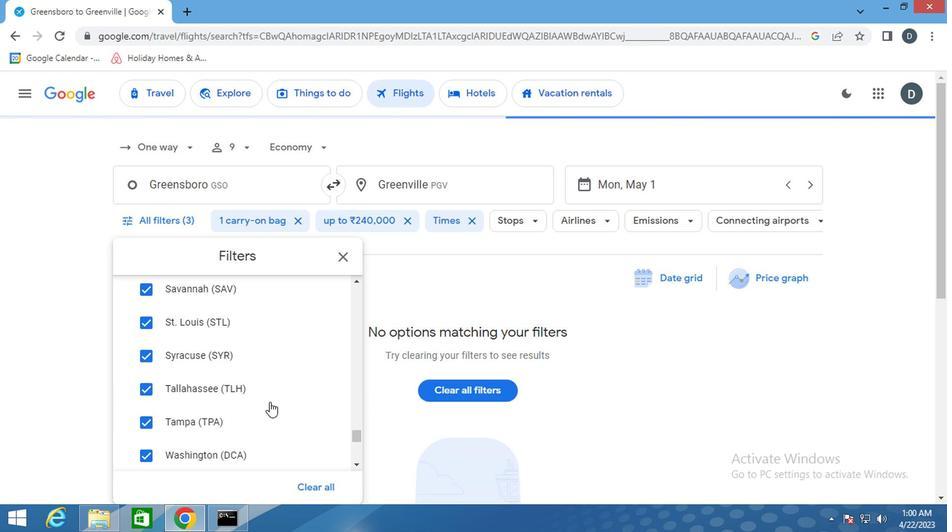 
Action: Mouse scrolled (267, 403) with delta (0, 0)
Screenshot: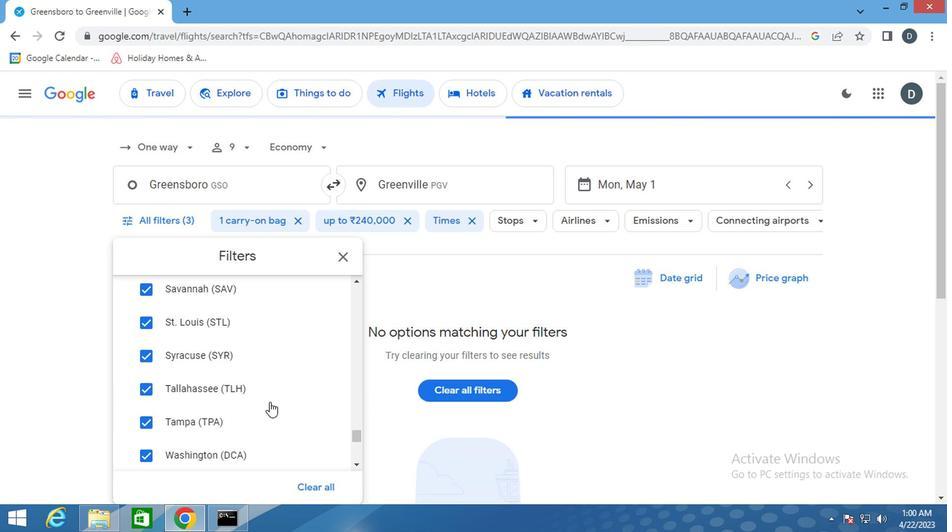 
Action: Mouse scrolled (267, 403) with delta (0, 0)
Screenshot: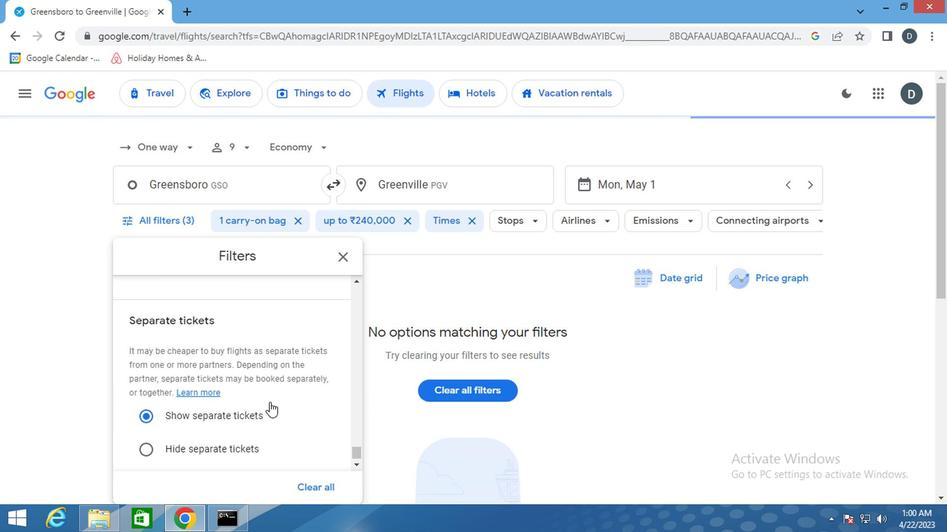 
Action: Mouse scrolled (267, 403) with delta (0, 0)
Screenshot: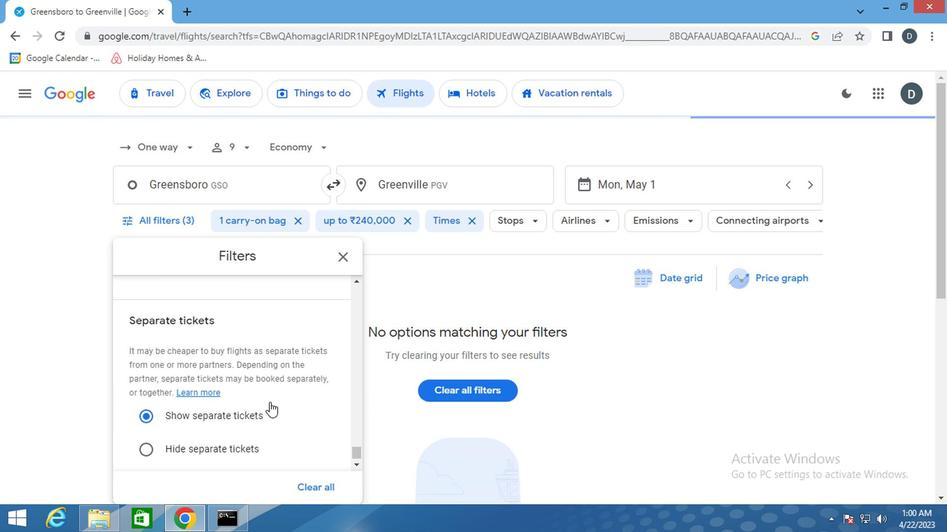 
Action: Mouse scrolled (267, 403) with delta (0, 0)
Screenshot: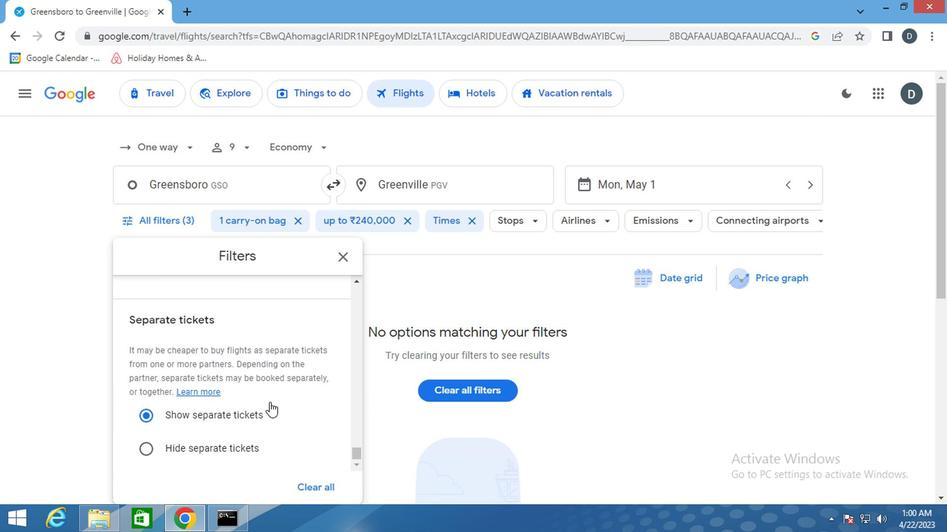 
Action: Mouse scrolled (267, 403) with delta (0, 0)
Screenshot: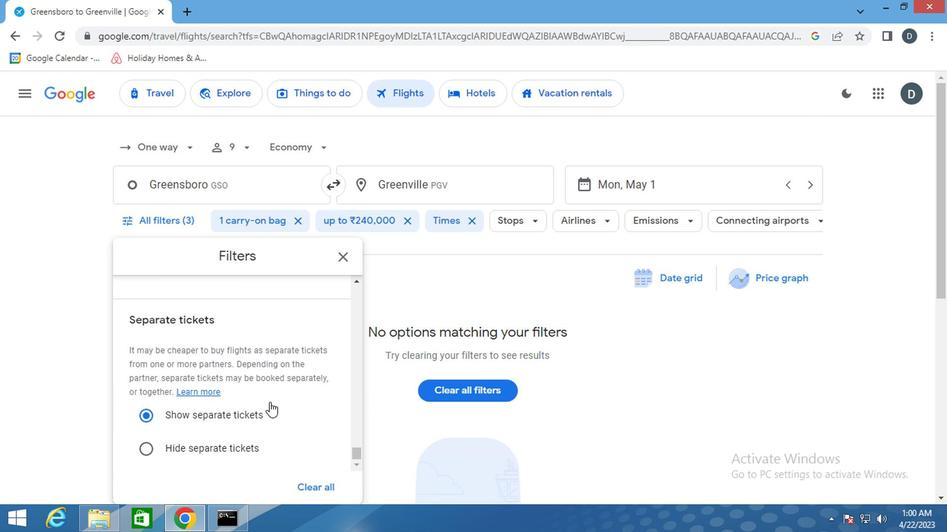 
Action: Mouse scrolled (267, 403) with delta (0, 0)
Screenshot: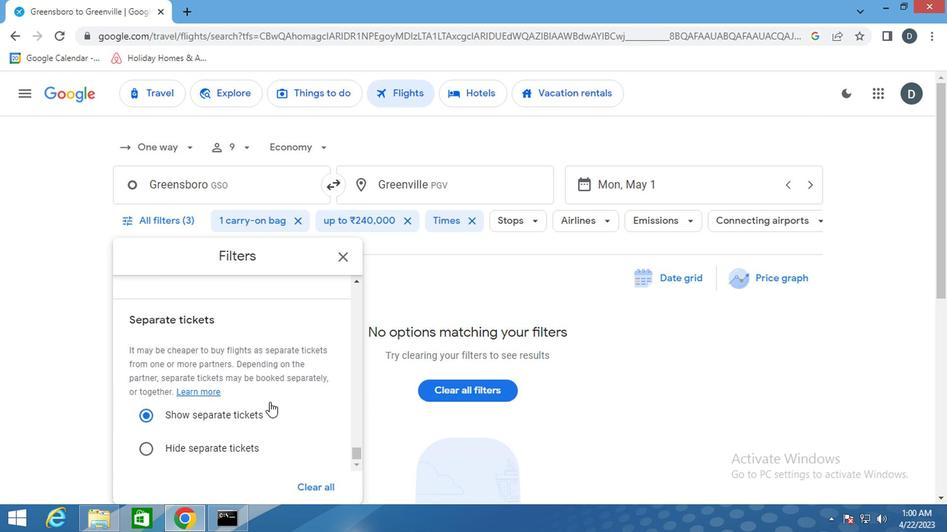 
Action: Mouse scrolled (267, 403) with delta (0, 0)
Screenshot: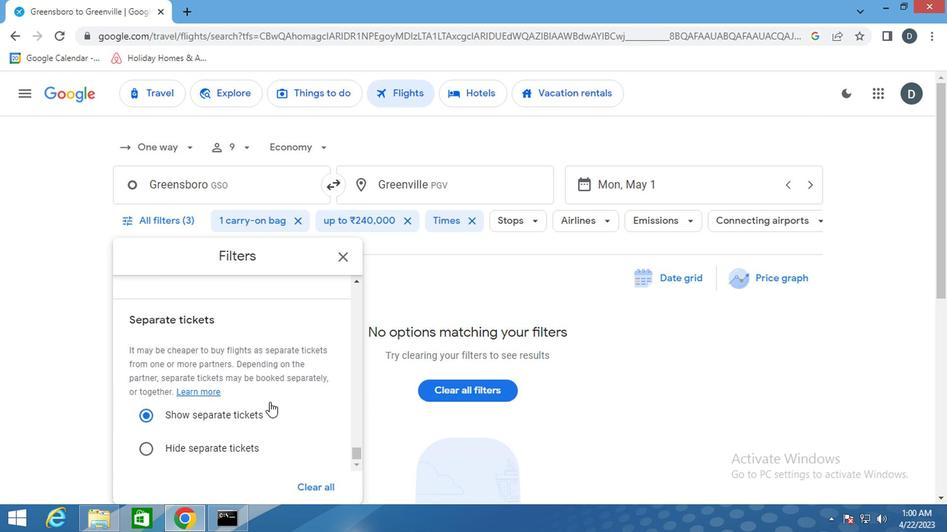 
Action: Mouse scrolled (267, 403) with delta (0, 0)
Screenshot: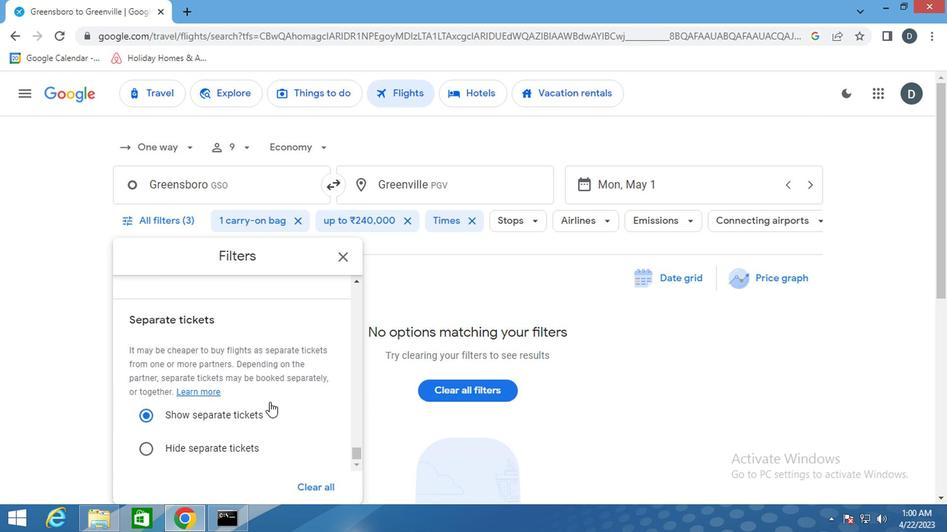 
Action: Mouse moved to (348, 260)
Screenshot: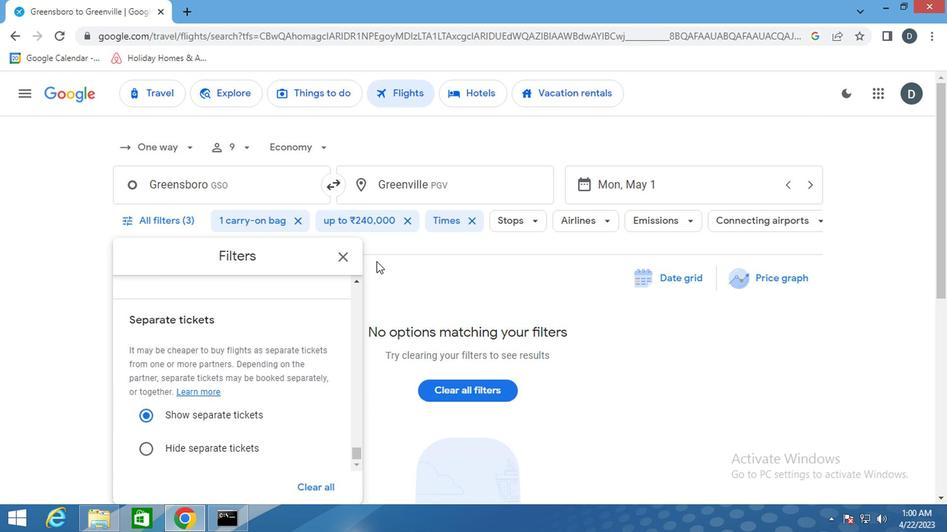 
Action: Mouse pressed left at (348, 260)
Screenshot: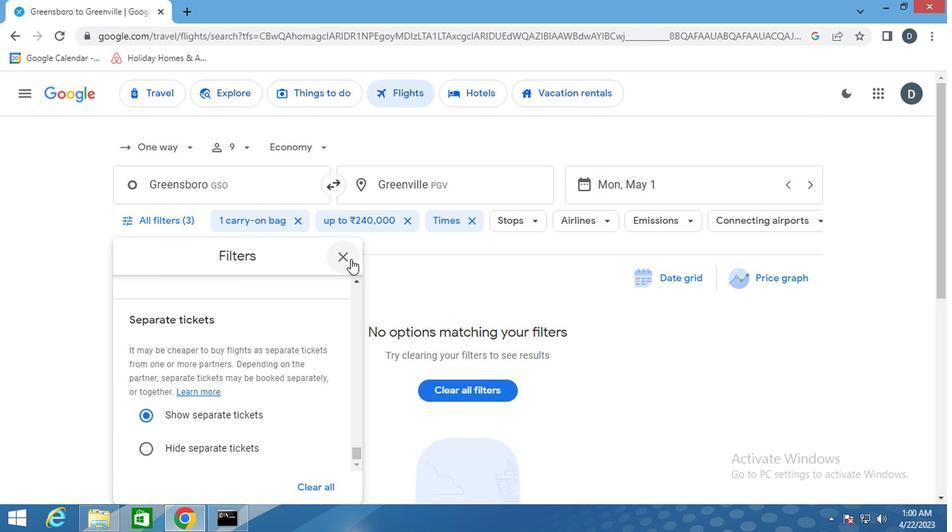 
